 Task: Find connections with filter location Cholet with filter topic #recruitmentwith filter profile language French with filter current company UNO MINDA Group with filter school CMS College of Engineering with filter industry Machinery Manufacturing with filter service category Human Resources with filter keywords title Social Worker
Action: Mouse moved to (692, 90)
Screenshot: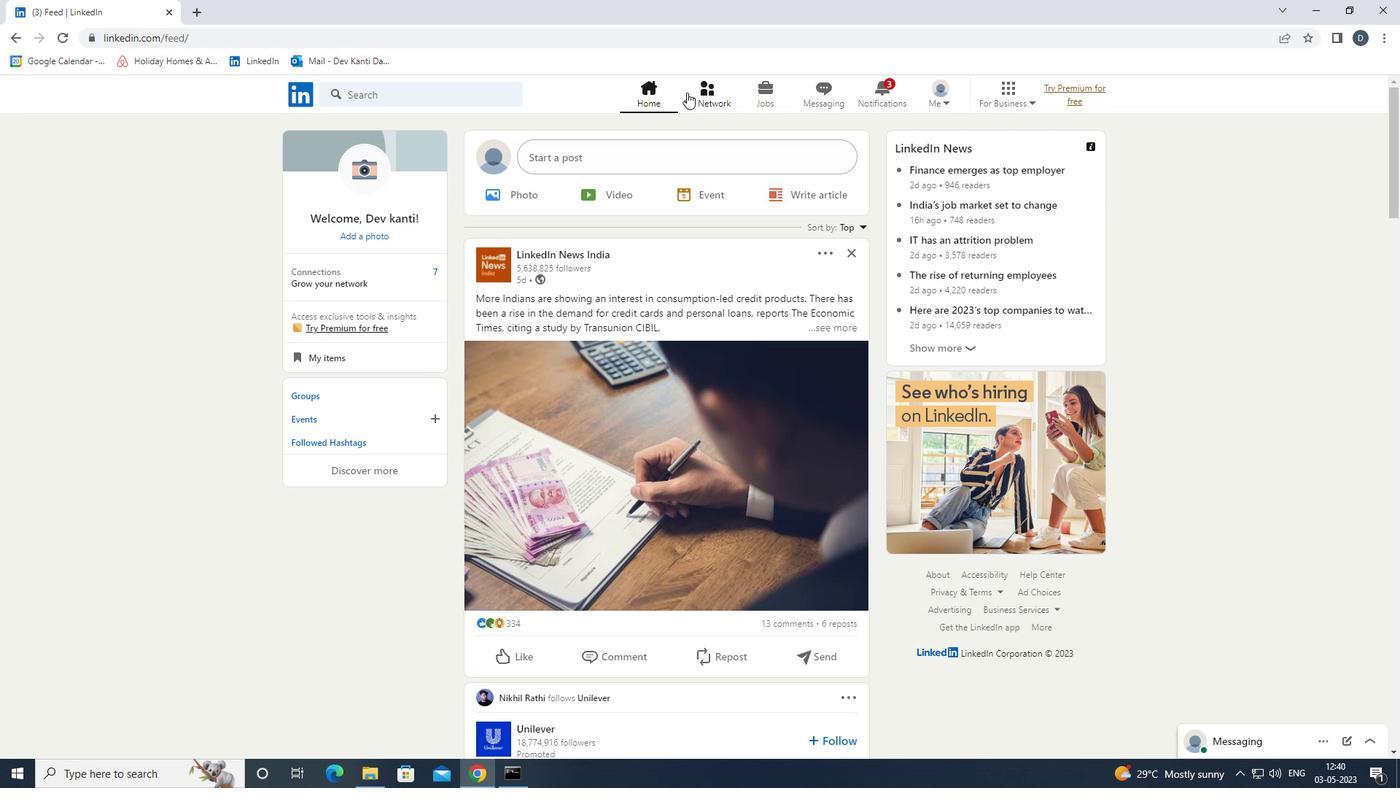 
Action: Mouse pressed left at (692, 90)
Screenshot: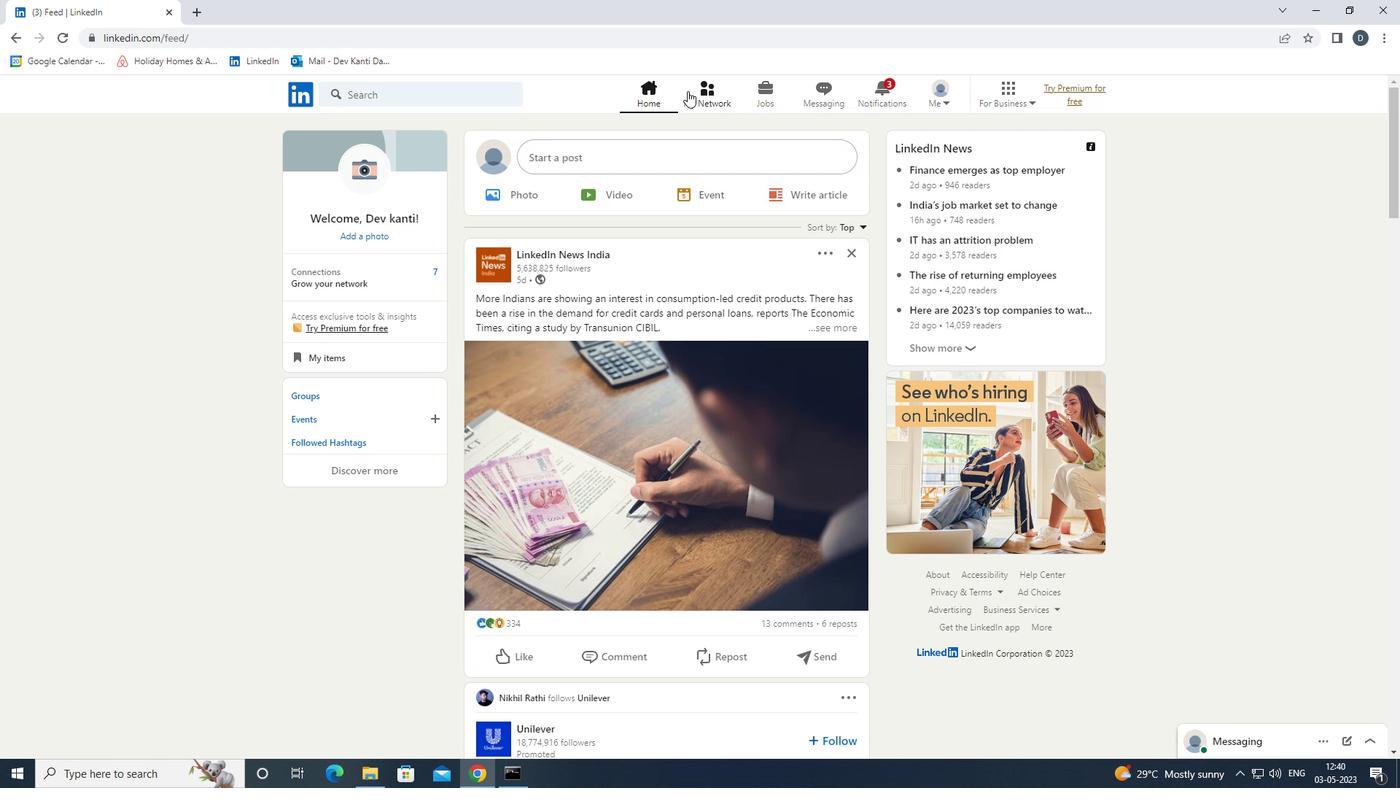 
Action: Mouse moved to (487, 171)
Screenshot: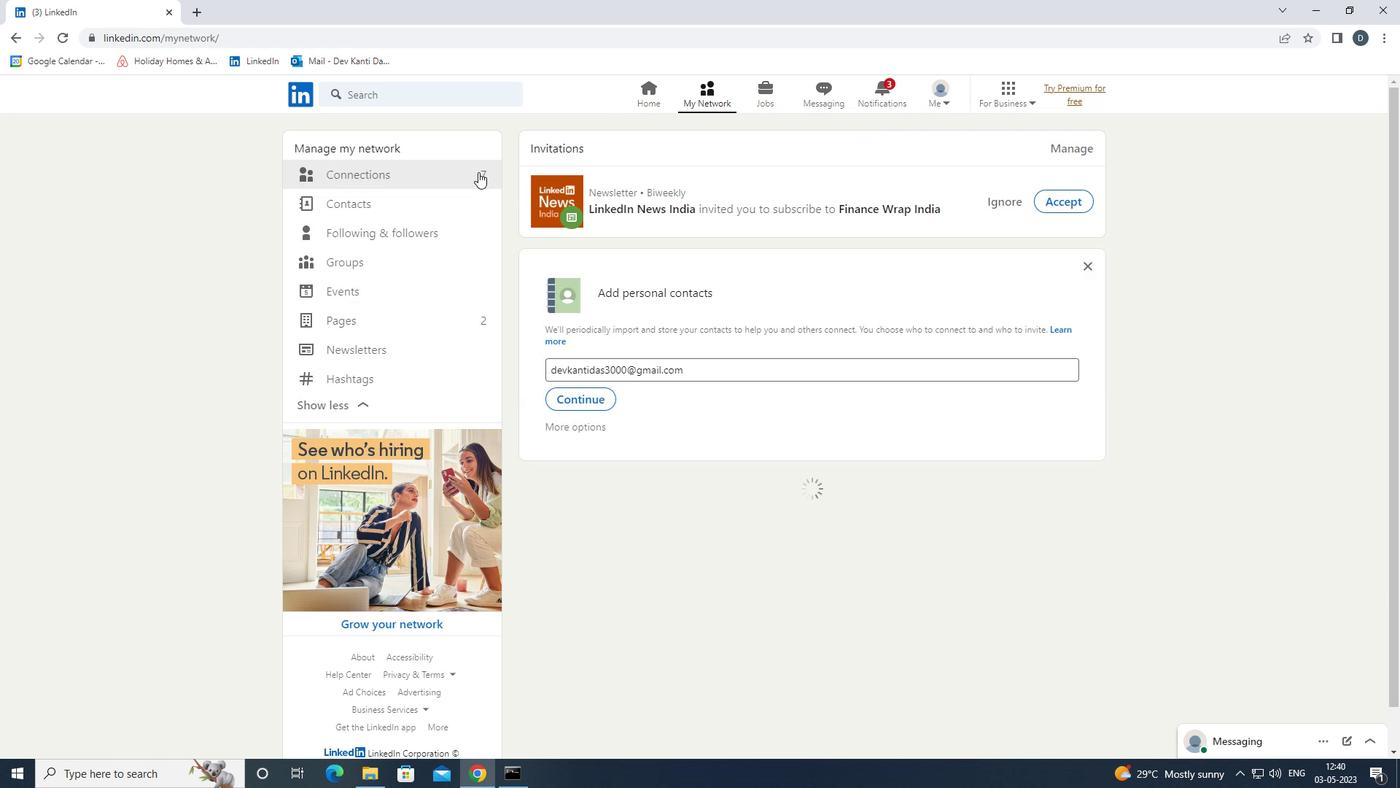 
Action: Mouse pressed left at (487, 171)
Screenshot: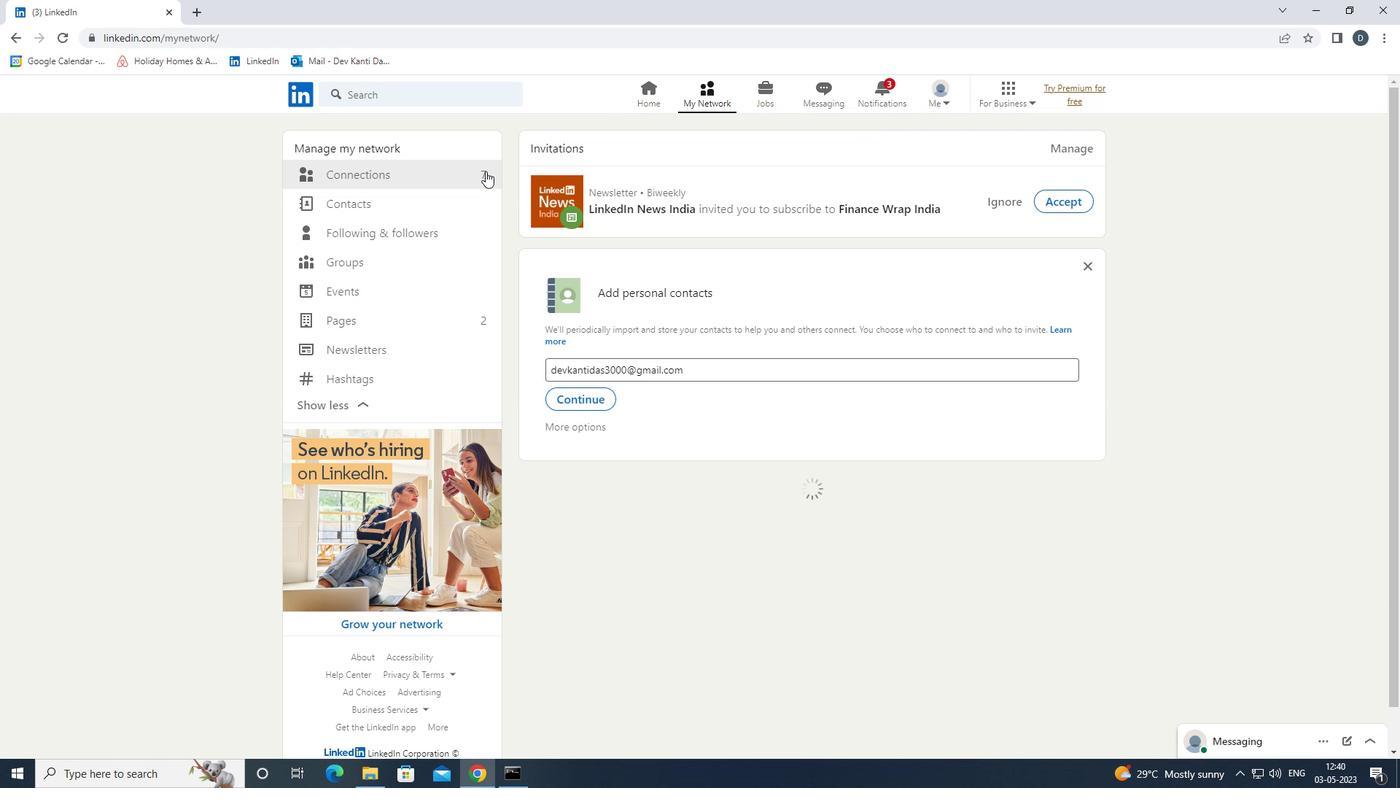 
Action: Mouse moved to (483, 172)
Screenshot: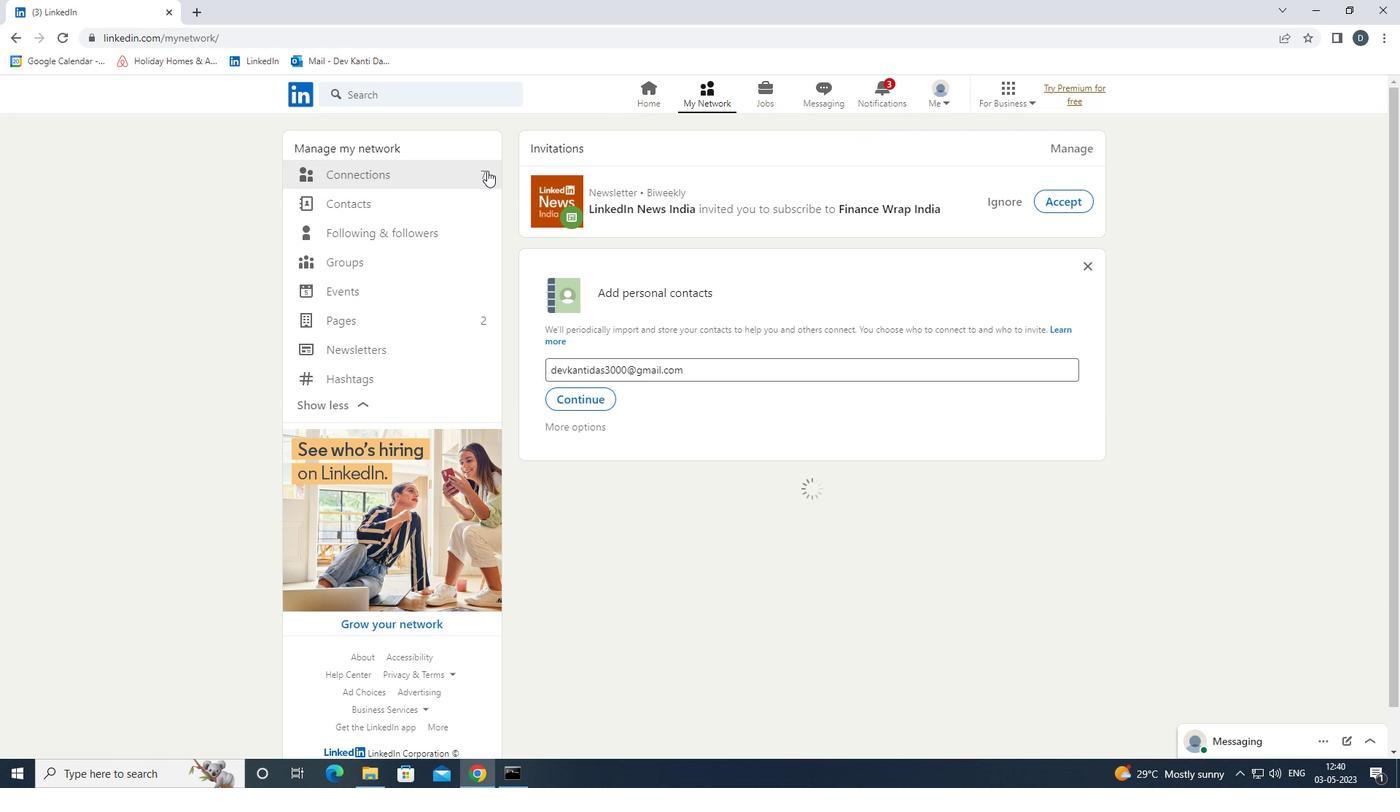 
Action: Mouse pressed left at (483, 172)
Screenshot: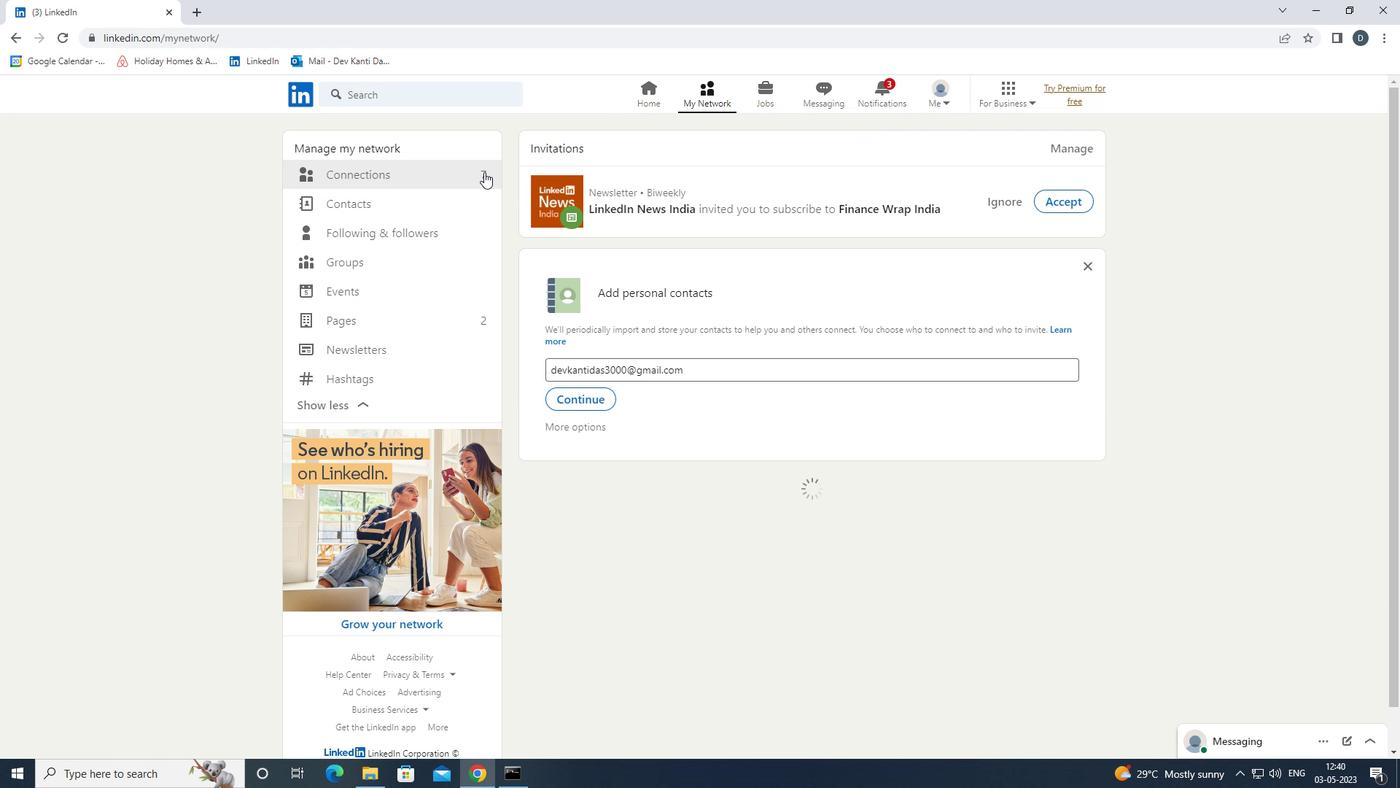 
Action: Mouse moved to (828, 181)
Screenshot: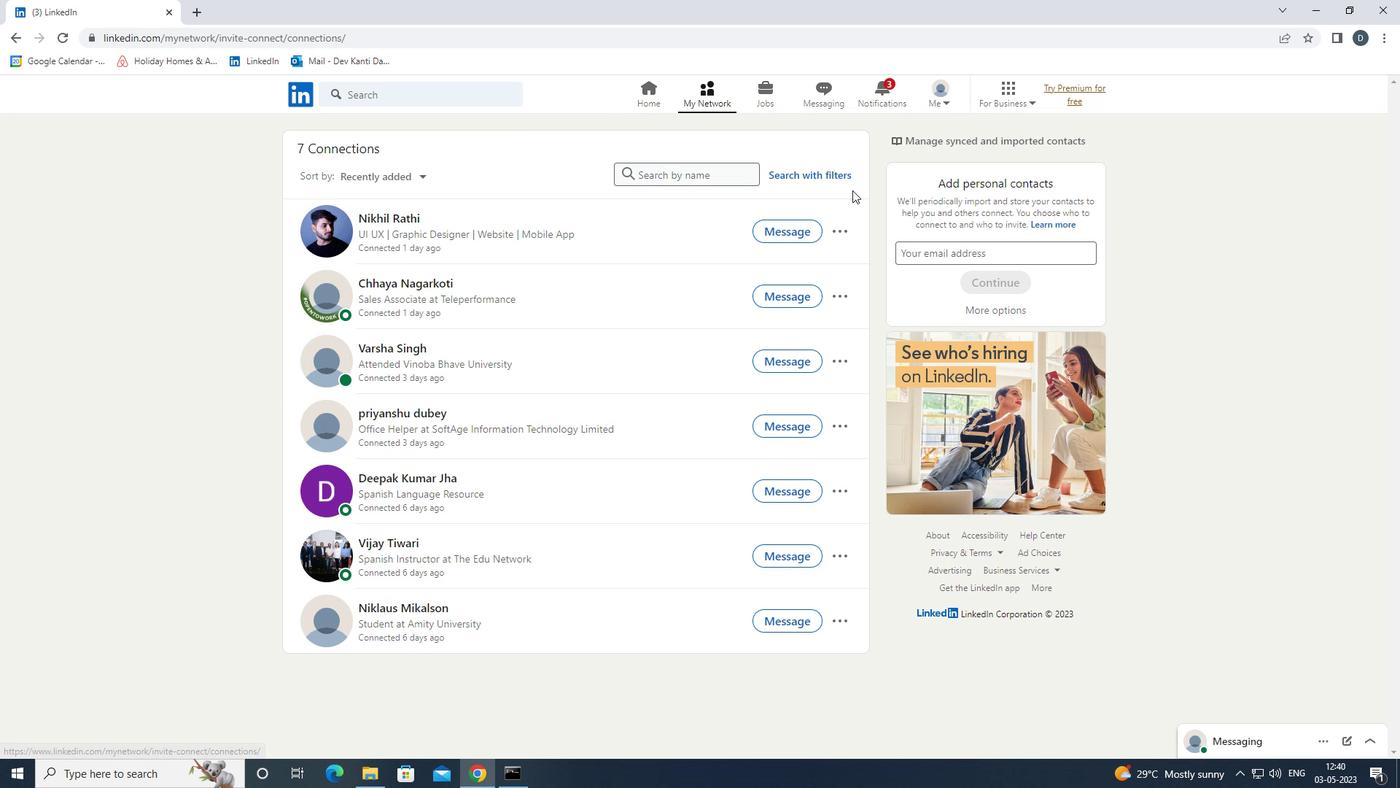 
Action: Mouse pressed left at (828, 181)
Screenshot: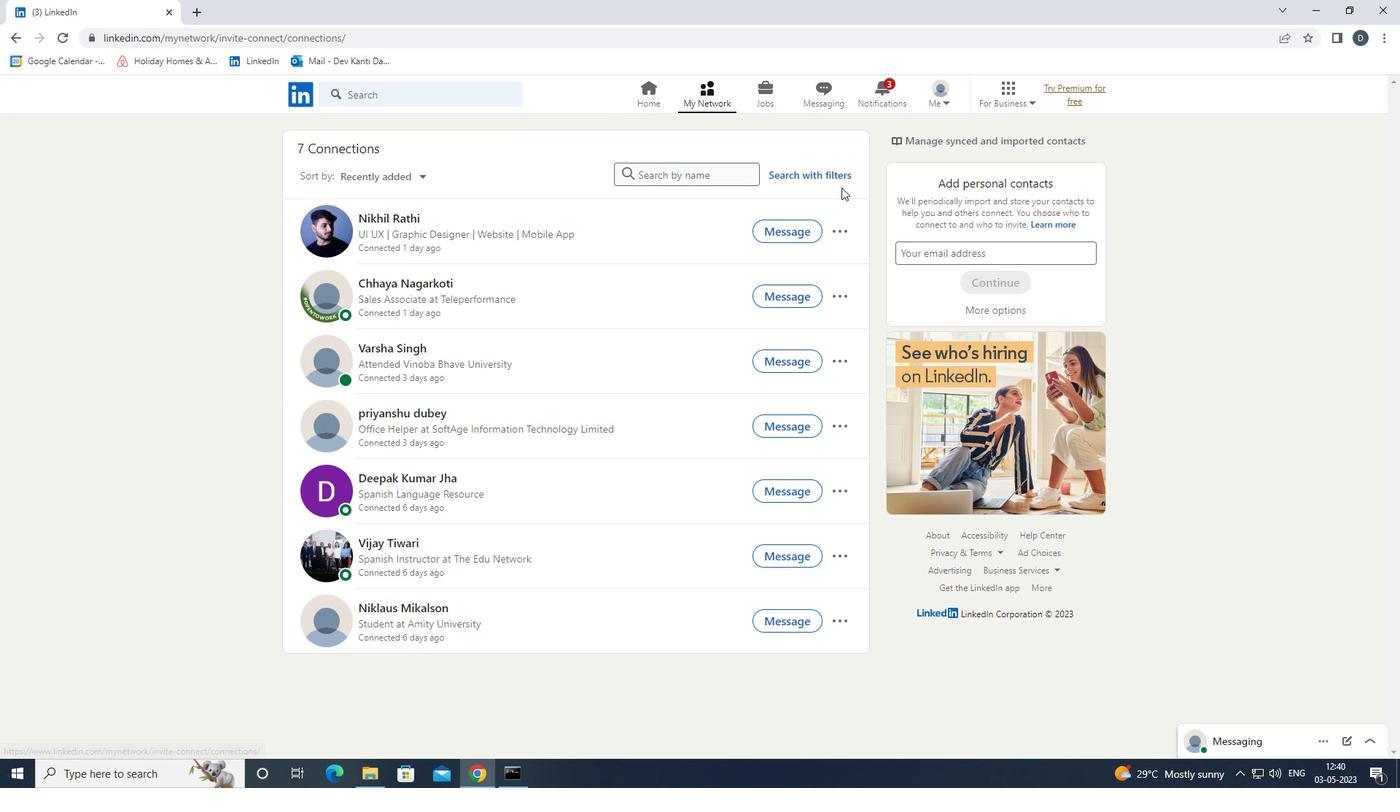 
Action: Mouse moved to (753, 138)
Screenshot: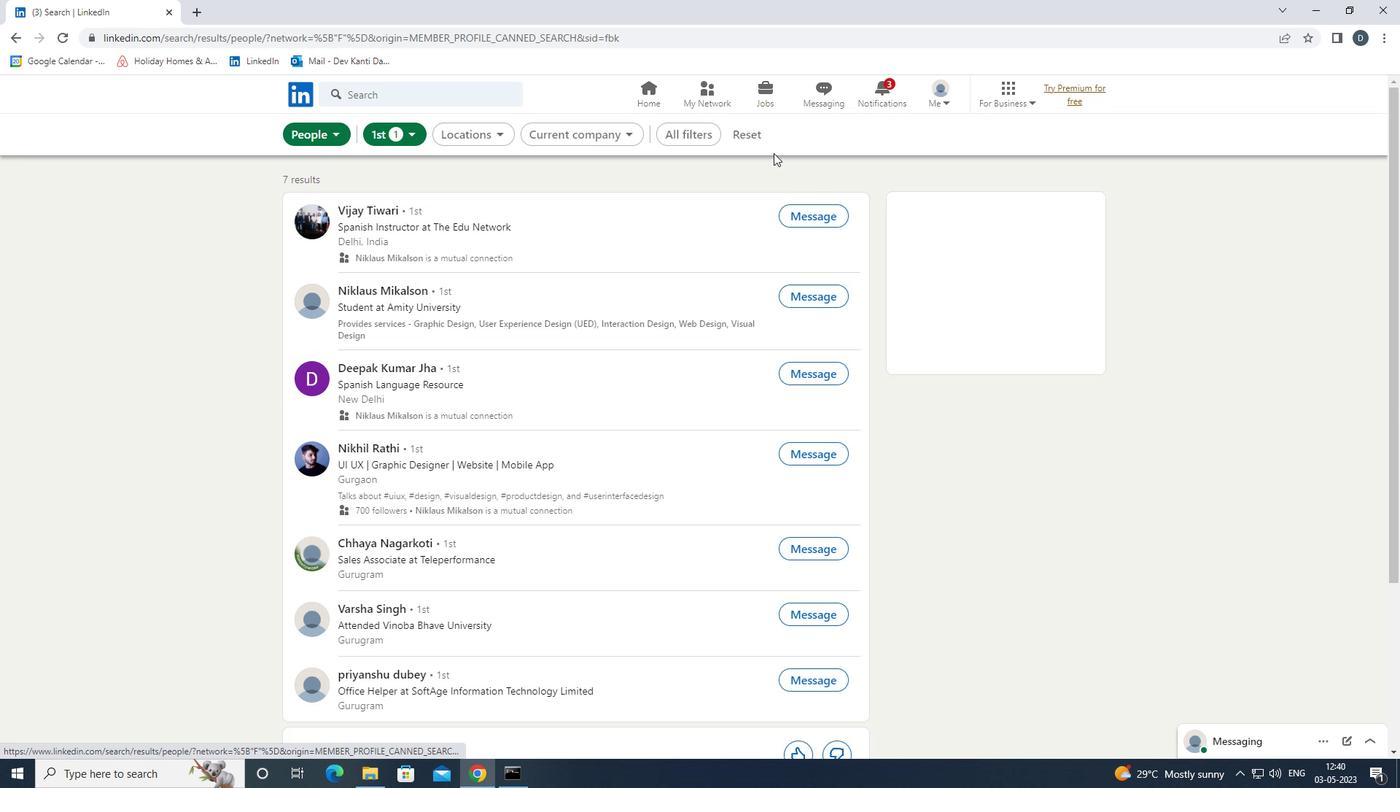
Action: Mouse pressed left at (753, 138)
Screenshot: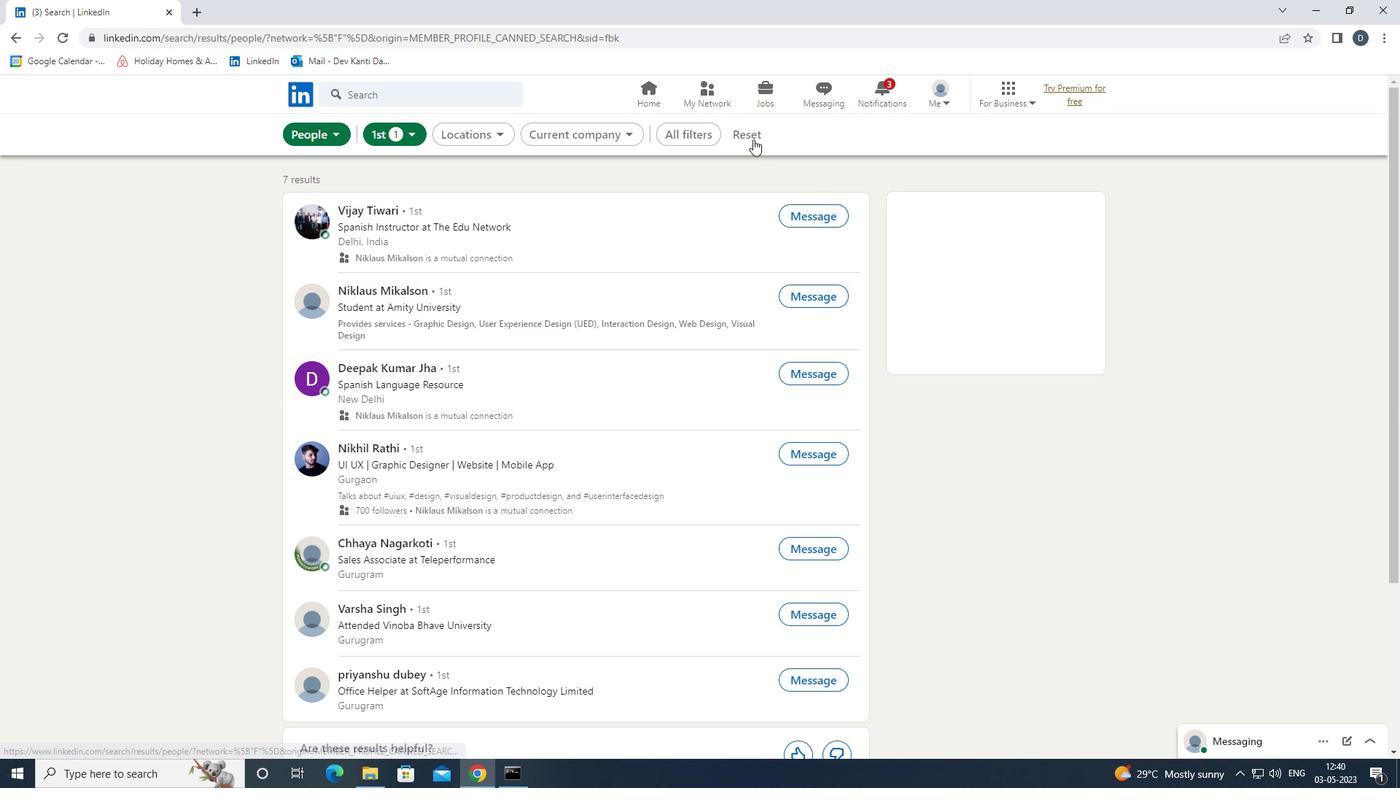 
Action: Mouse moved to (713, 137)
Screenshot: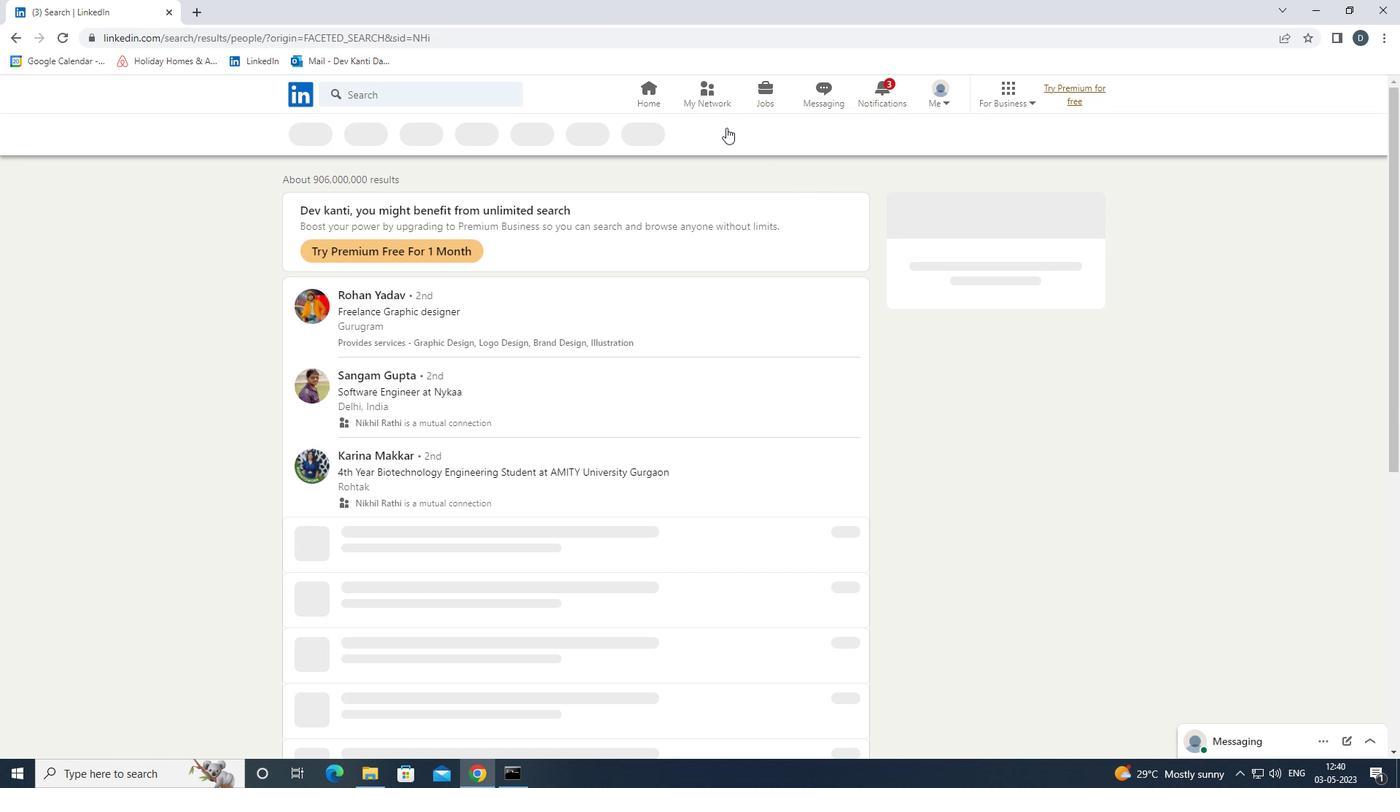 
Action: Mouse pressed left at (713, 137)
Screenshot: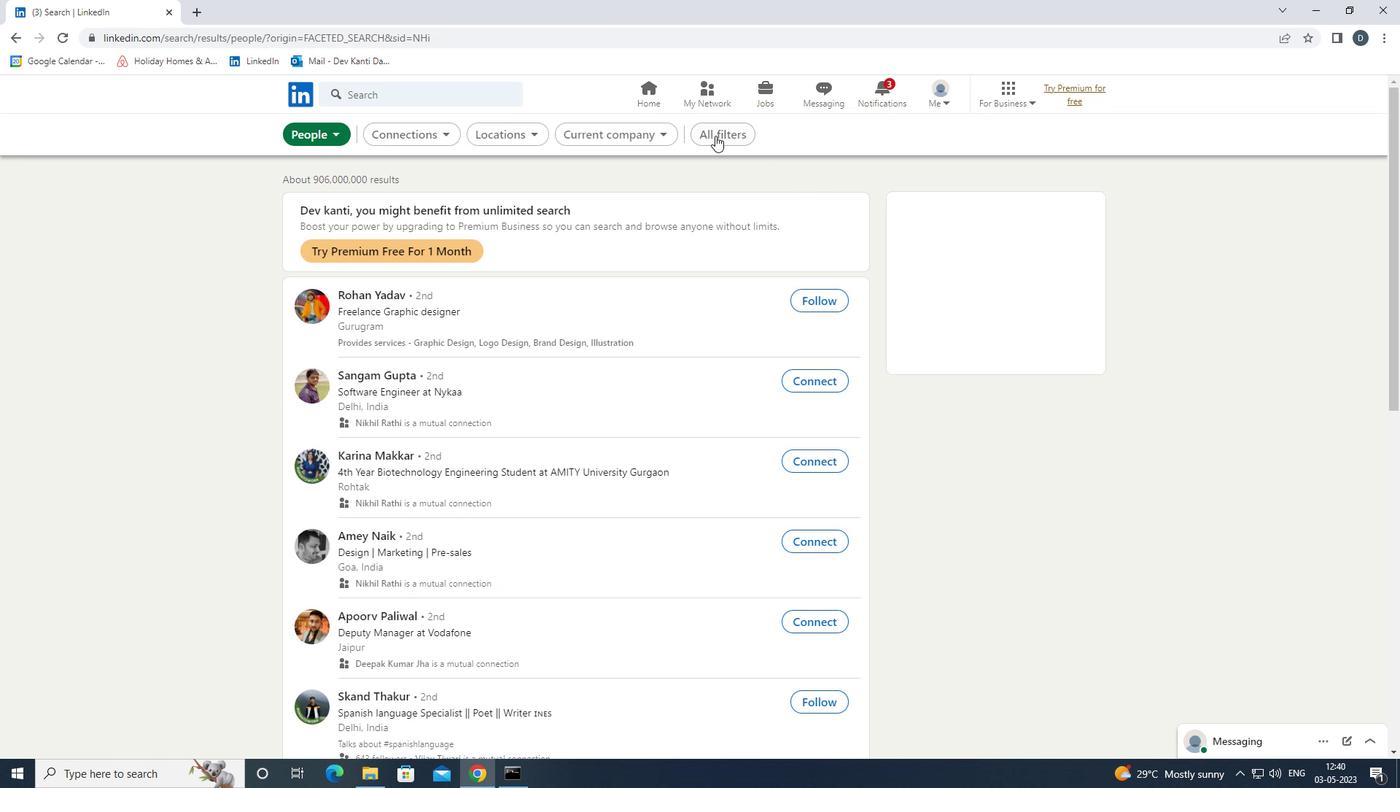 
Action: Mouse moved to (1191, 397)
Screenshot: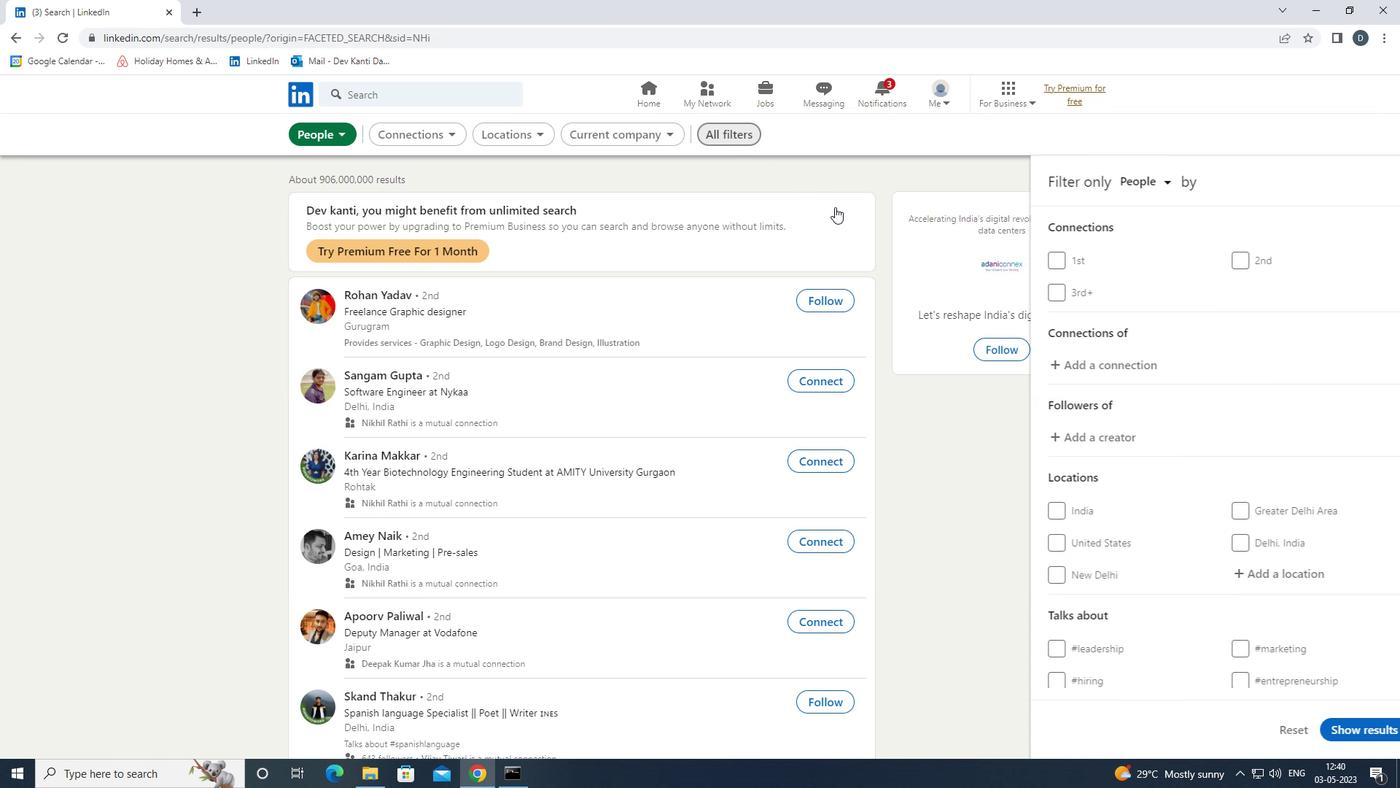 
Action: Mouse scrolled (1191, 396) with delta (0, 0)
Screenshot: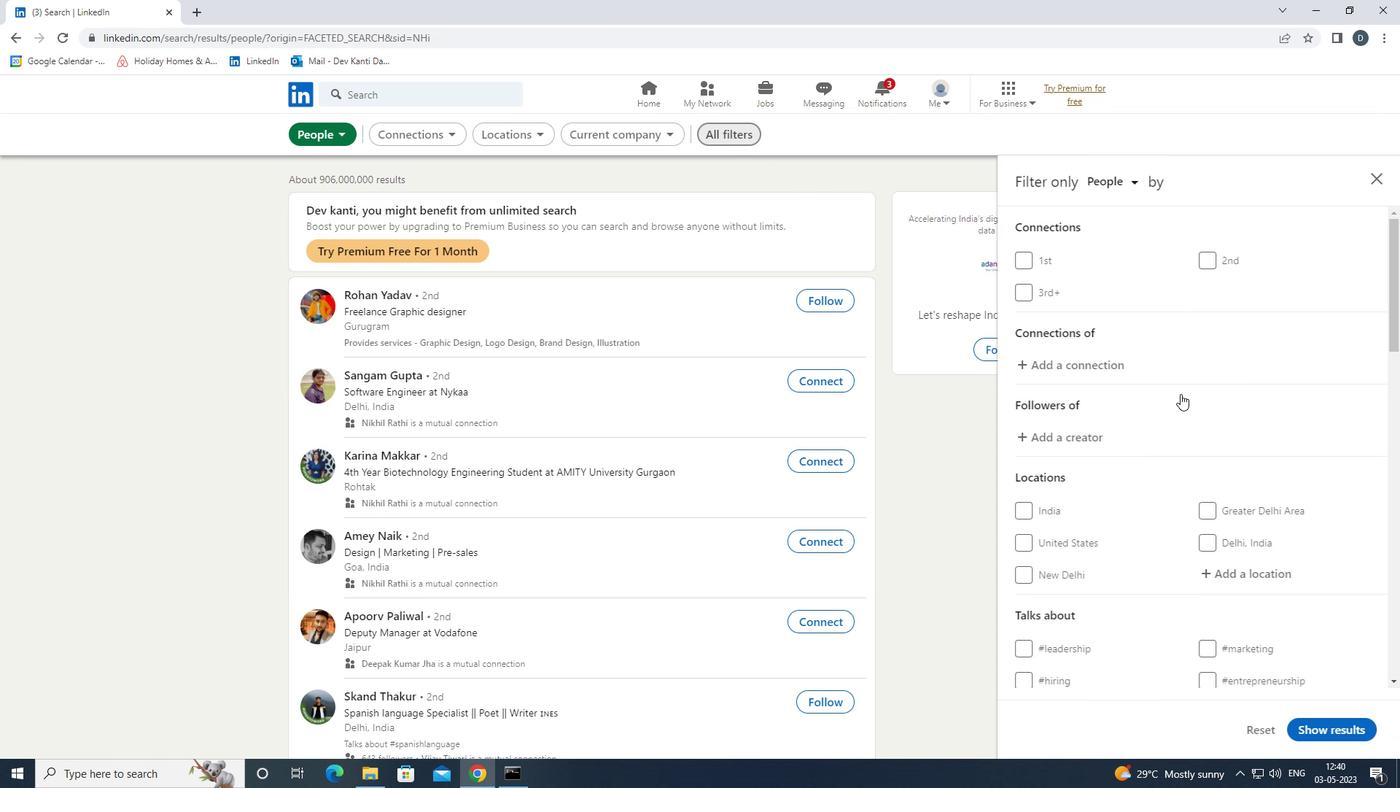 
Action: Mouse scrolled (1191, 396) with delta (0, 0)
Screenshot: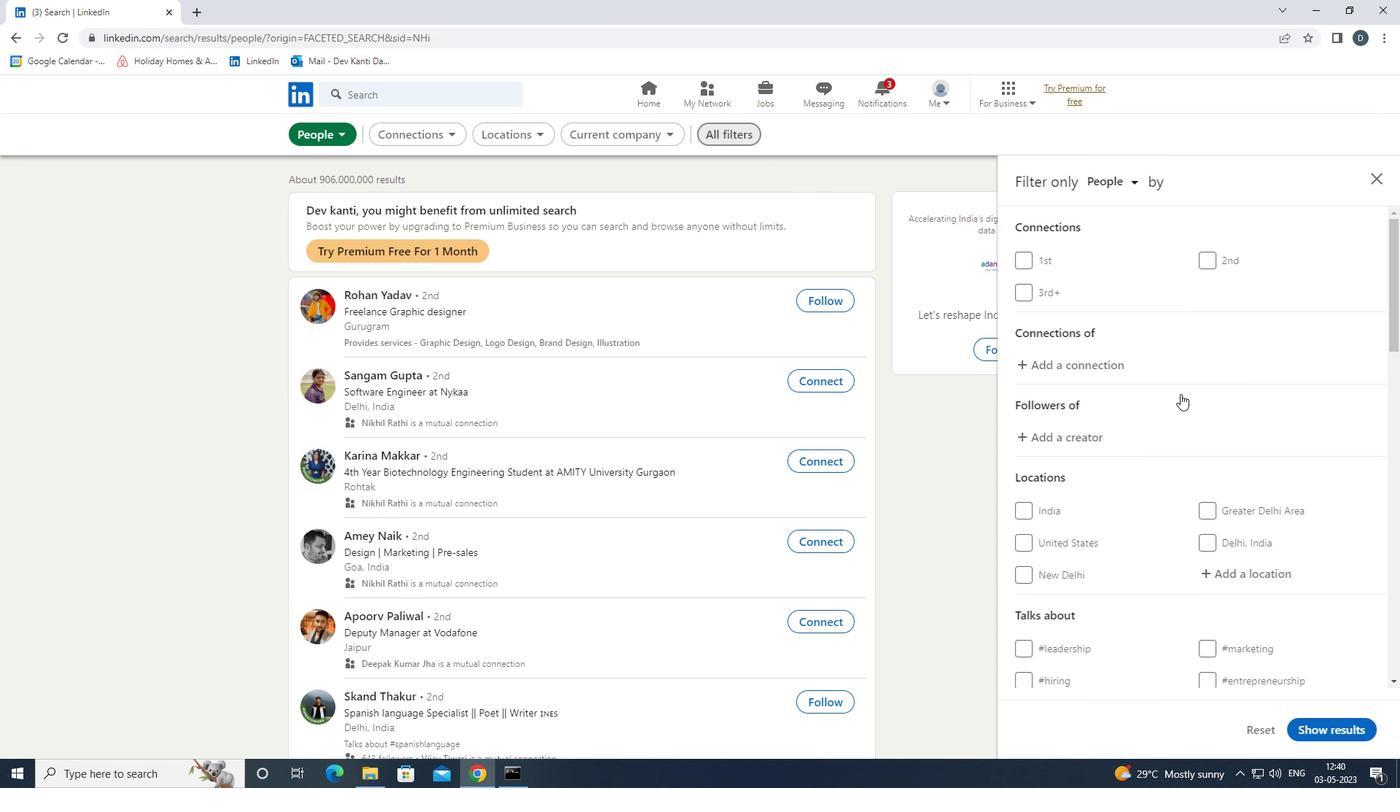 
Action: Mouse moved to (1249, 430)
Screenshot: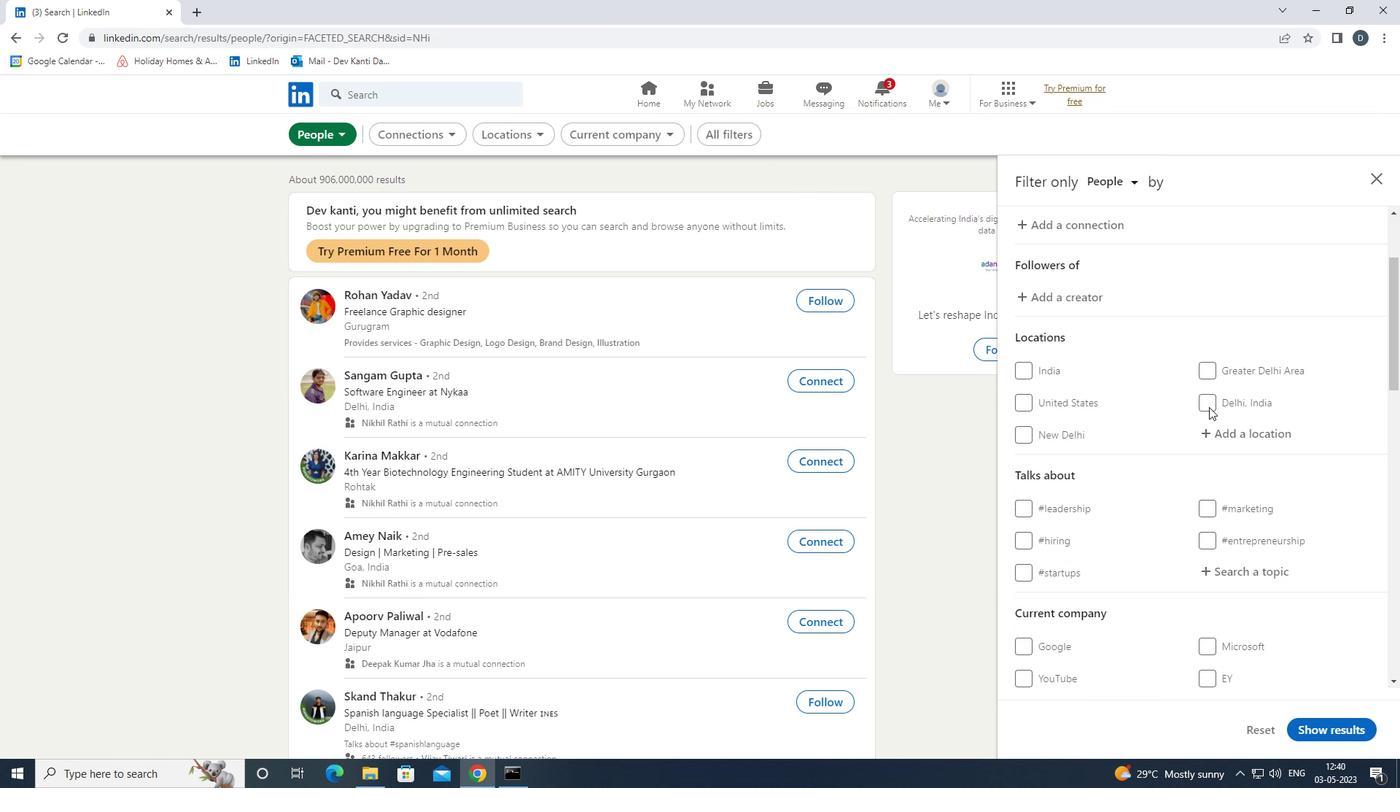 
Action: Mouse pressed left at (1249, 430)
Screenshot: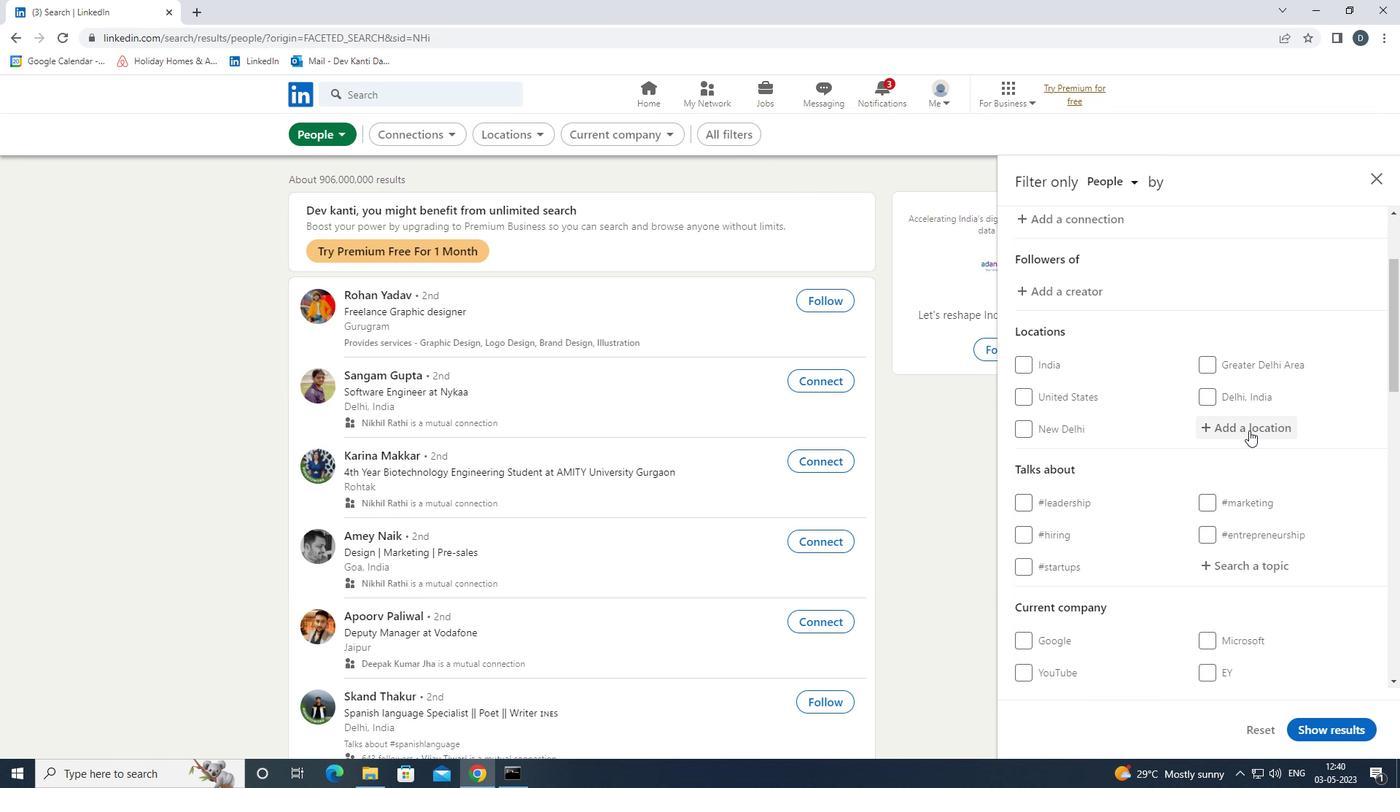 
Action: Mouse moved to (1248, 433)
Screenshot: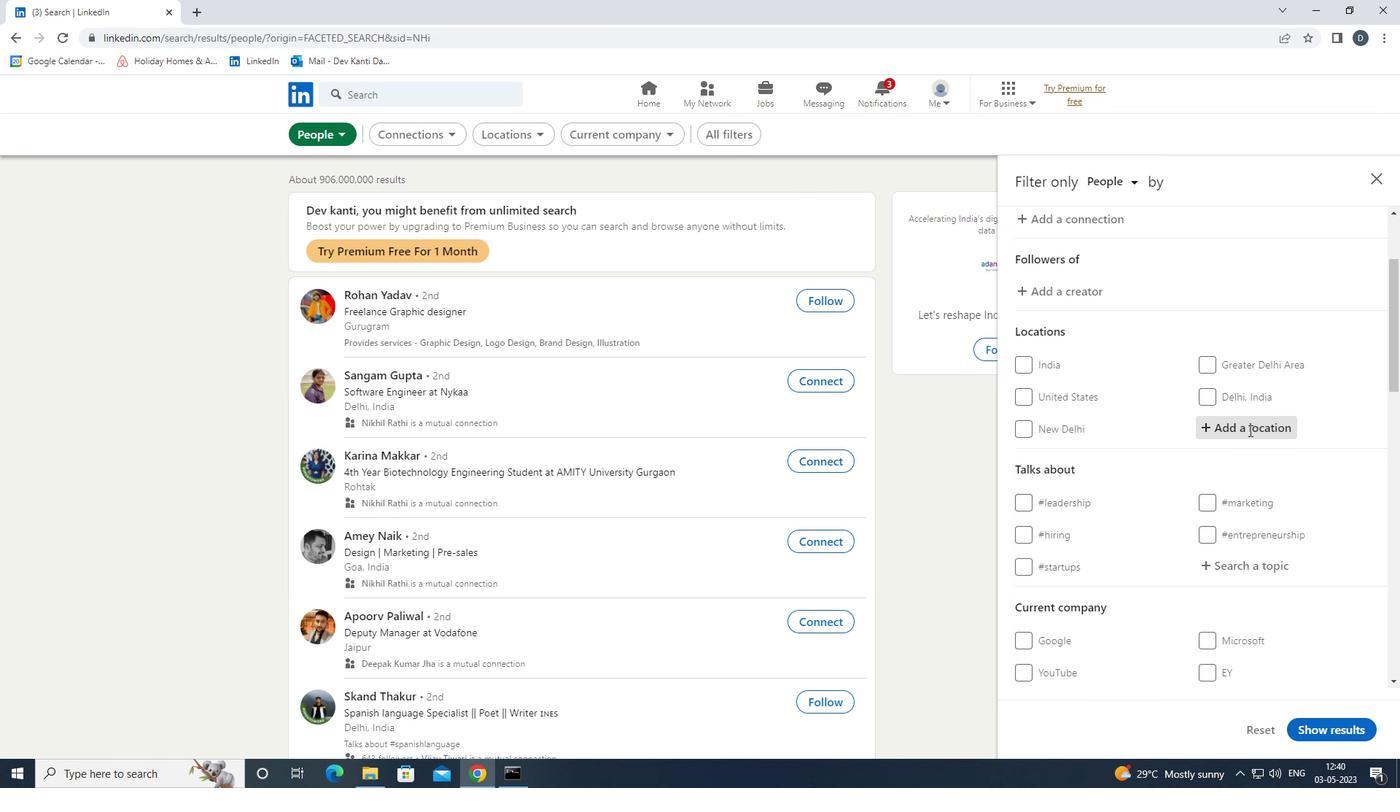 
Action: Key pressed <Key.shift>CJOLET<Key.backspace><Key.backspace><Key.backspace><Key.backspace><Key.backspace>HOLET<Key.down><Key.enter>
Screenshot: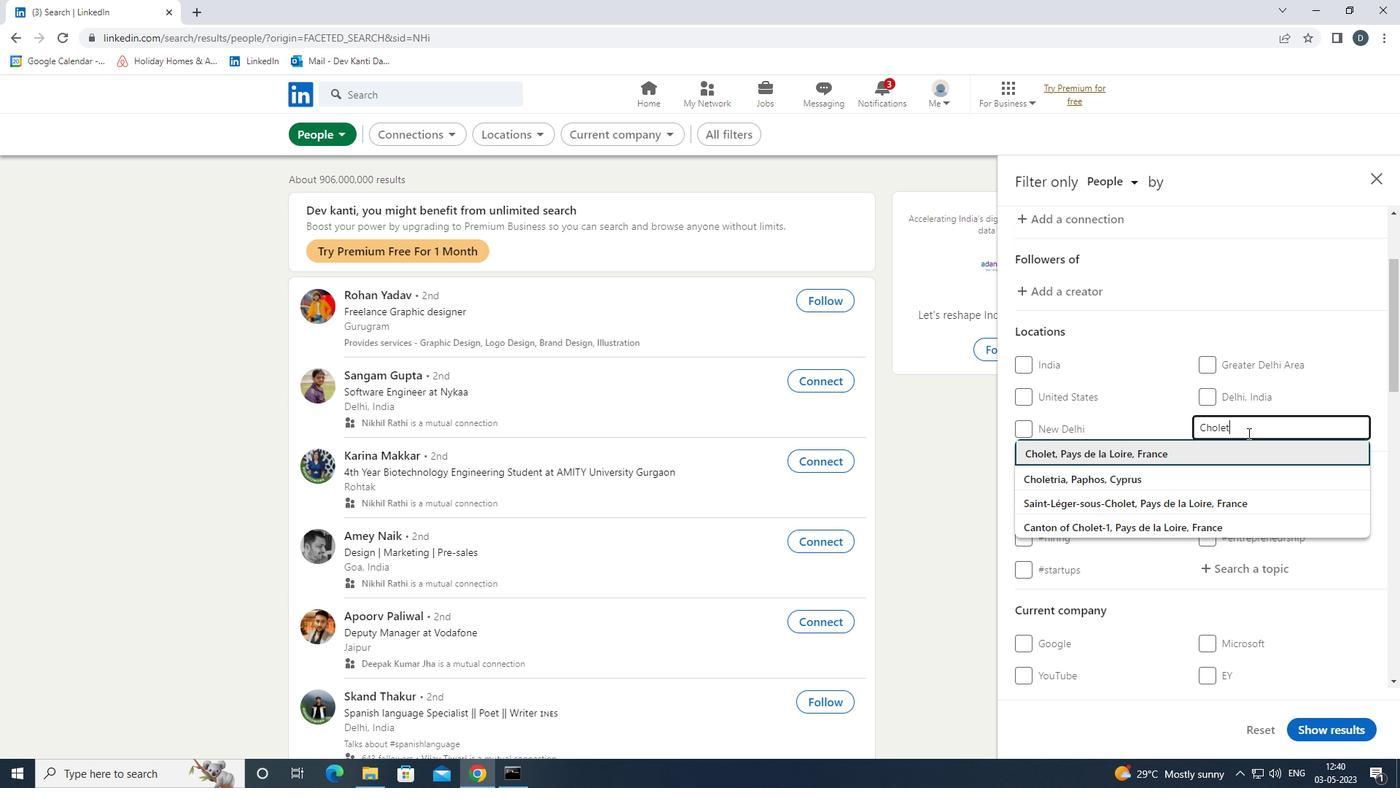 
Action: Mouse scrolled (1248, 432) with delta (0, 0)
Screenshot: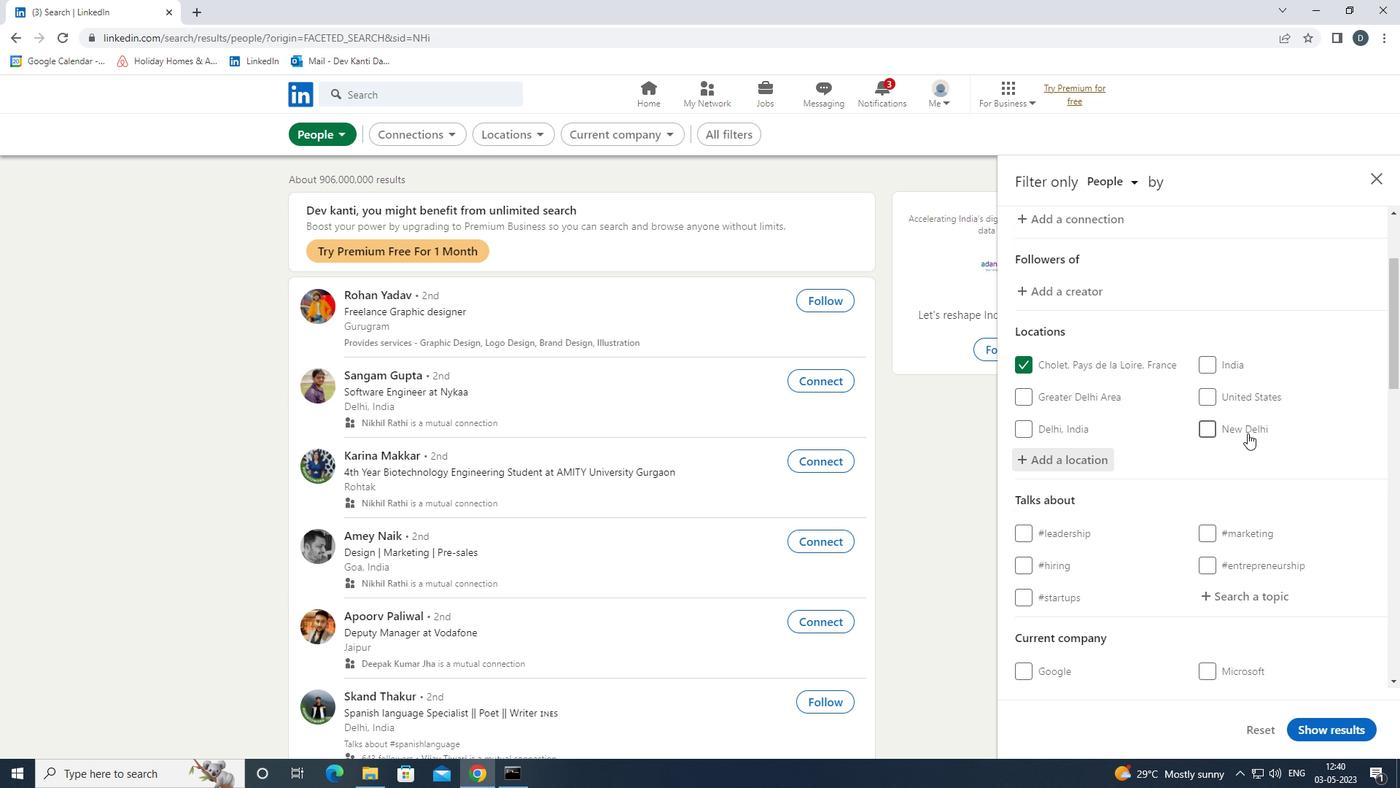 
Action: Mouse scrolled (1248, 432) with delta (0, 0)
Screenshot: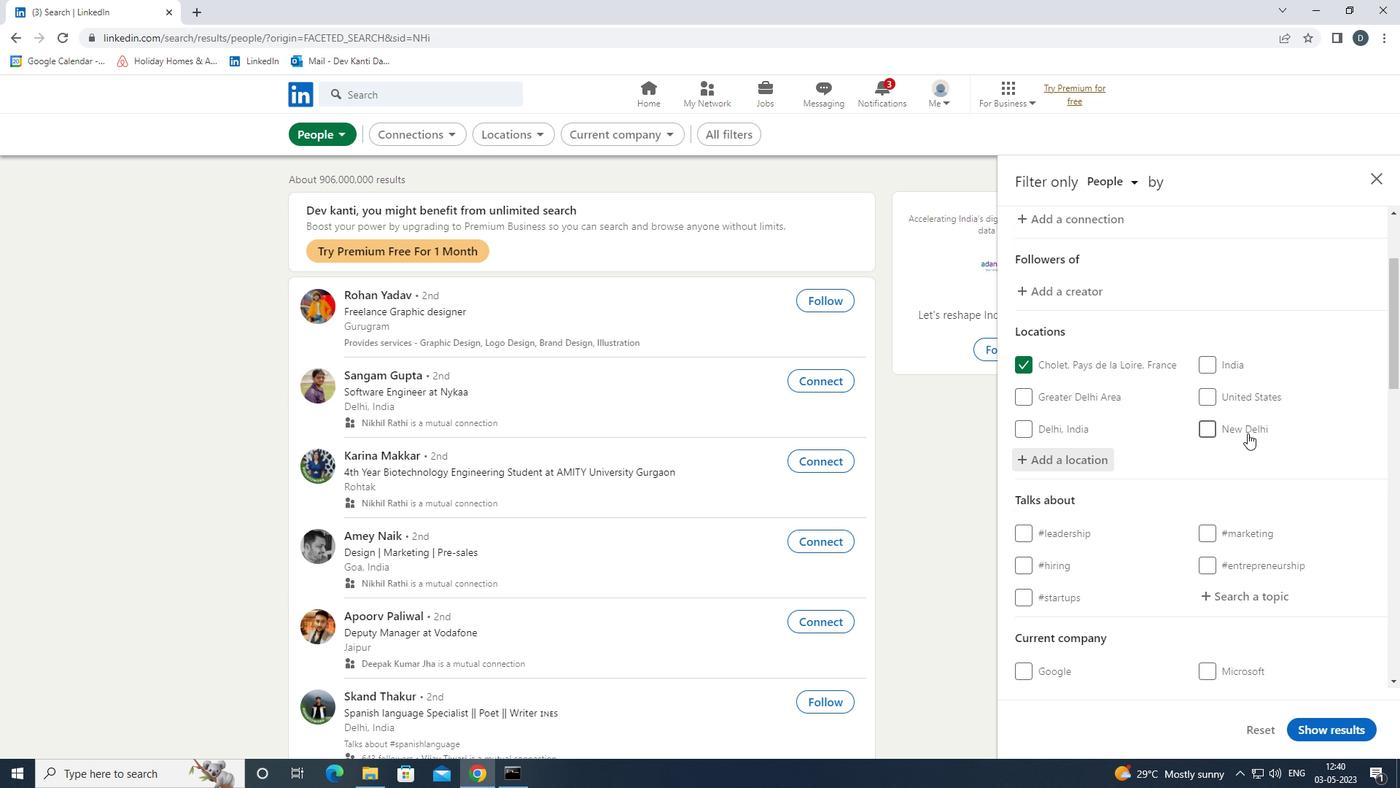 
Action: Mouse scrolled (1248, 432) with delta (0, 0)
Screenshot: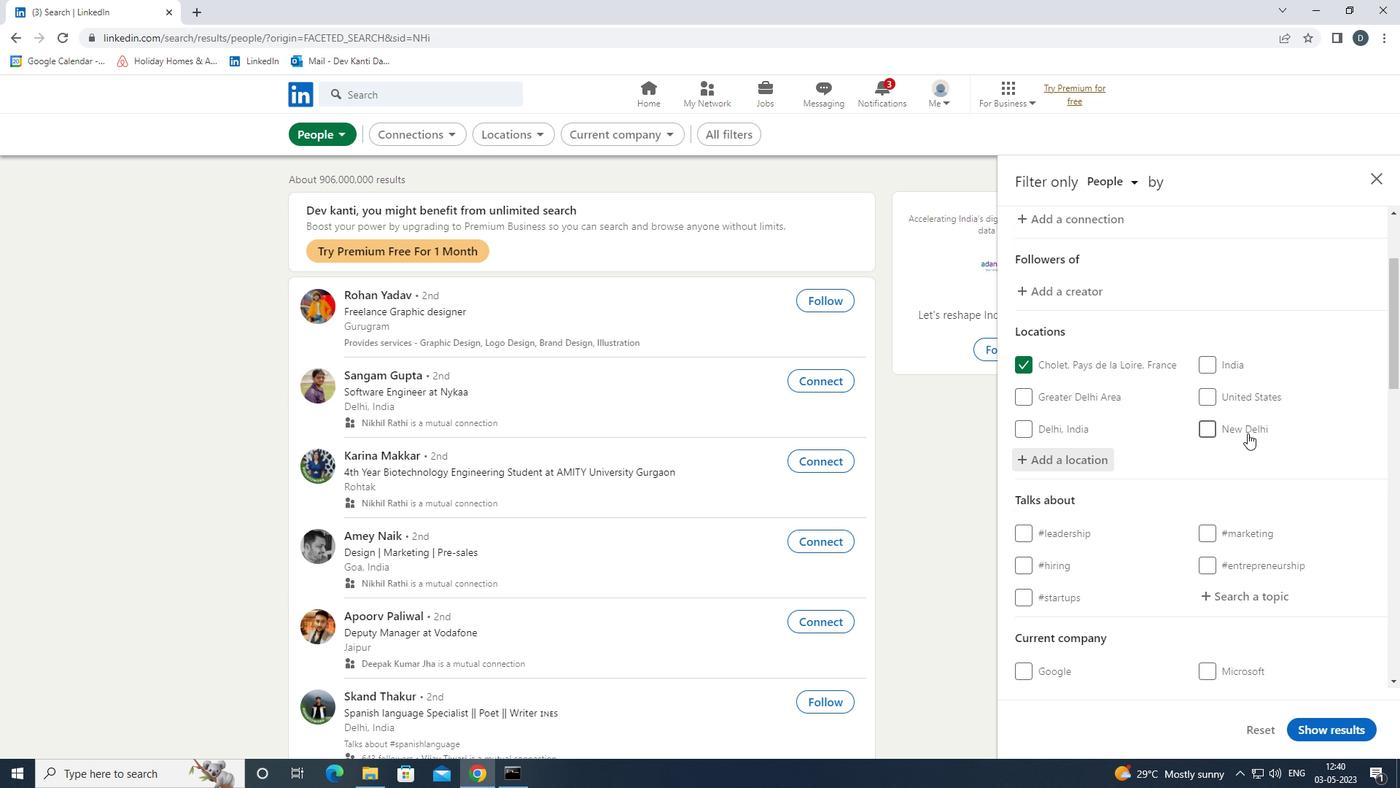 
Action: Mouse moved to (1233, 379)
Screenshot: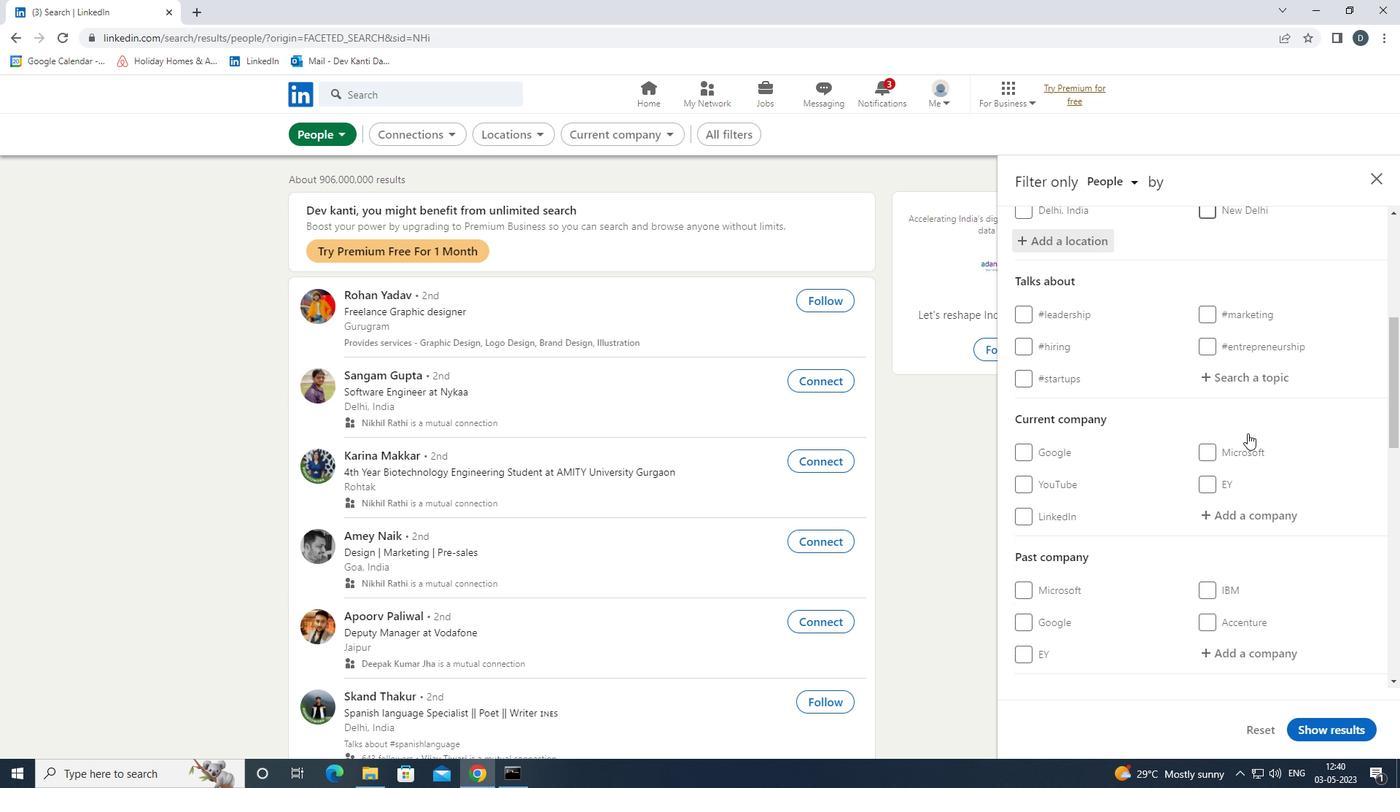 
Action: Mouse pressed left at (1233, 379)
Screenshot: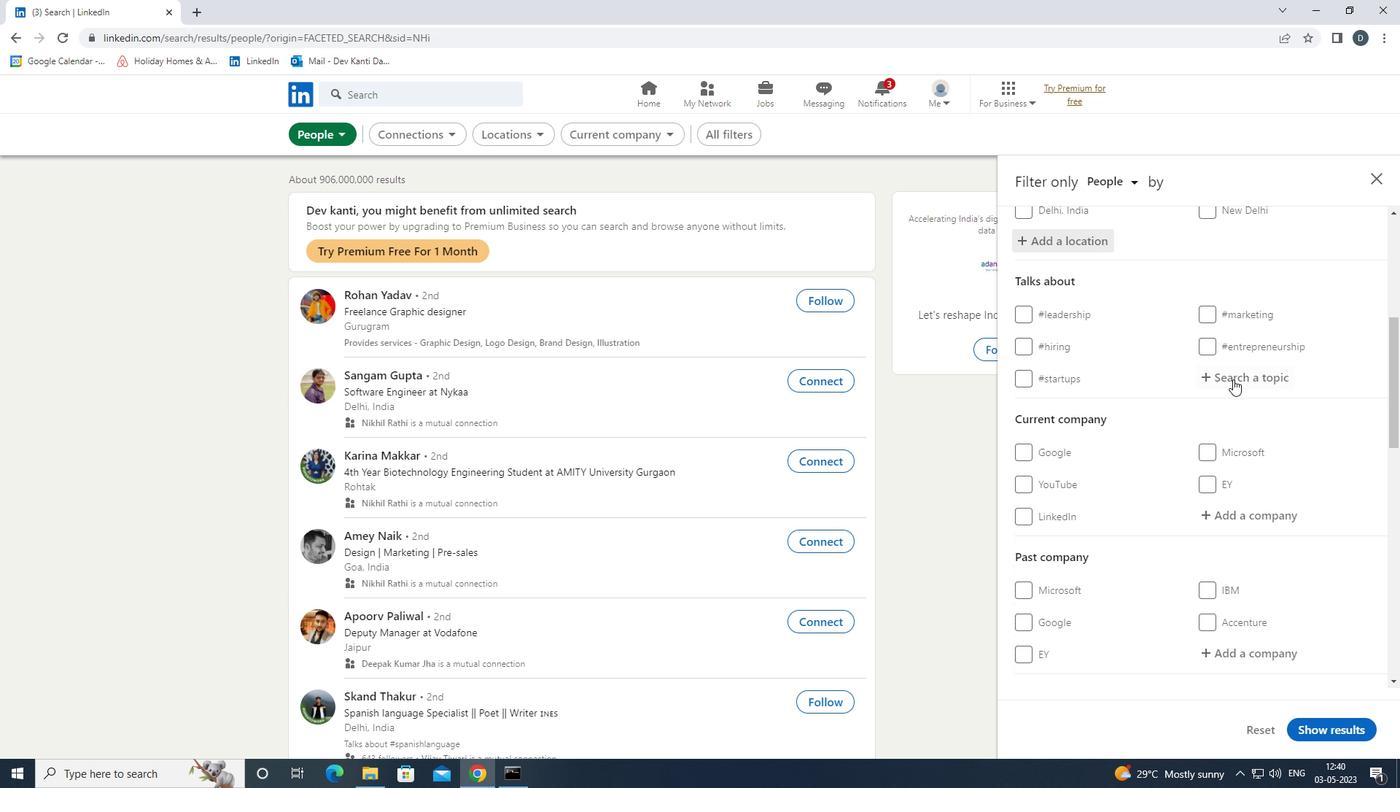 
Action: Key pressed <Key.shift>RECRUITMENT<Key.down><Key.enter>
Screenshot: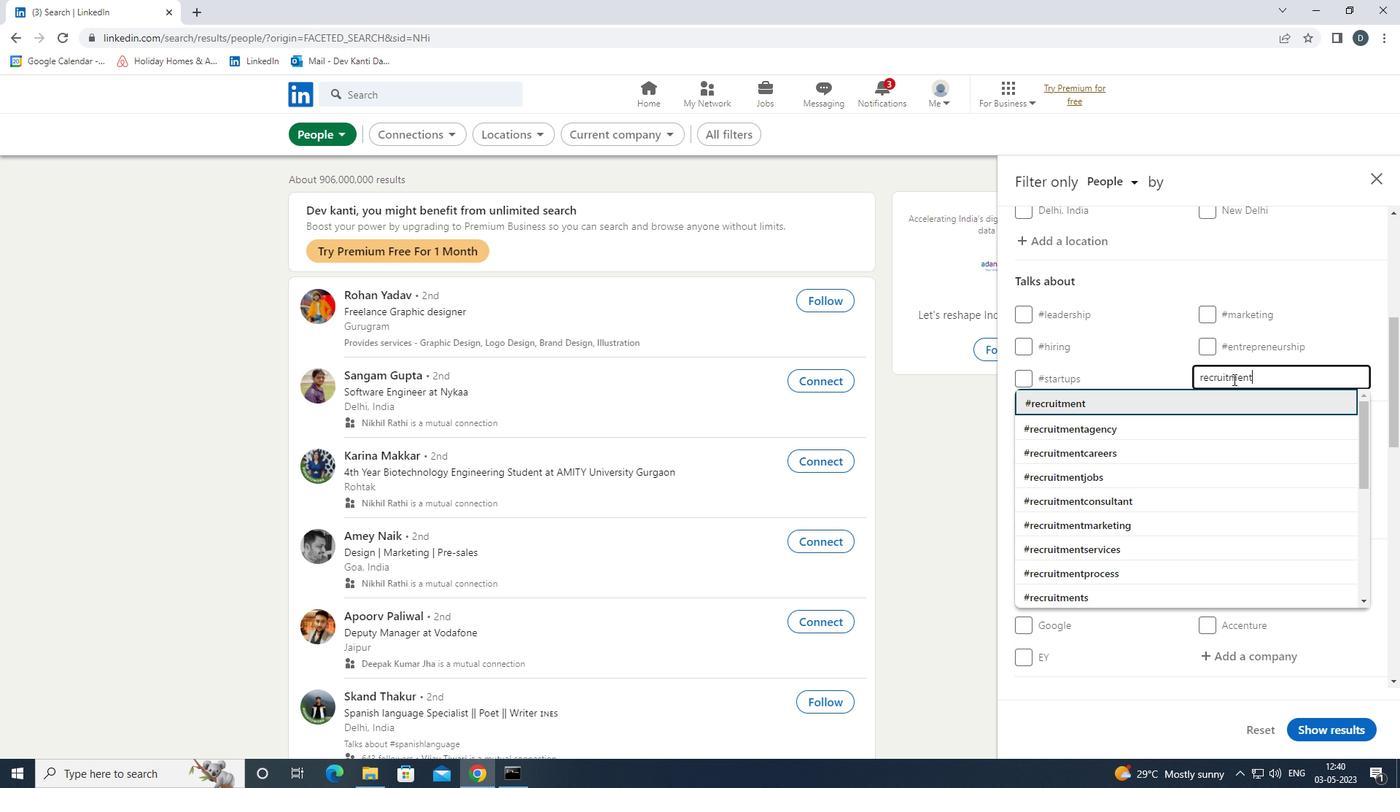 
Action: Mouse moved to (1220, 378)
Screenshot: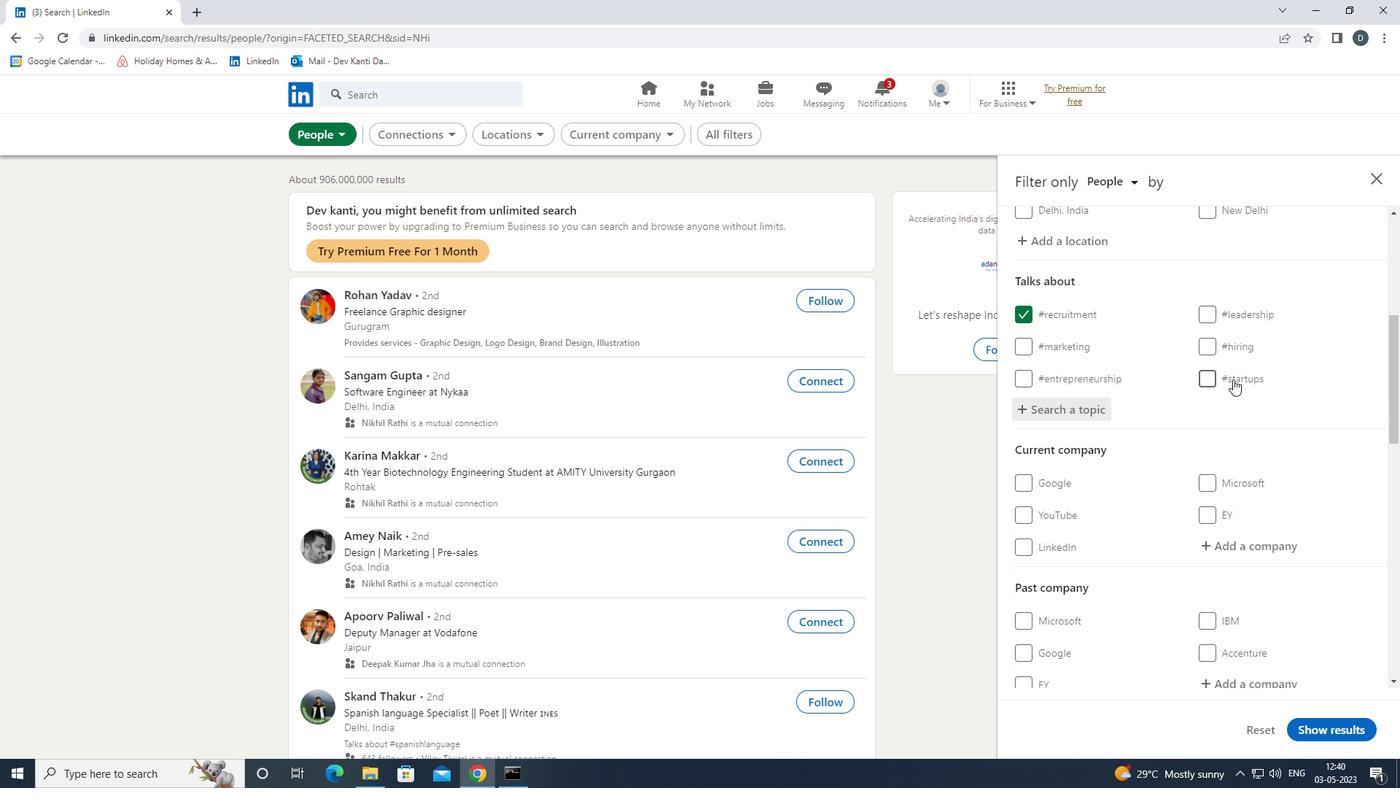 
Action: Mouse scrolled (1220, 377) with delta (0, 0)
Screenshot: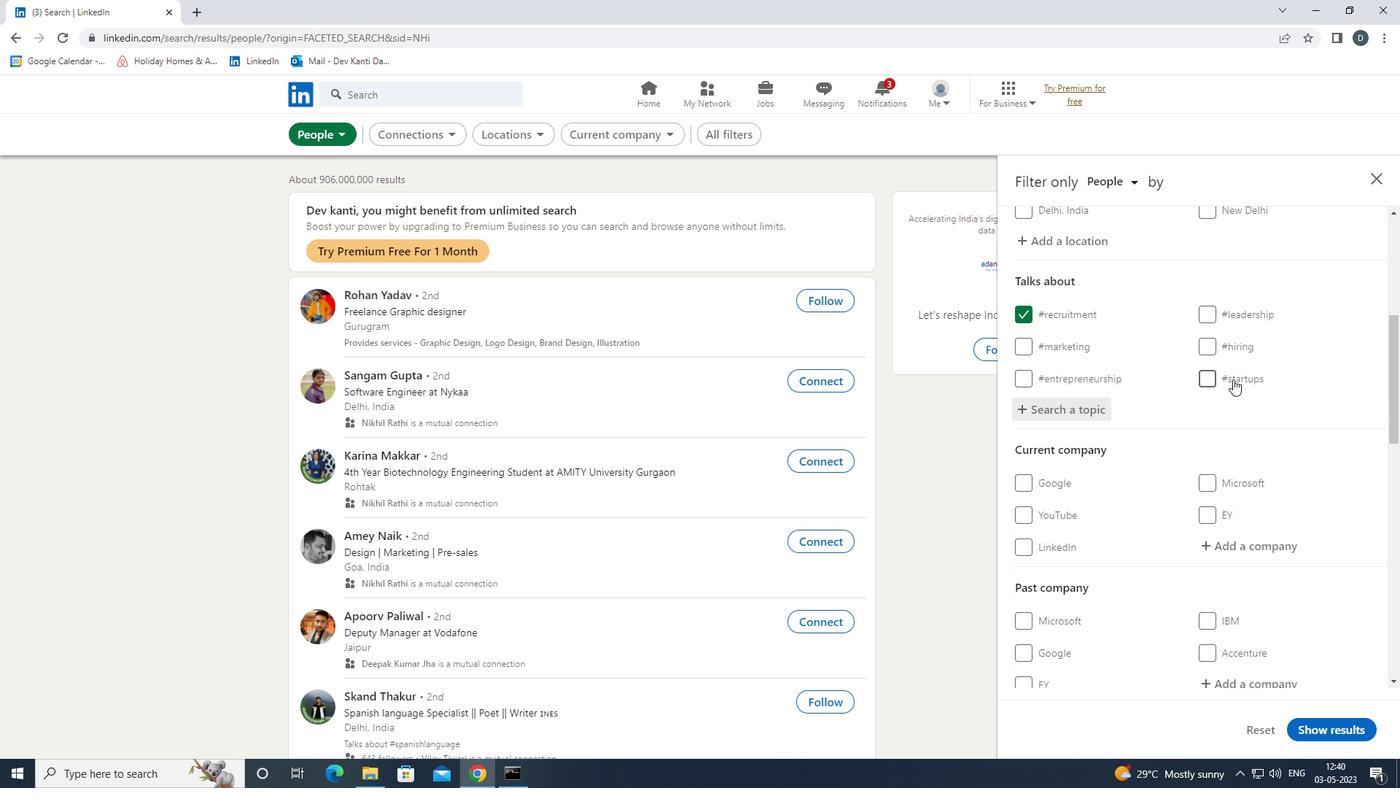 
Action: Mouse scrolled (1220, 377) with delta (0, 0)
Screenshot: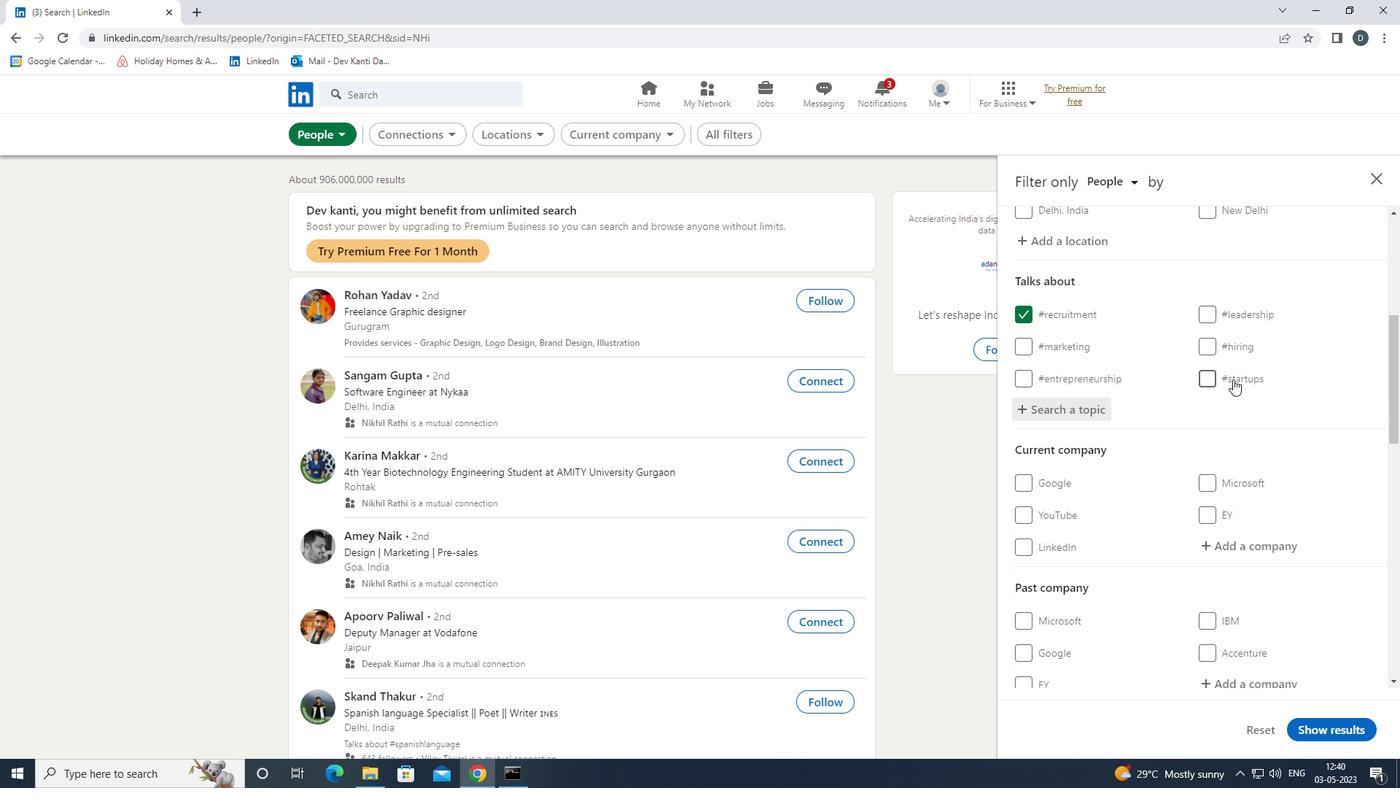 
Action: Mouse scrolled (1220, 377) with delta (0, 0)
Screenshot: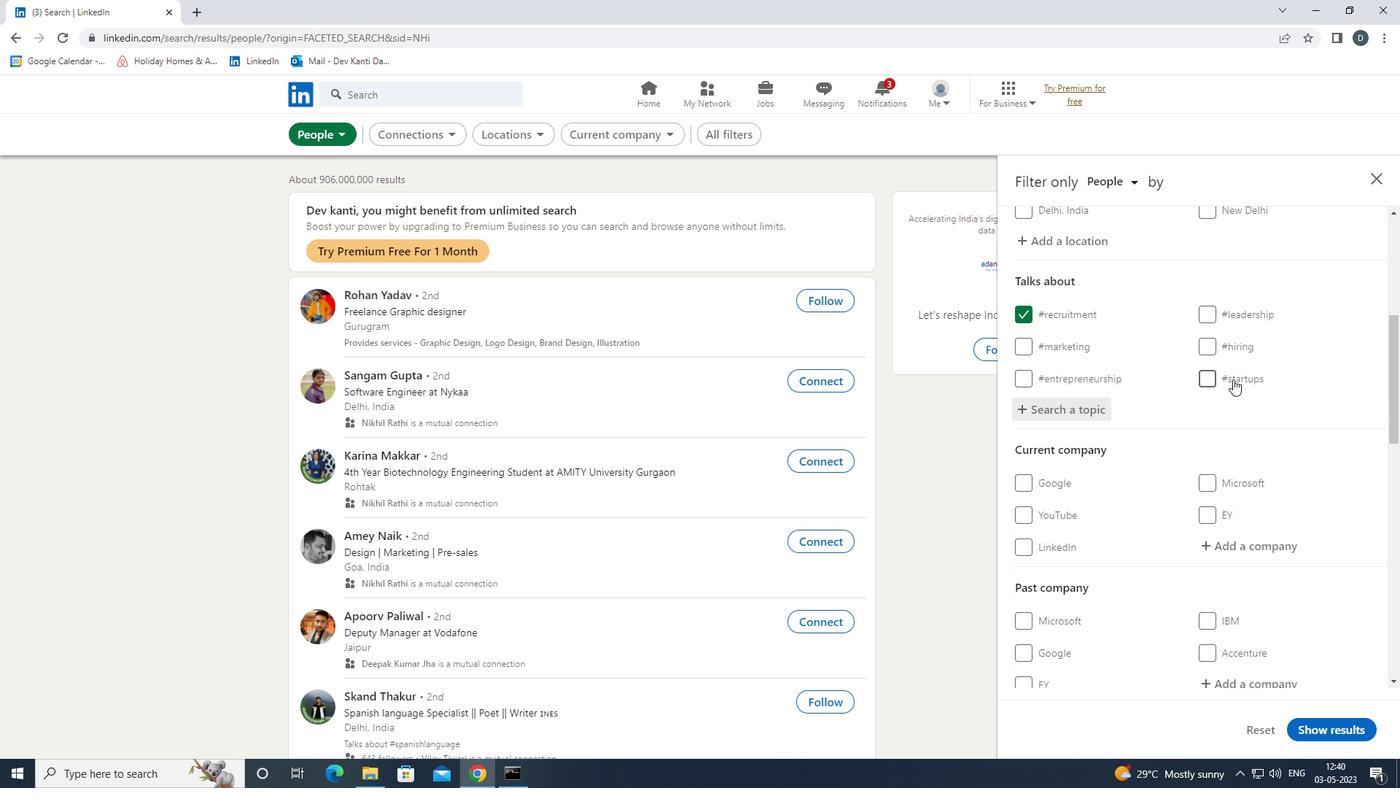 
Action: Mouse scrolled (1220, 377) with delta (0, 0)
Screenshot: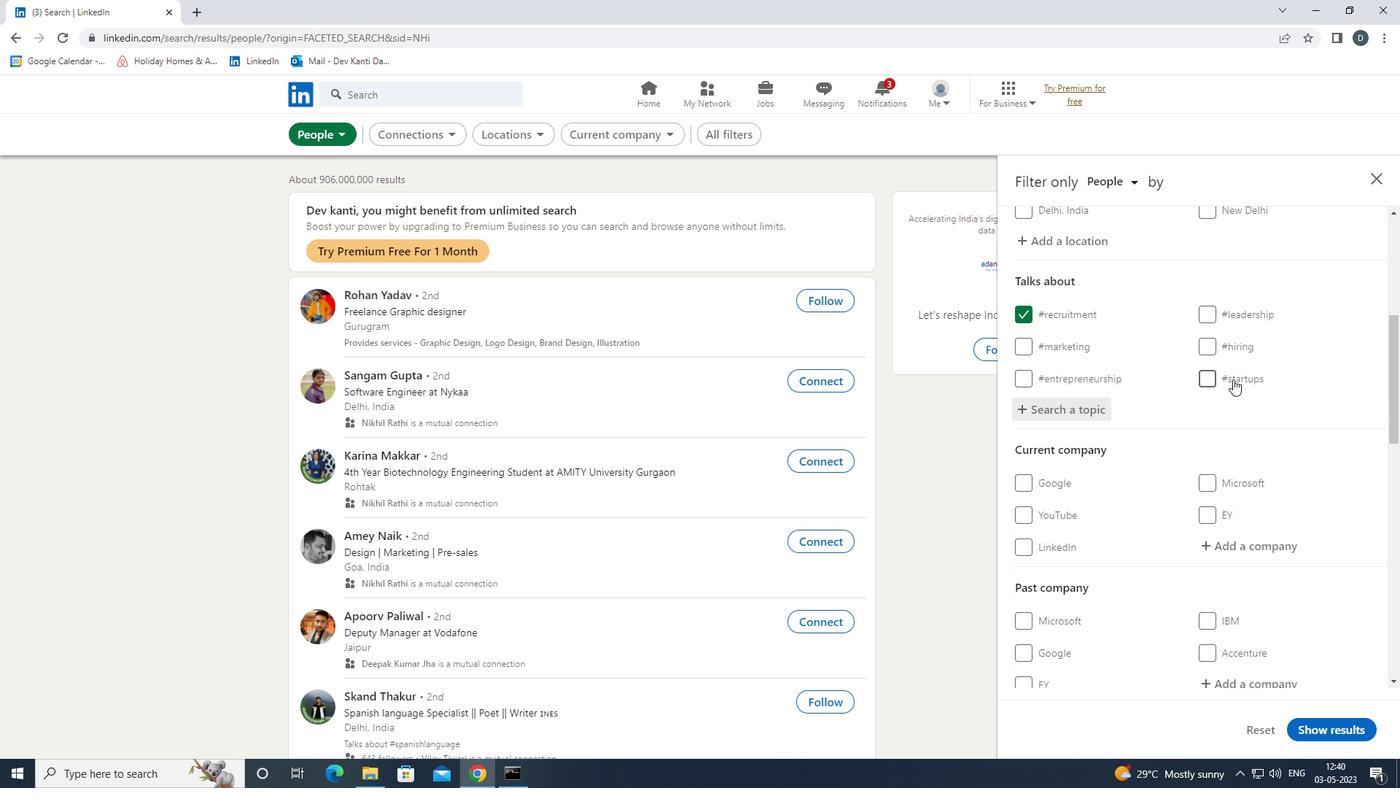 
Action: Mouse moved to (1219, 378)
Screenshot: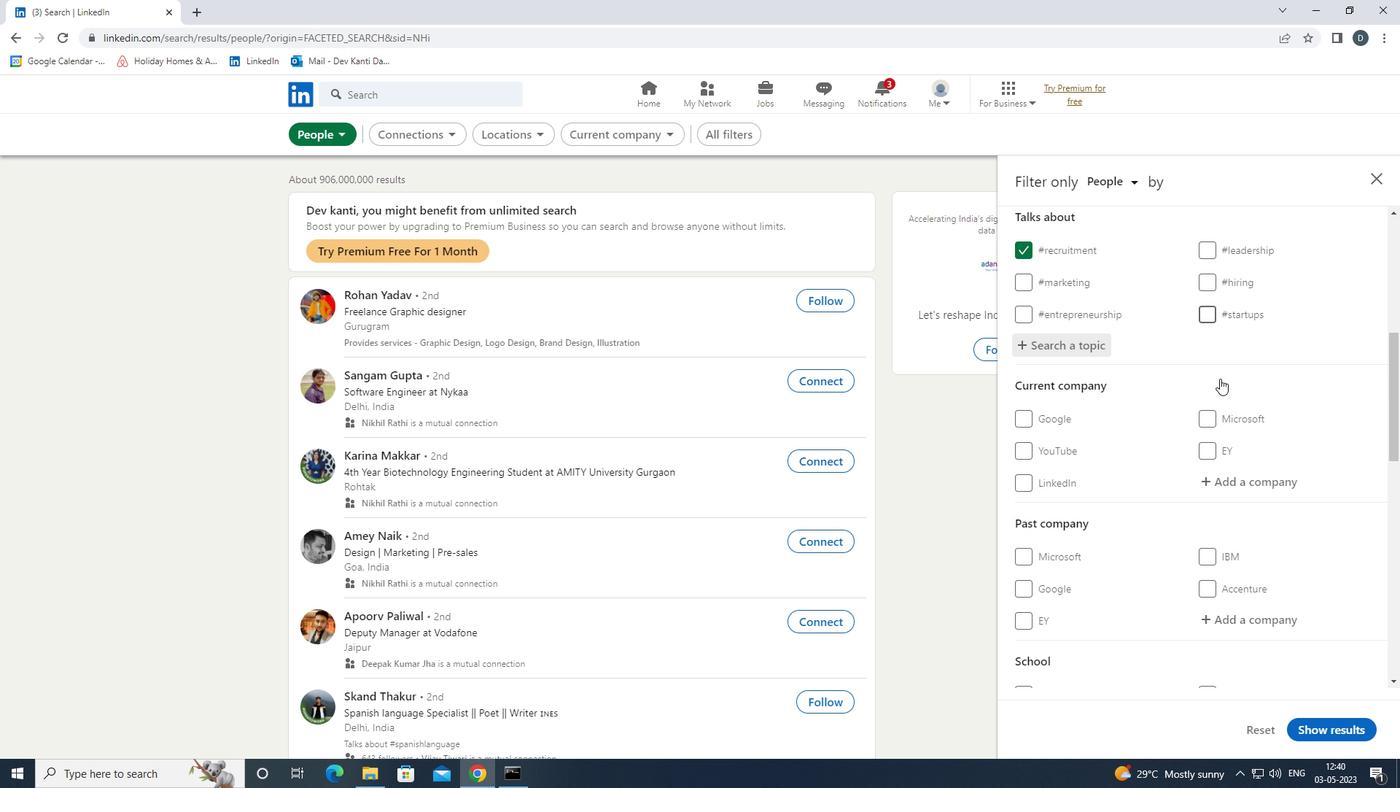 
Action: Mouse scrolled (1219, 377) with delta (0, 0)
Screenshot: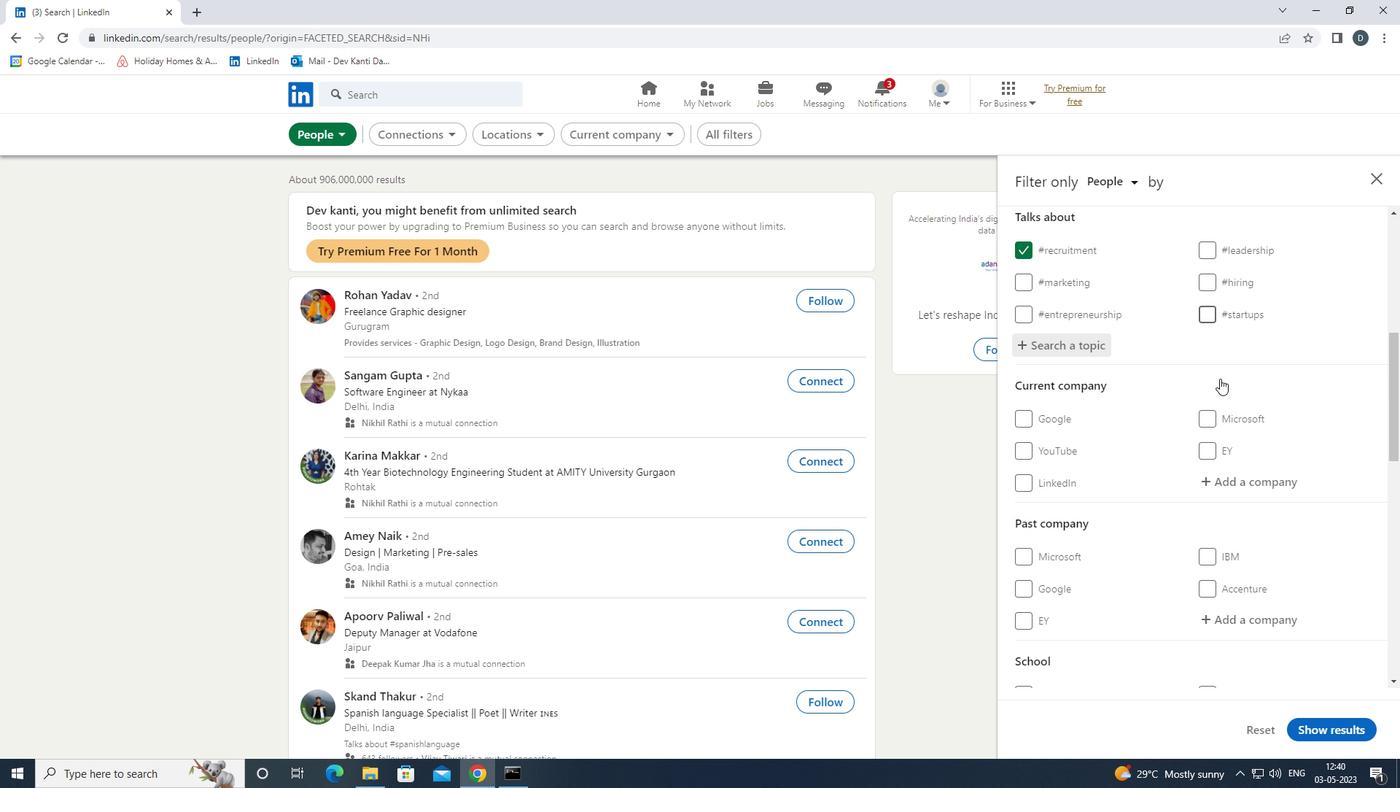 
Action: Mouse moved to (1219, 381)
Screenshot: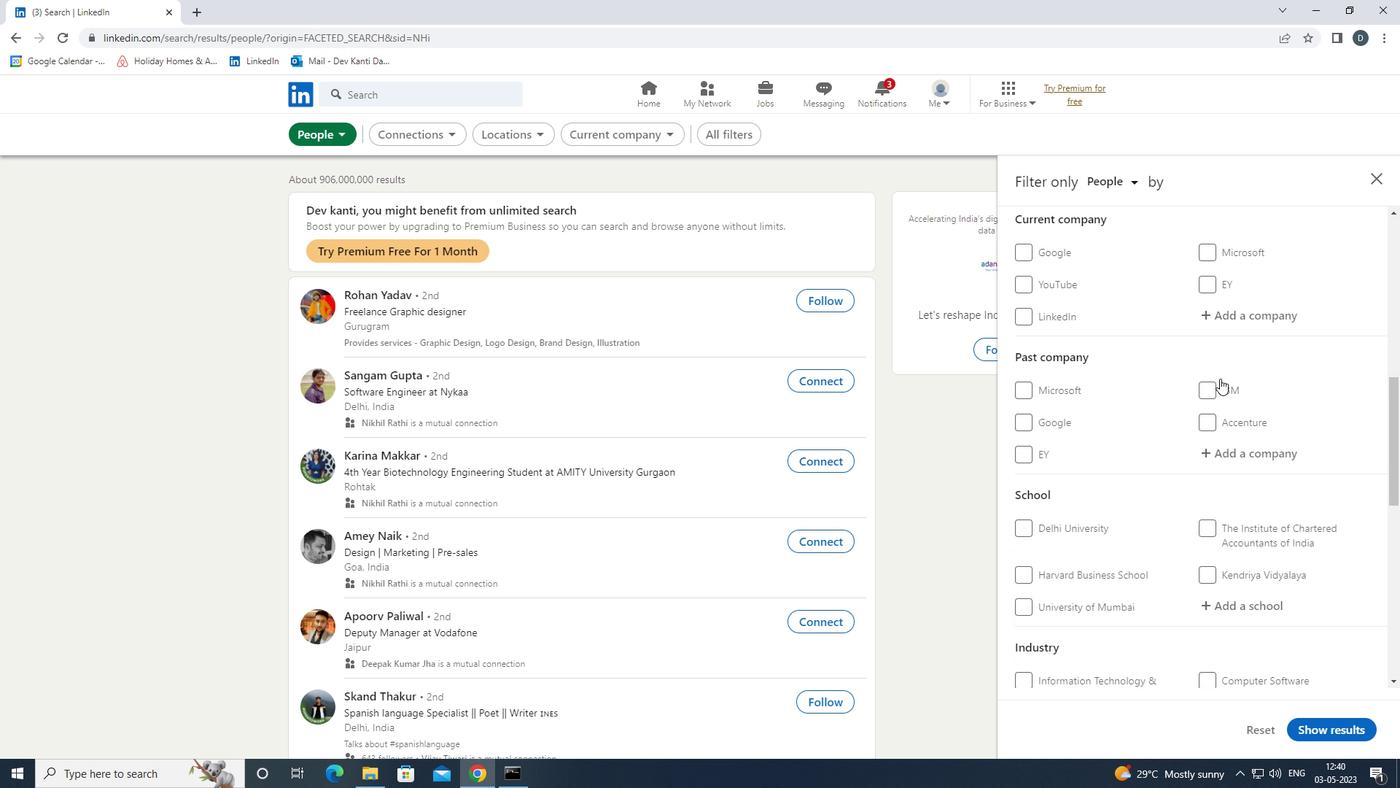 
Action: Mouse scrolled (1219, 380) with delta (0, 0)
Screenshot: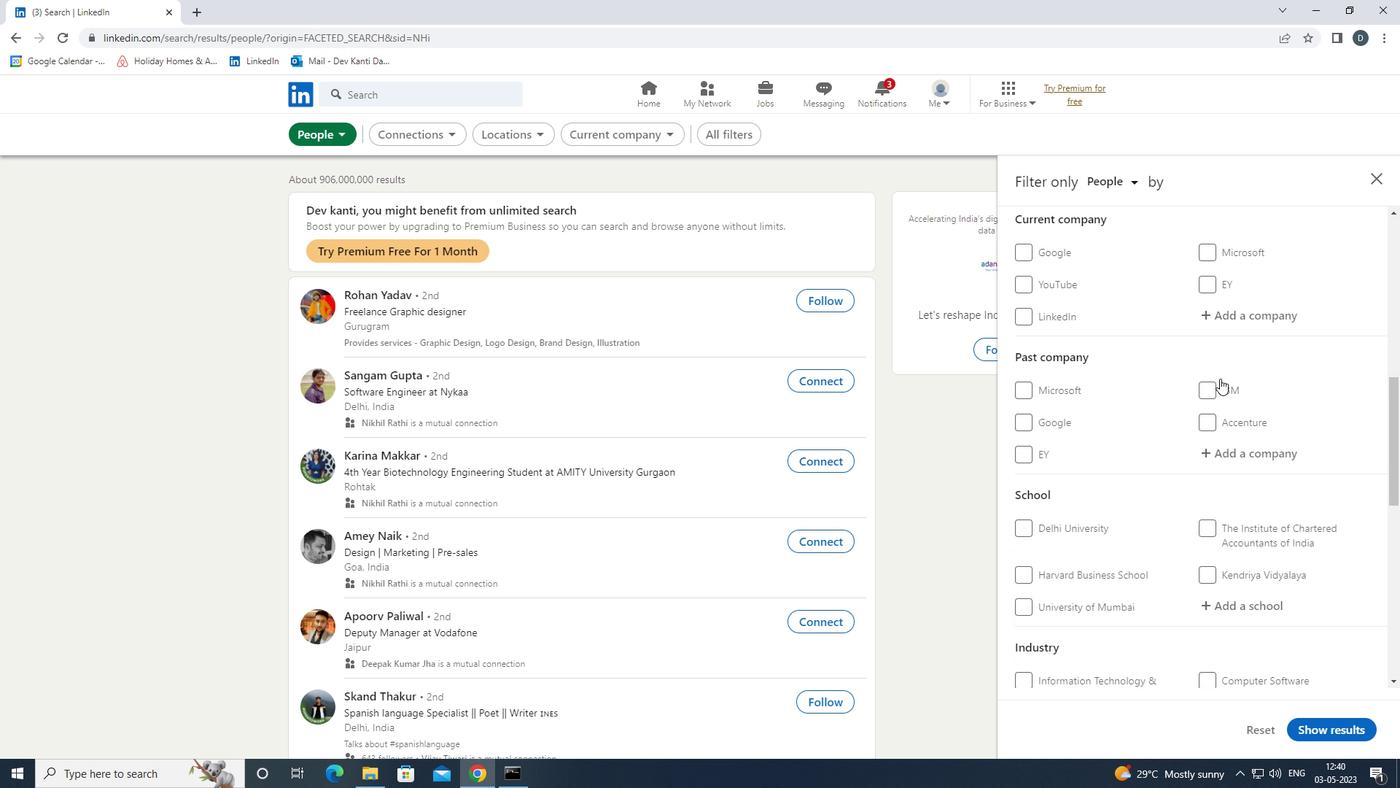 
Action: Mouse moved to (1220, 382)
Screenshot: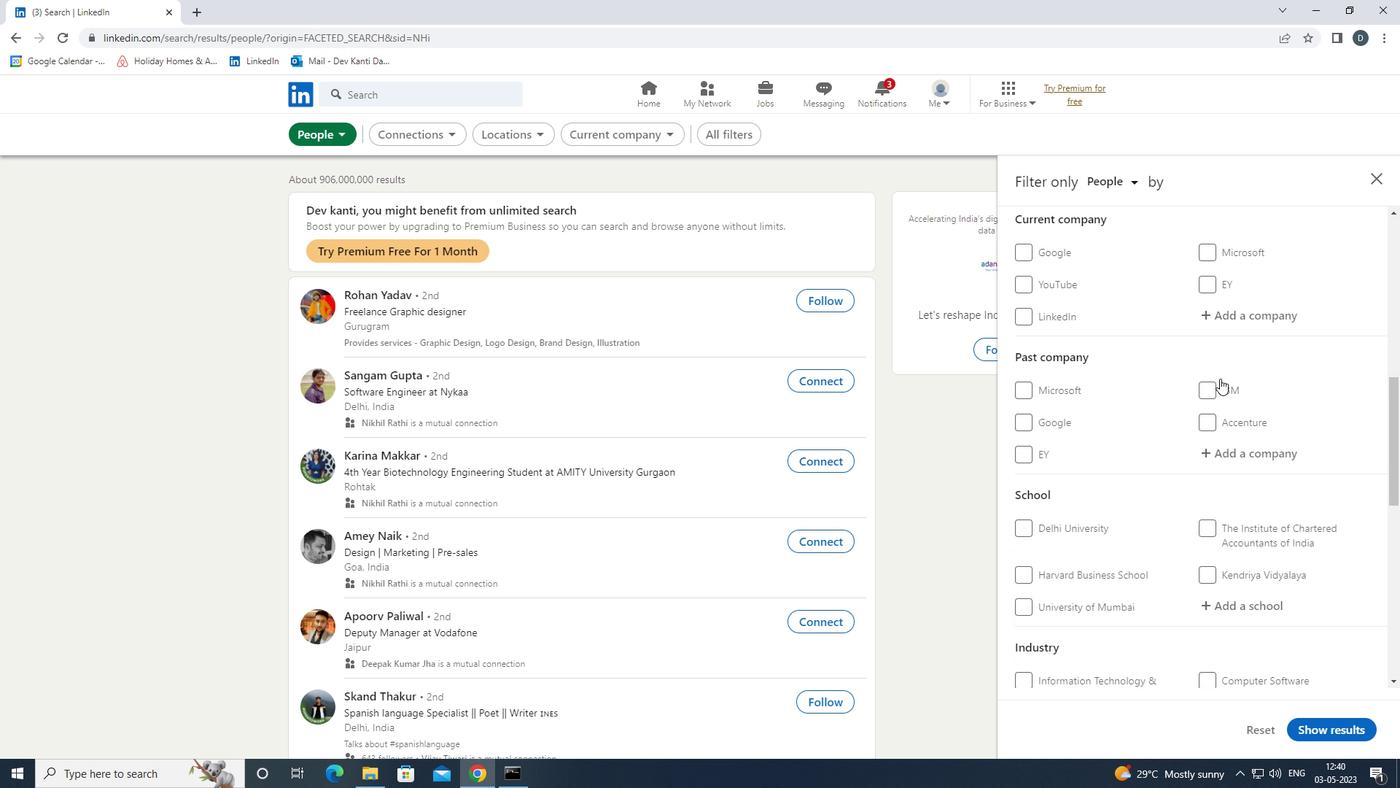 
Action: Mouse scrolled (1220, 381) with delta (0, 0)
Screenshot: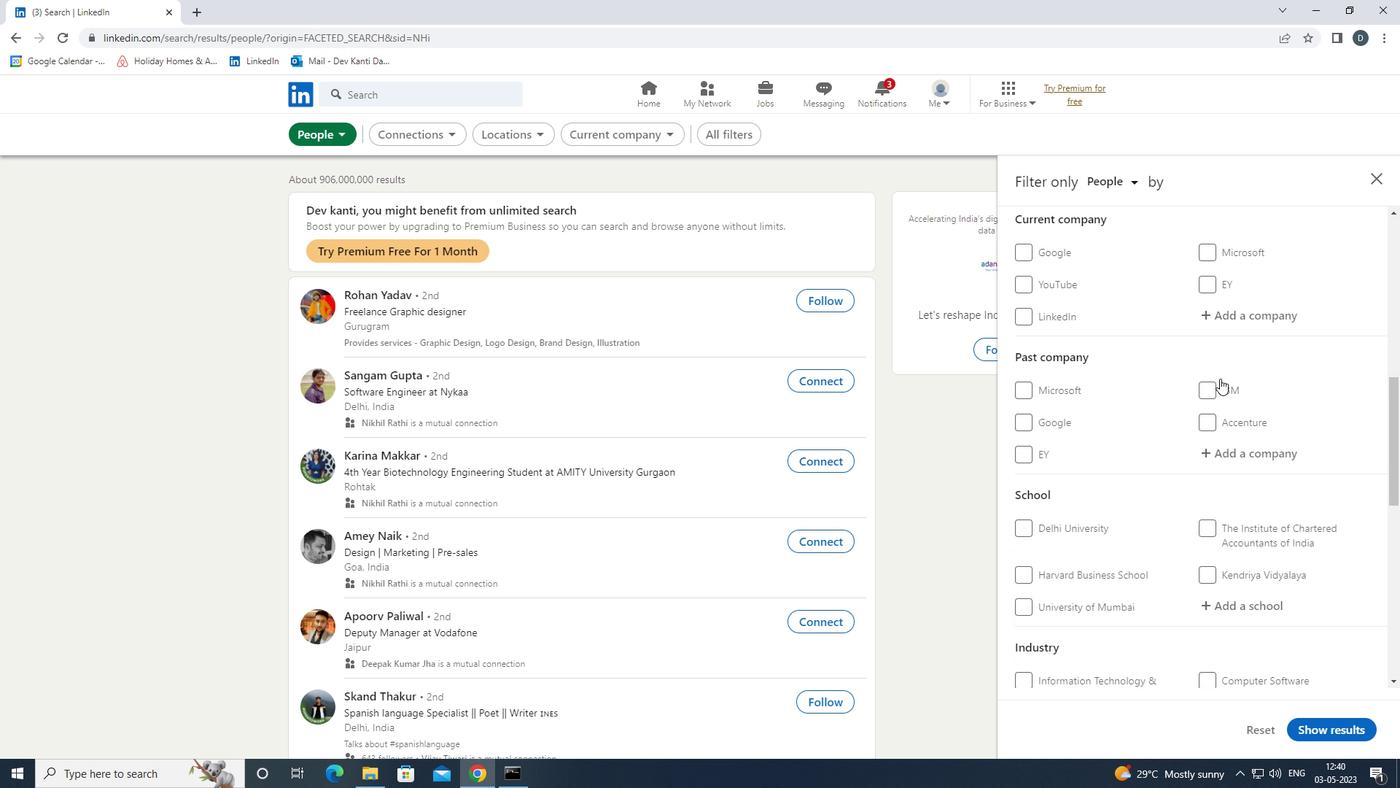 
Action: Mouse scrolled (1220, 381) with delta (0, 0)
Screenshot: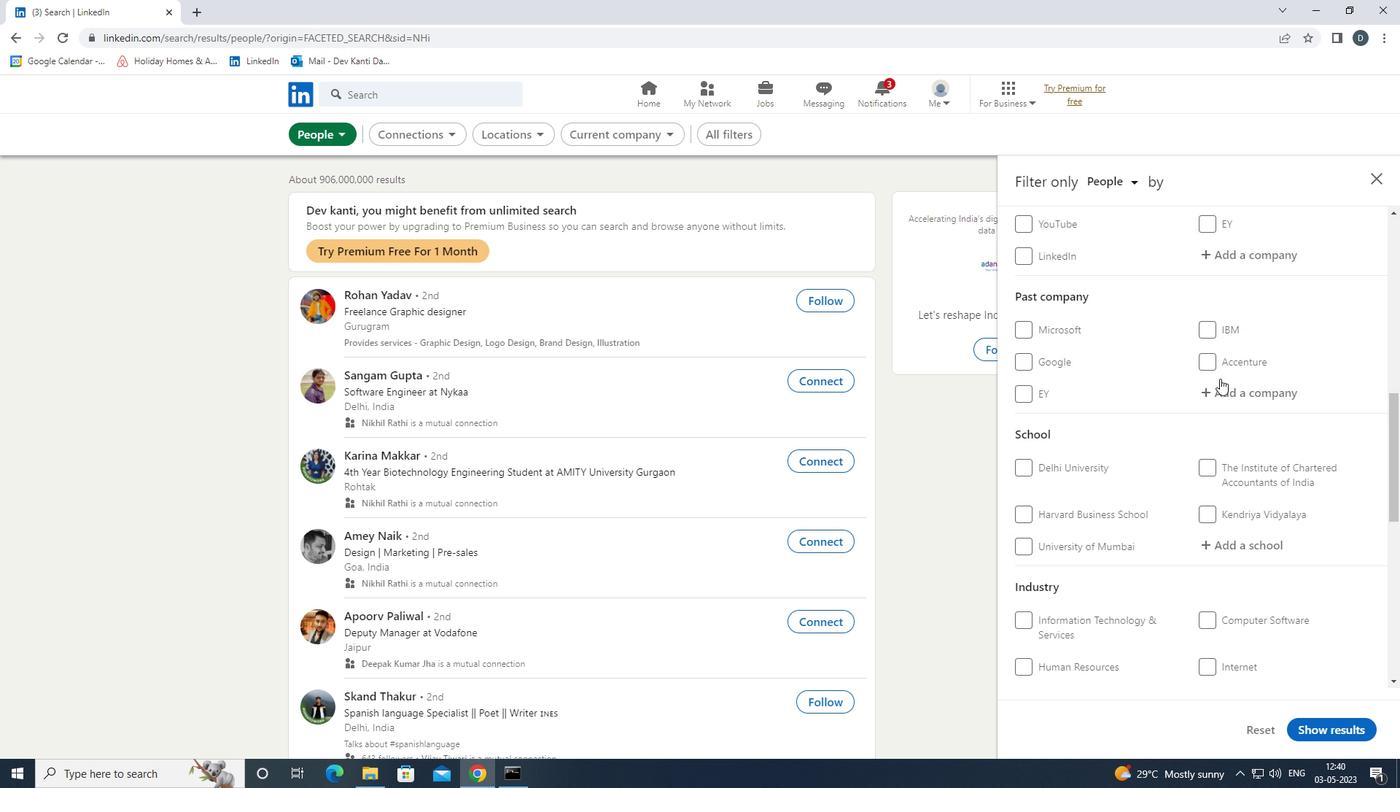 
Action: Mouse moved to (1210, 469)
Screenshot: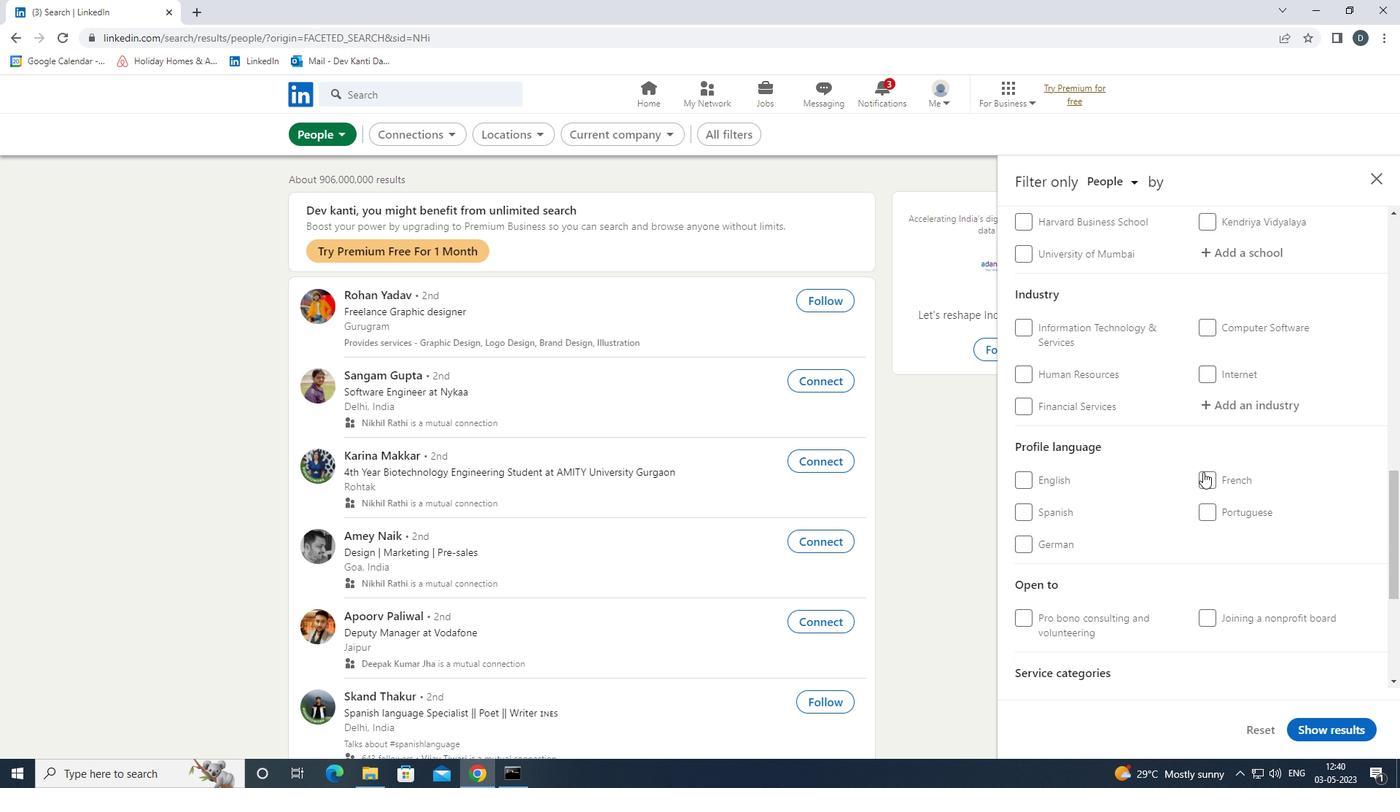 
Action: Mouse pressed left at (1210, 469)
Screenshot: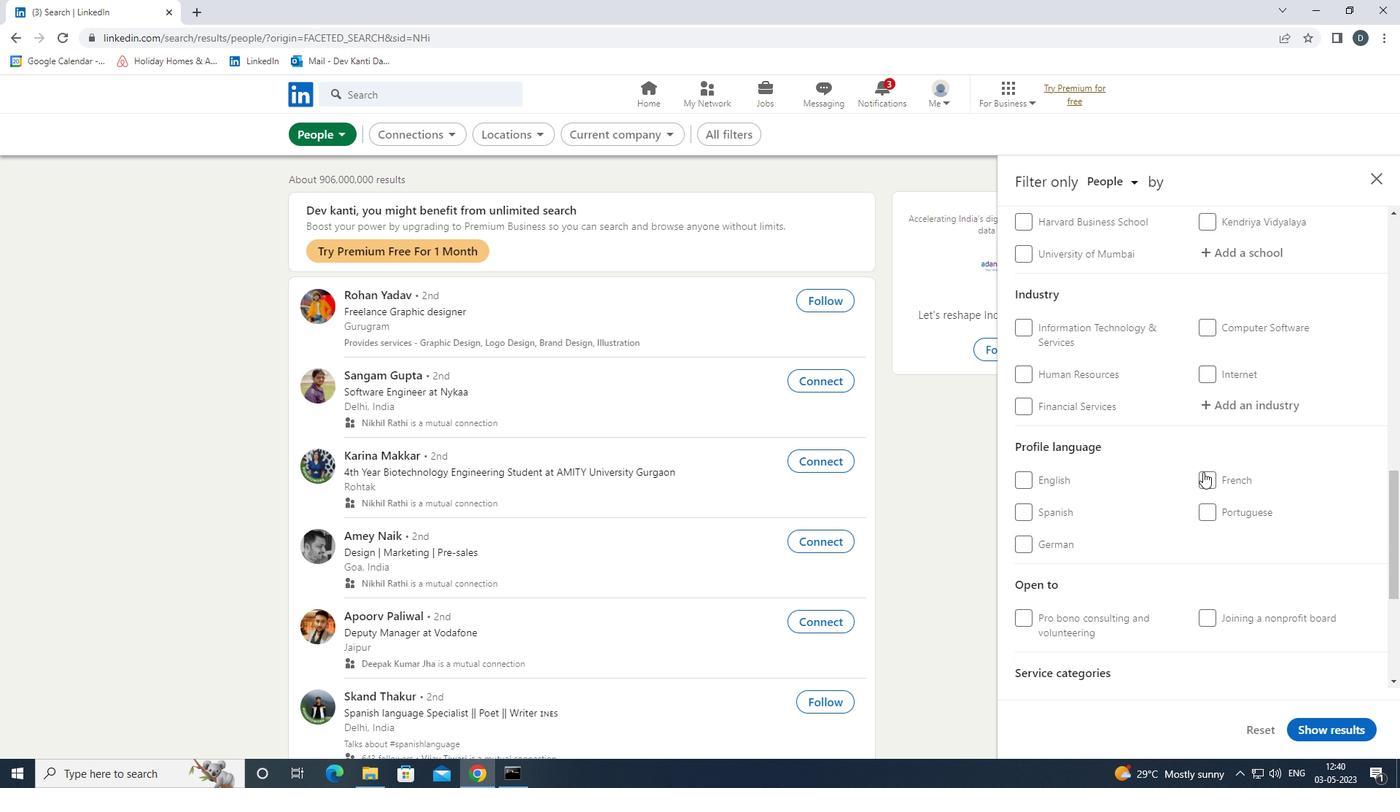 
Action: Mouse moved to (1215, 477)
Screenshot: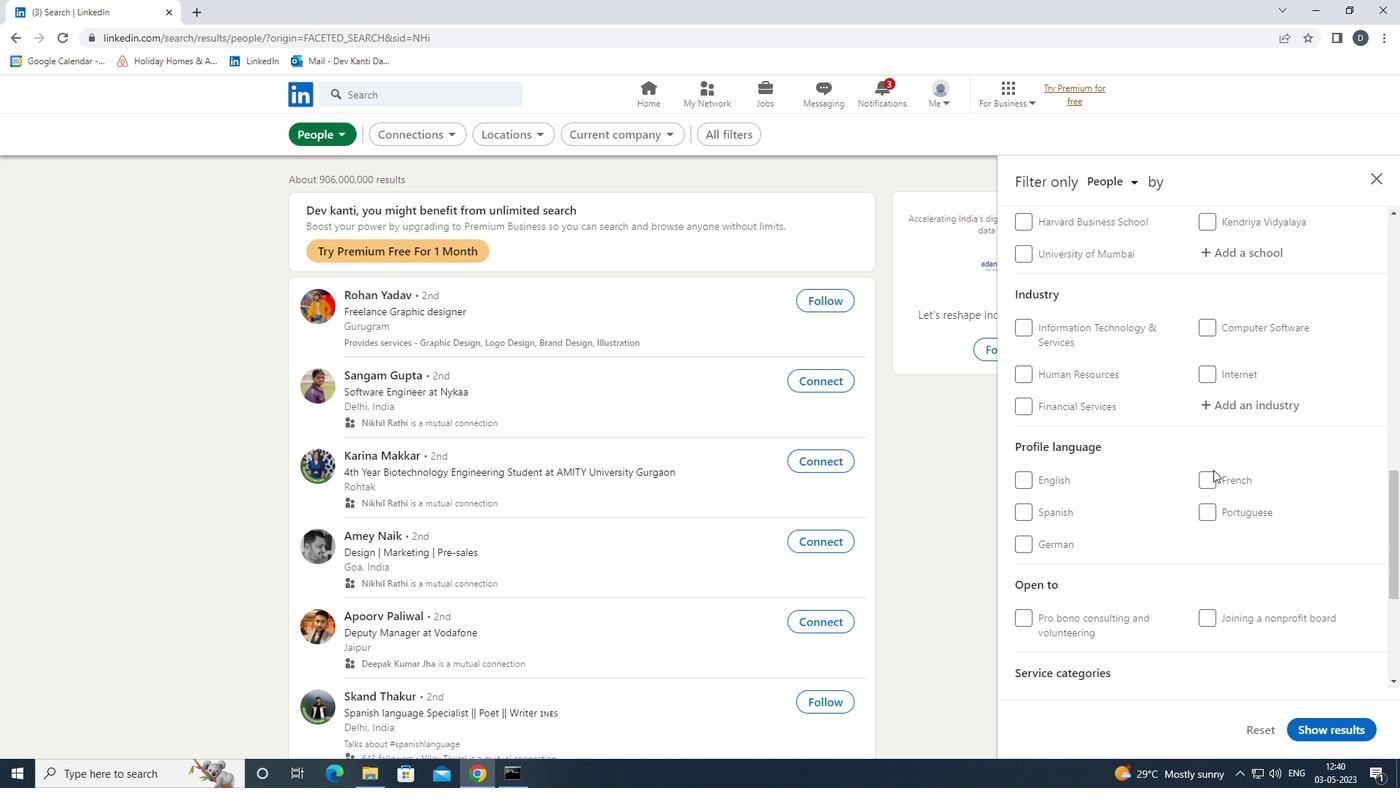 
Action: Mouse pressed left at (1215, 477)
Screenshot: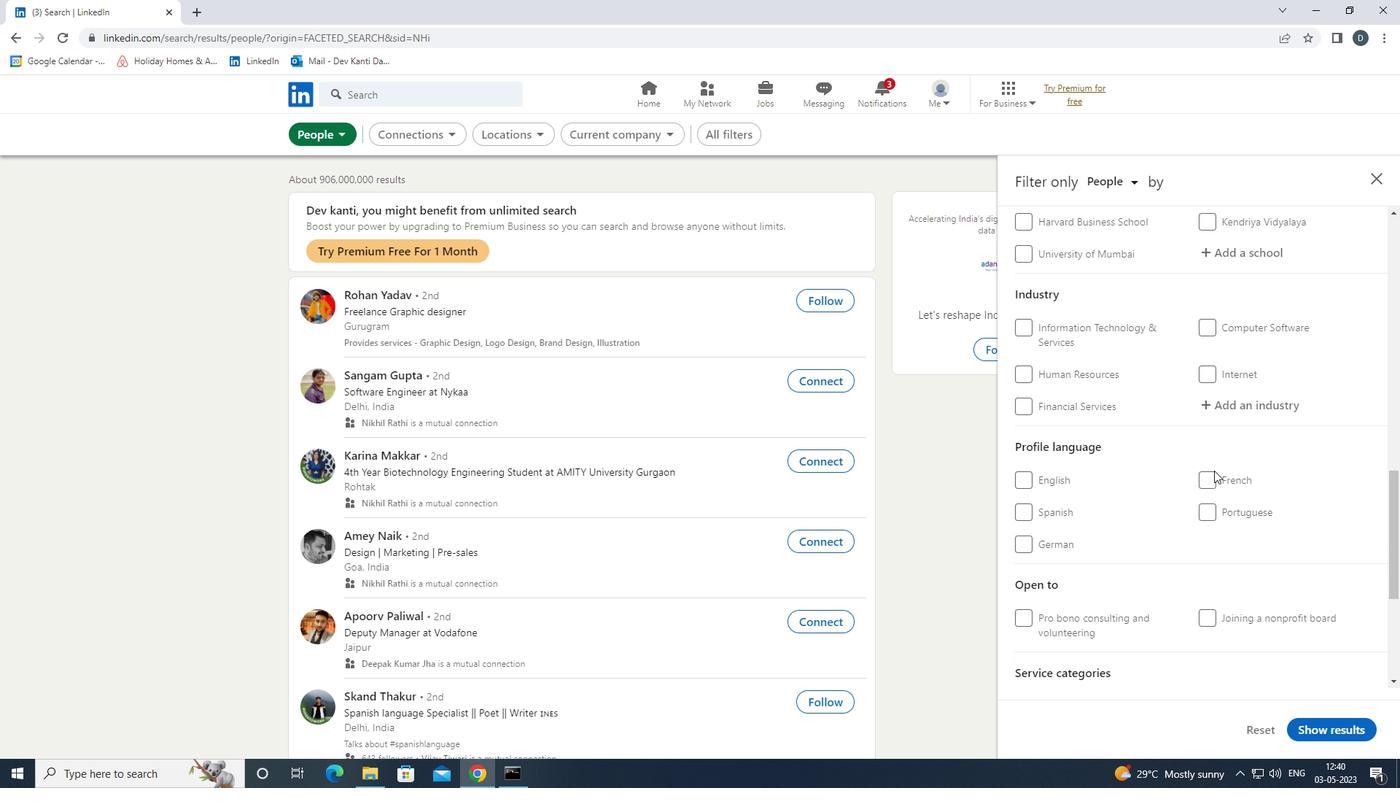 
Action: Mouse scrolled (1215, 477) with delta (0, 0)
Screenshot: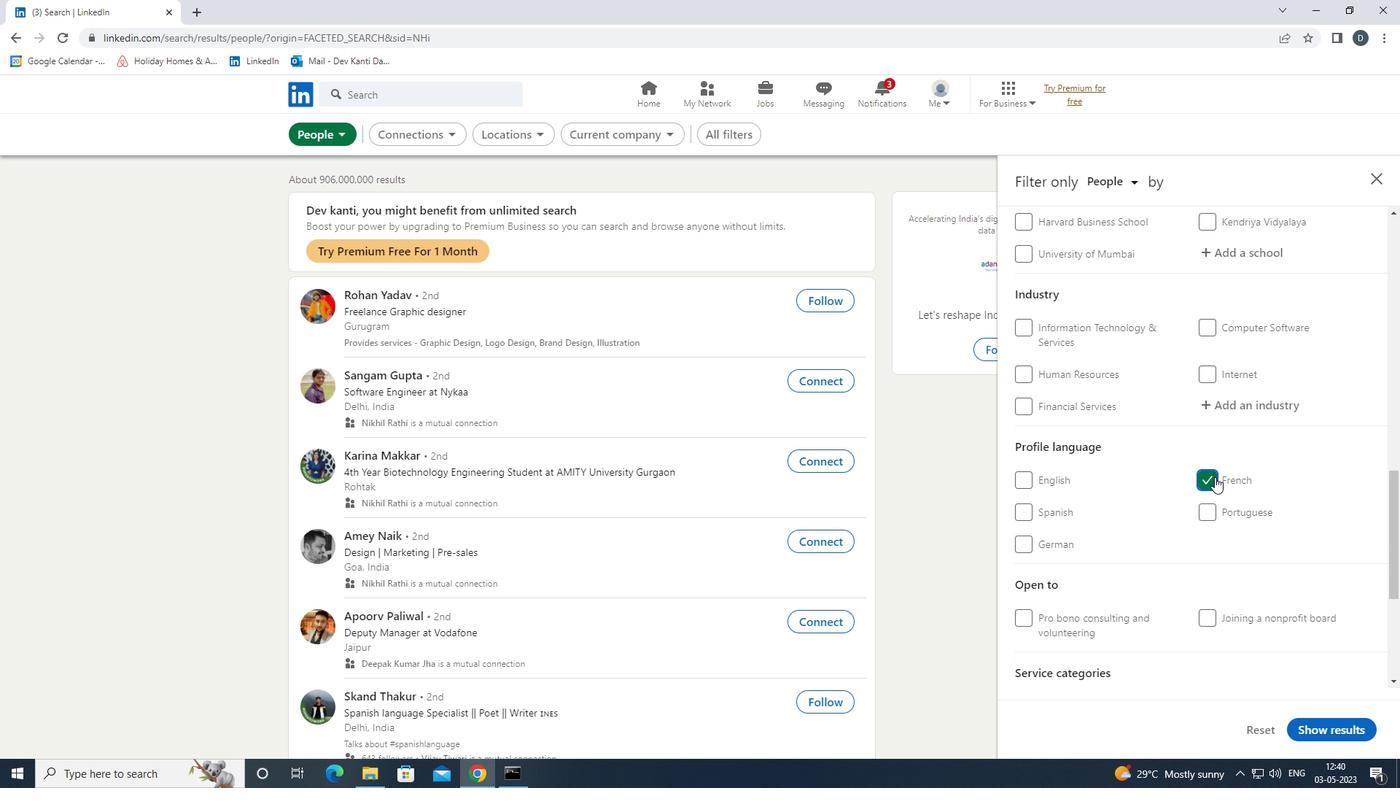 
Action: Mouse scrolled (1215, 477) with delta (0, 0)
Screenshot: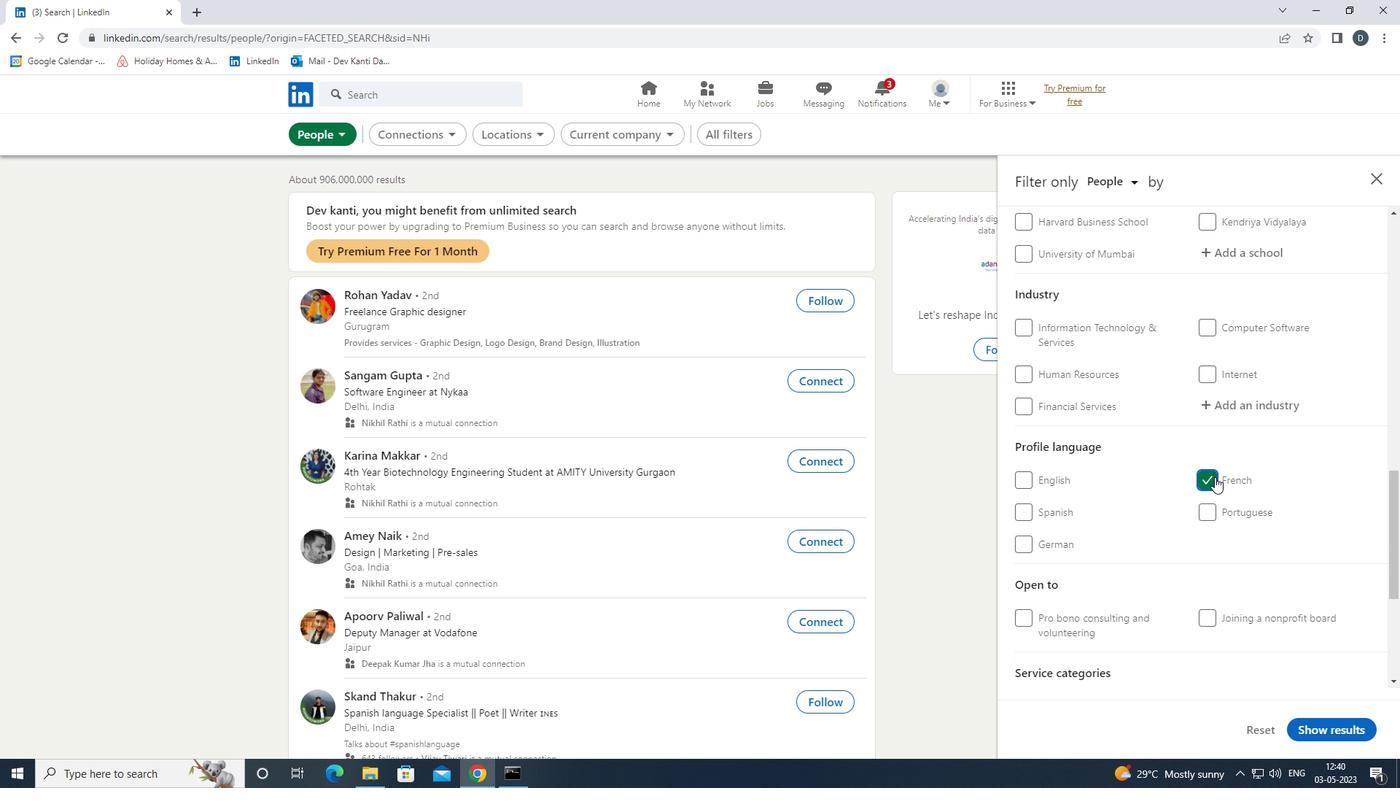 
Action: Mouse scrolled (1215, 477) with delta (0, 0)
Screenshot: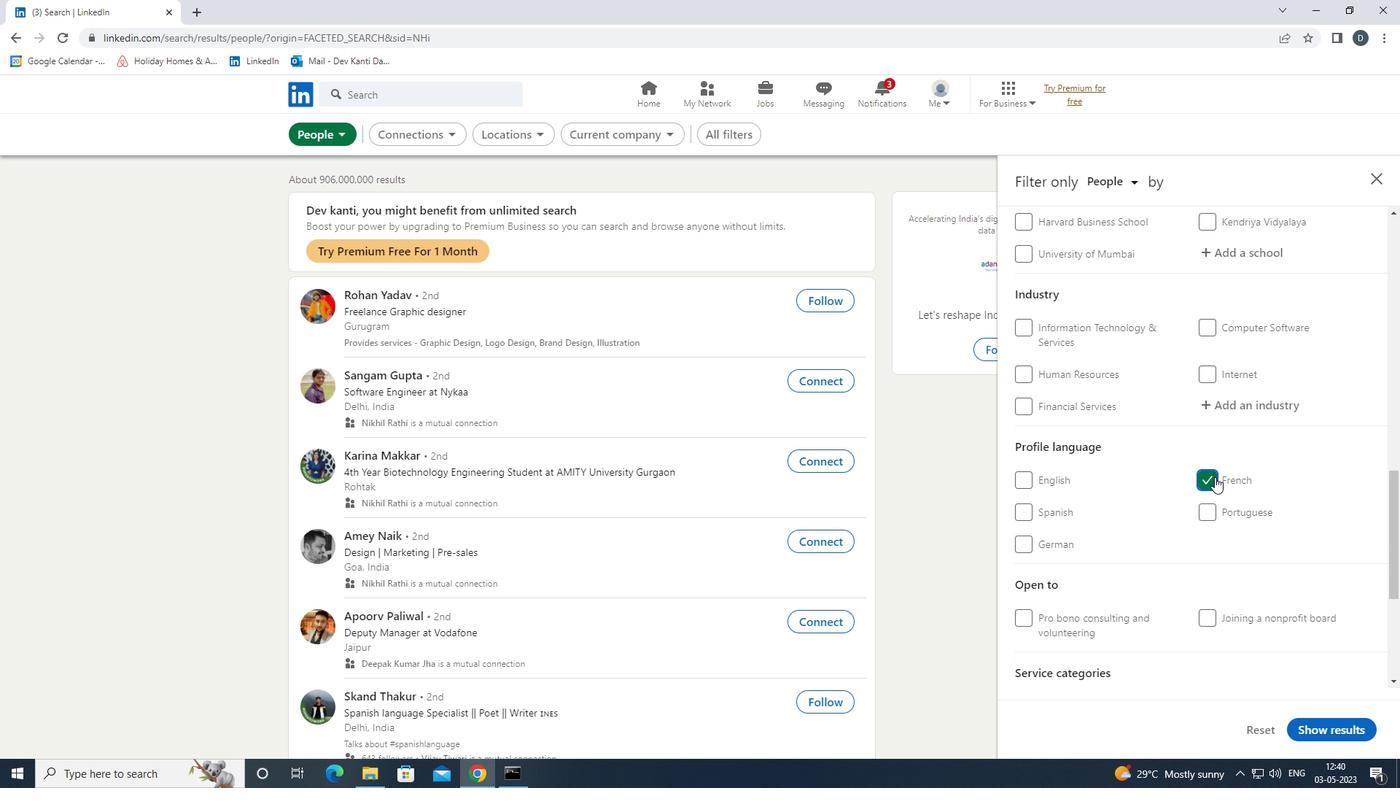 
Action: Mouse scrolled (1215, 477) with delta (0, 0)
Screenshot: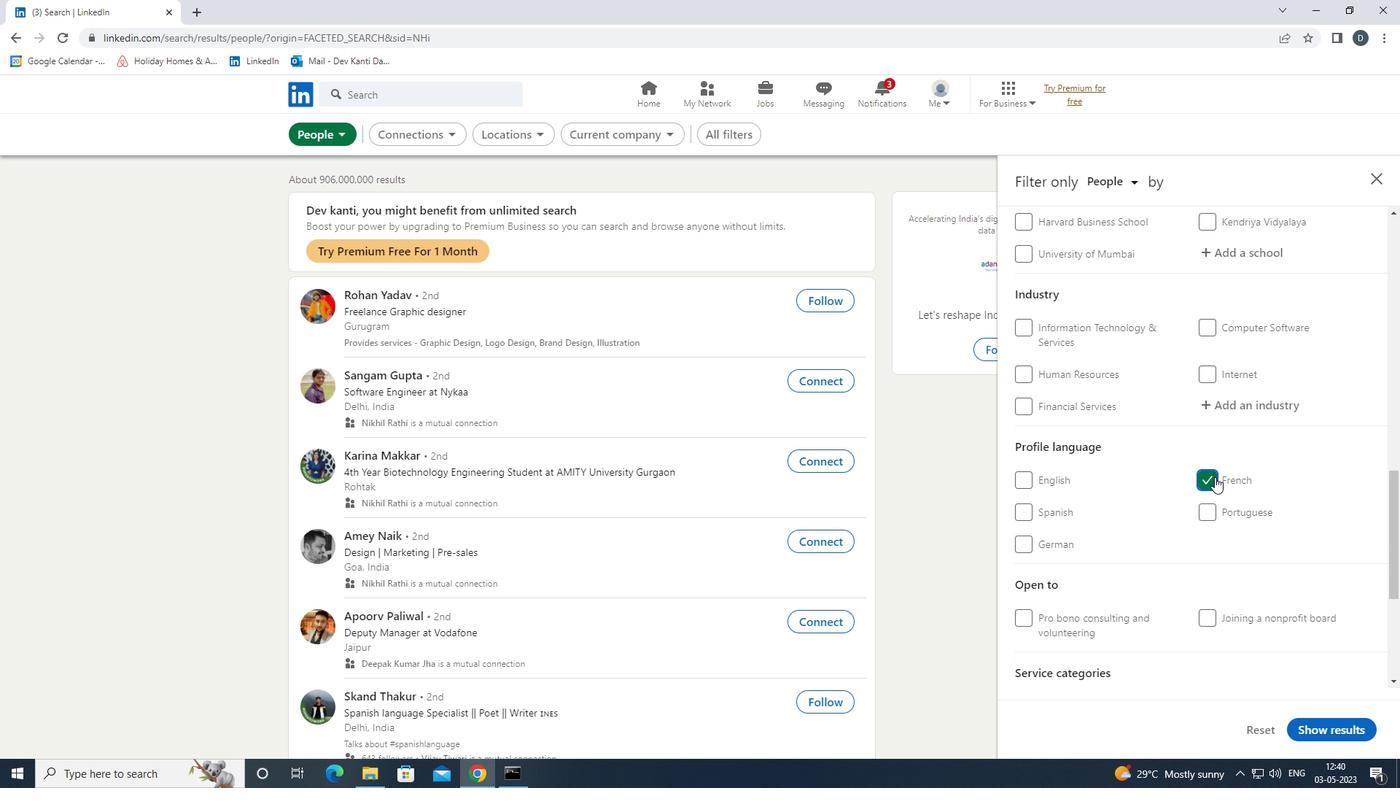
Action: Mouse scrolled (1215, 477) with delta (0, 0)
Screenshot: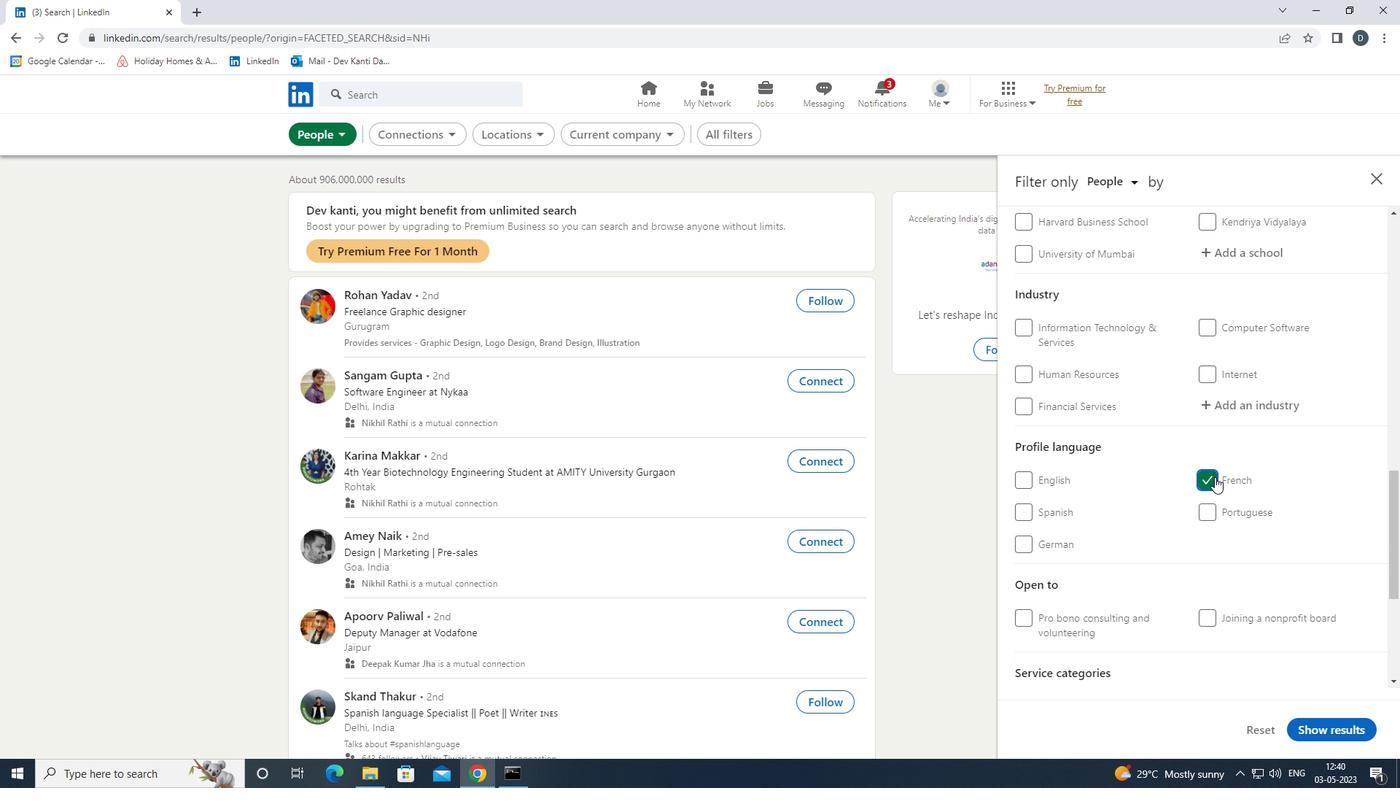 
Action: Mouse scrolled (1215, 477) with delta (0, 0)
Screenshot: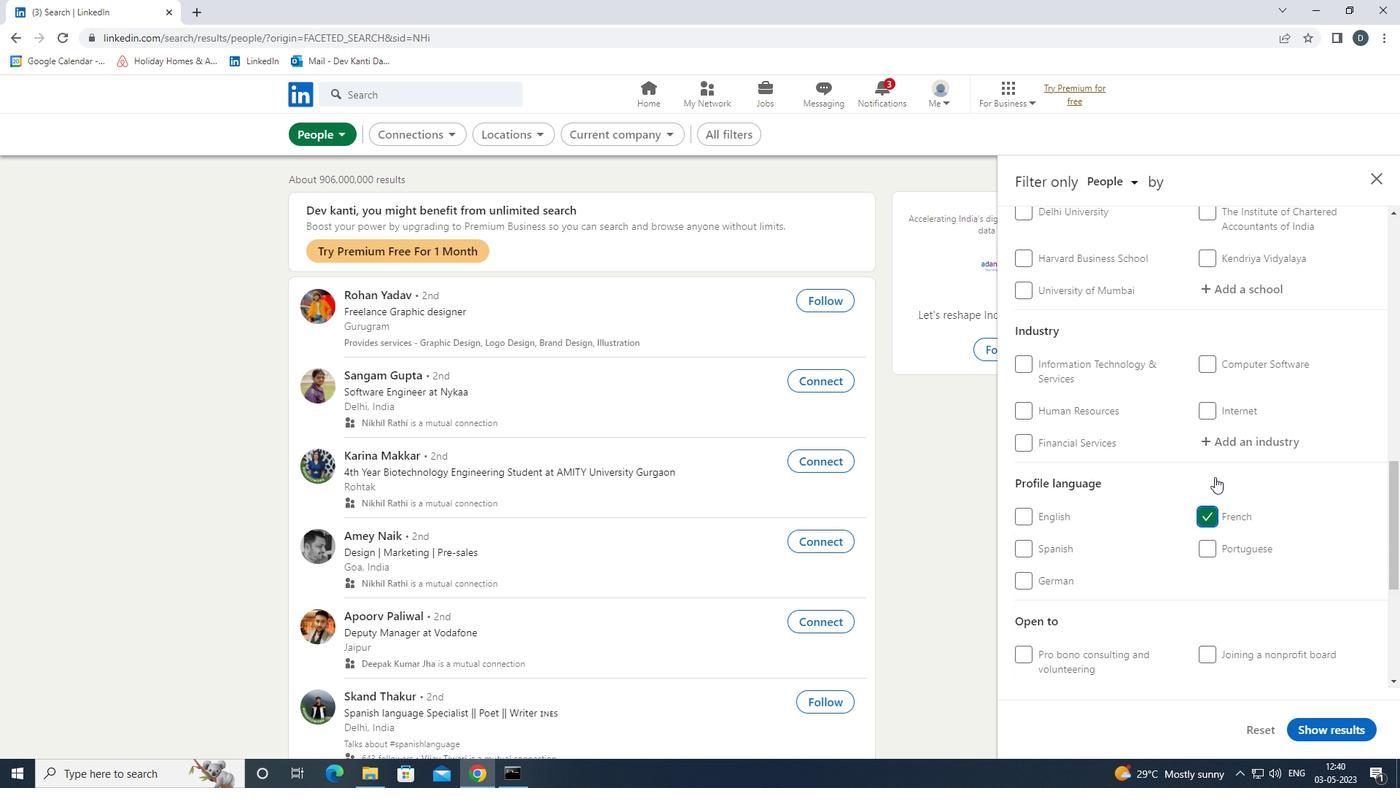 
Action: Mouse moved to (1225, 391)
Screenshot: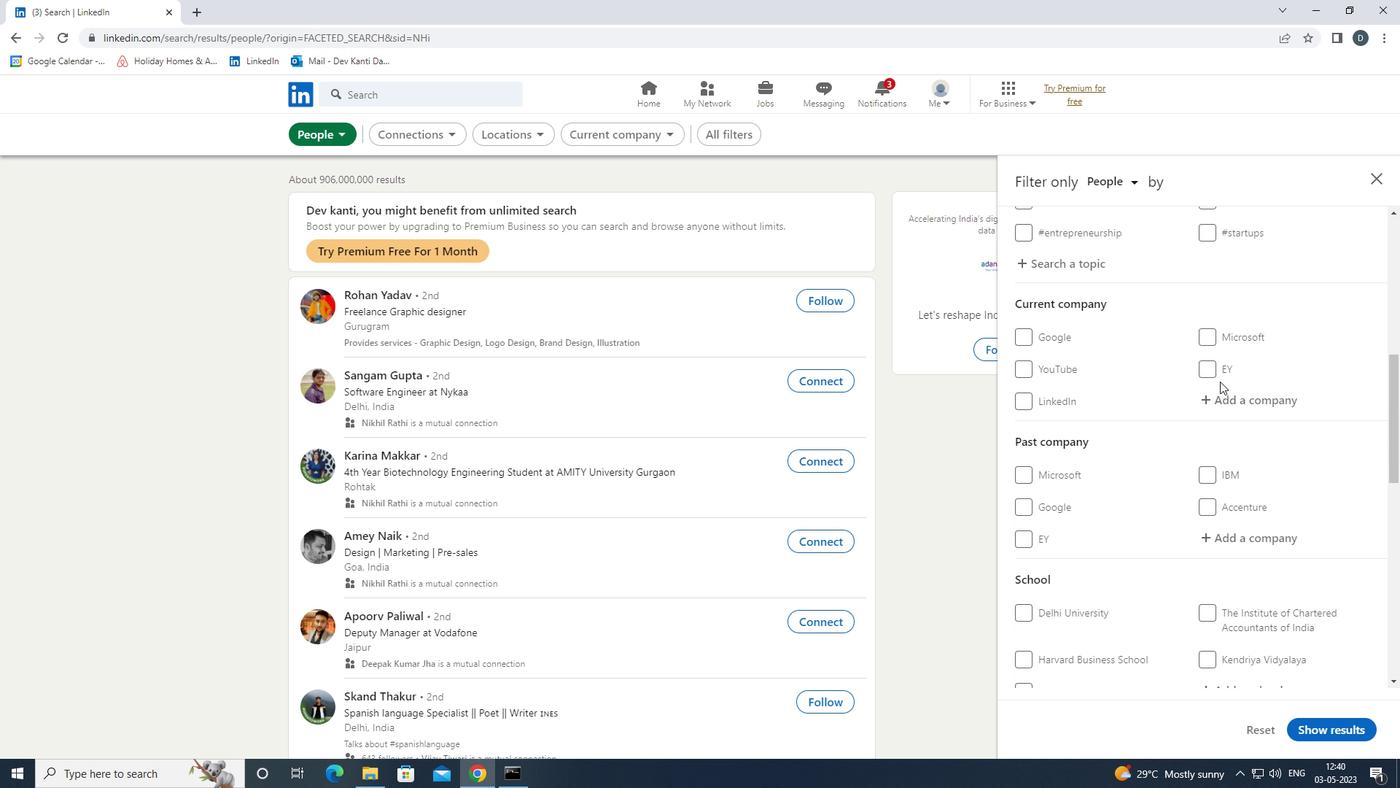 
Action: Mouse pressed left at (1225, 391)
Screenshot: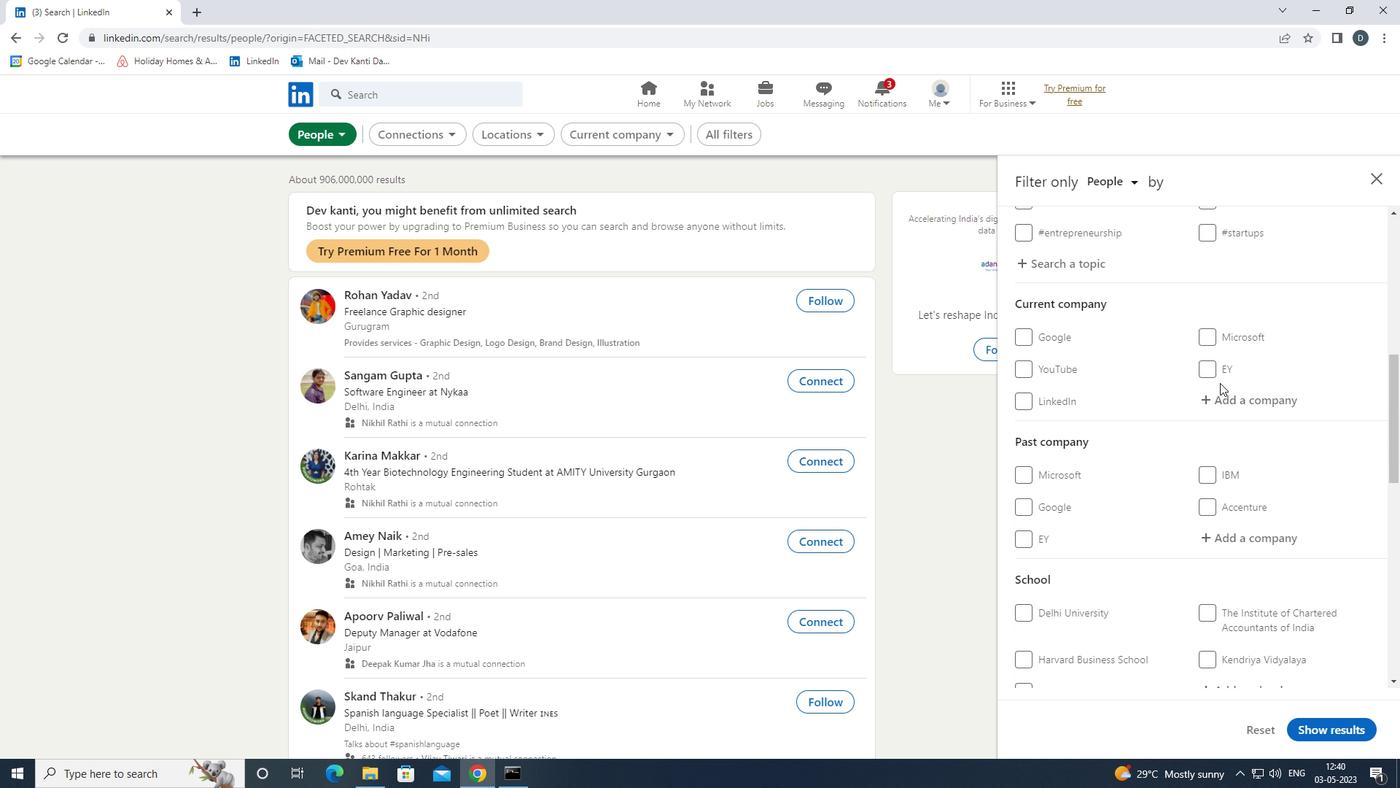 
Action: Key pressed <Key.shift>UNO<Key.space>MINDA<Key.space><Key.shift>GROUP<Key.backspace><Key.backspace><Key.backspace><Key.backspace>ROUP<Key.enter>
Screenshot: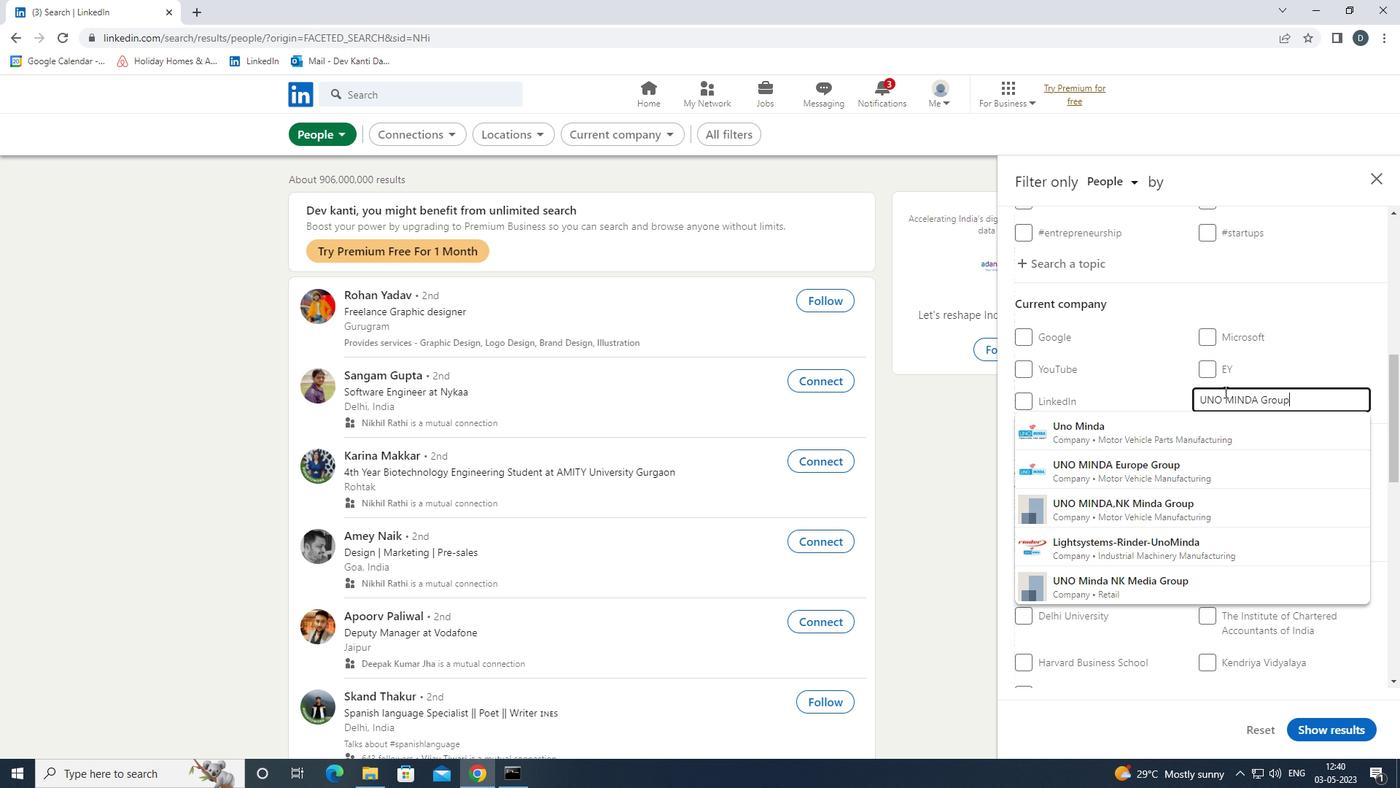 
Action: Mouse moved to (1304, 399)
Screenshot: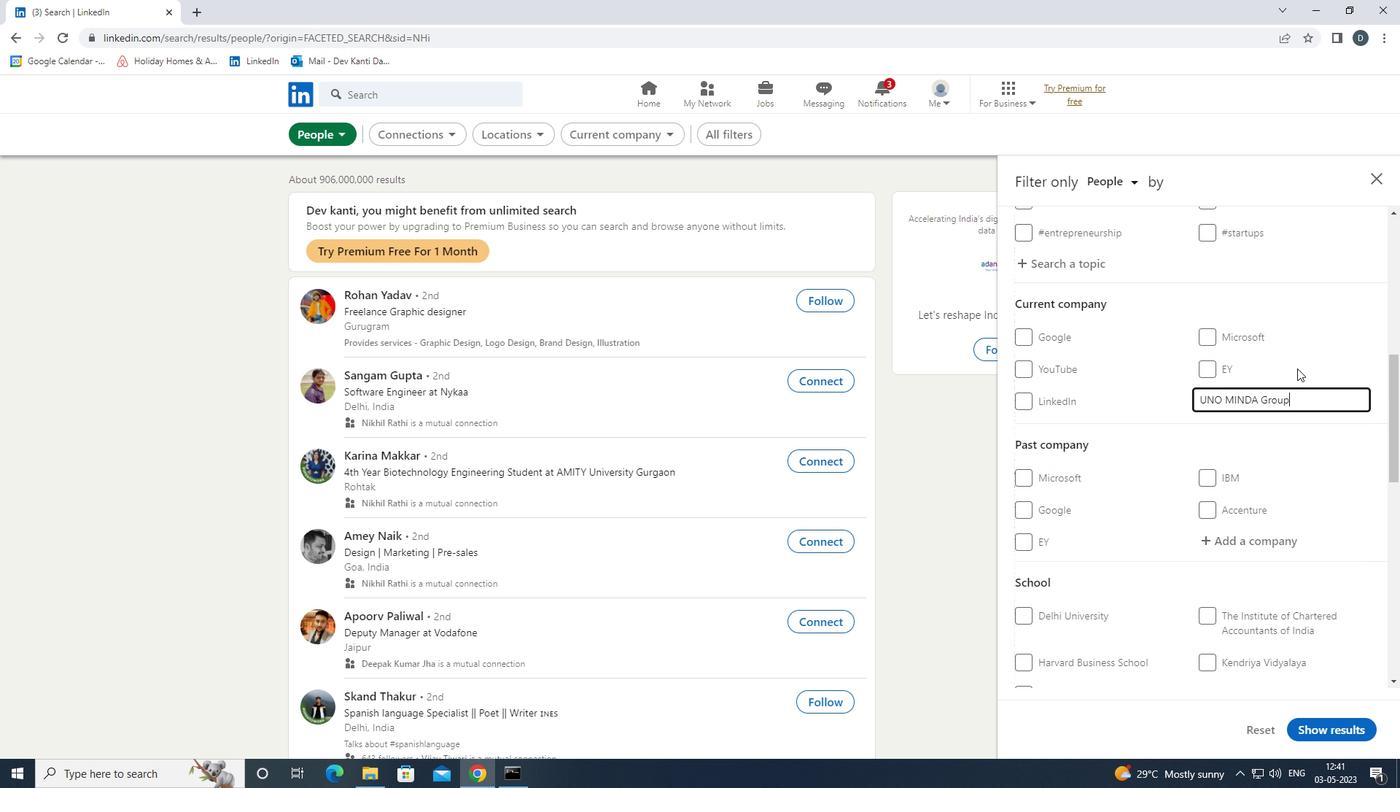 
Action: Mouse pressed left at (1304, 399)
Screenshot: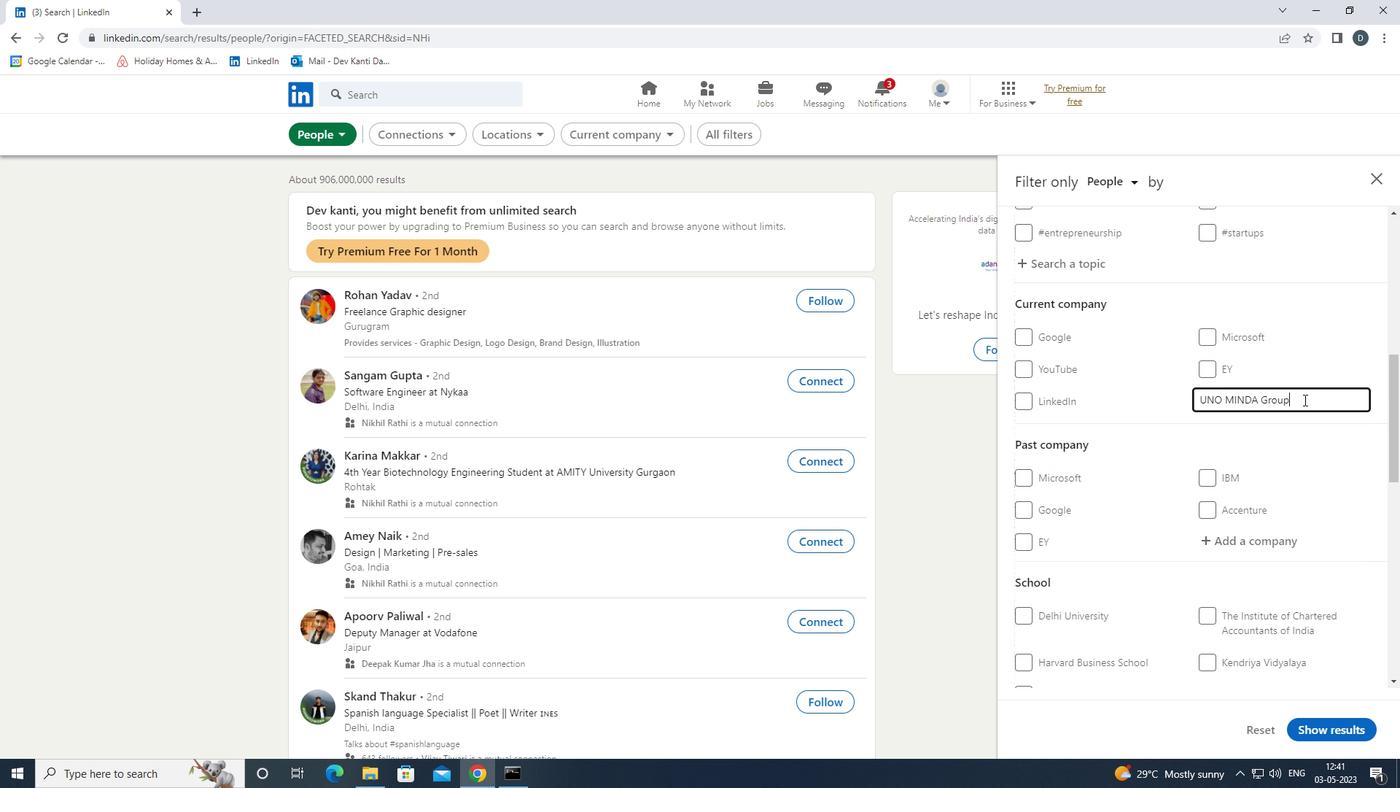 
Action: Mouse moved to (1304, 402)
Screenshot: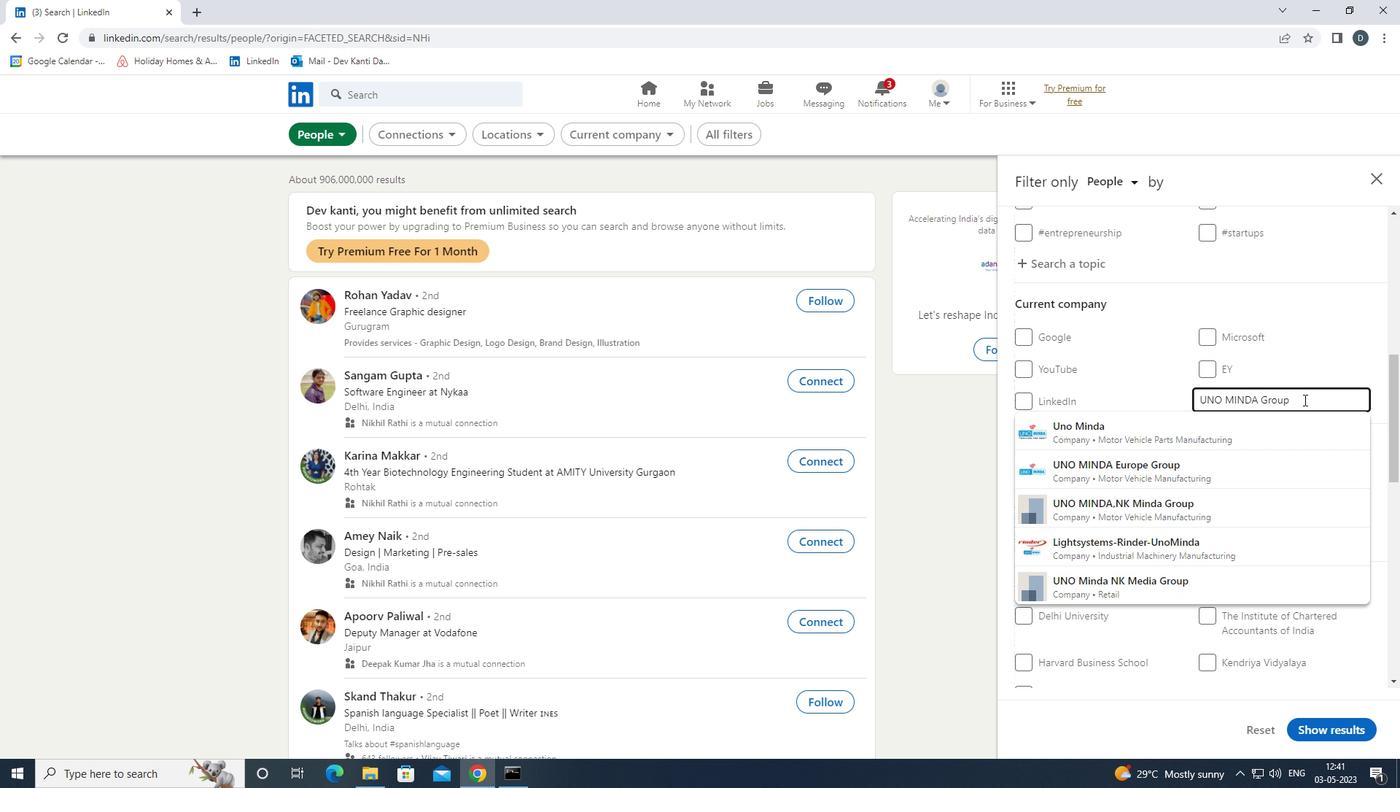 
Action: Key pressed <Key.down><Key.enter>
Screenshot: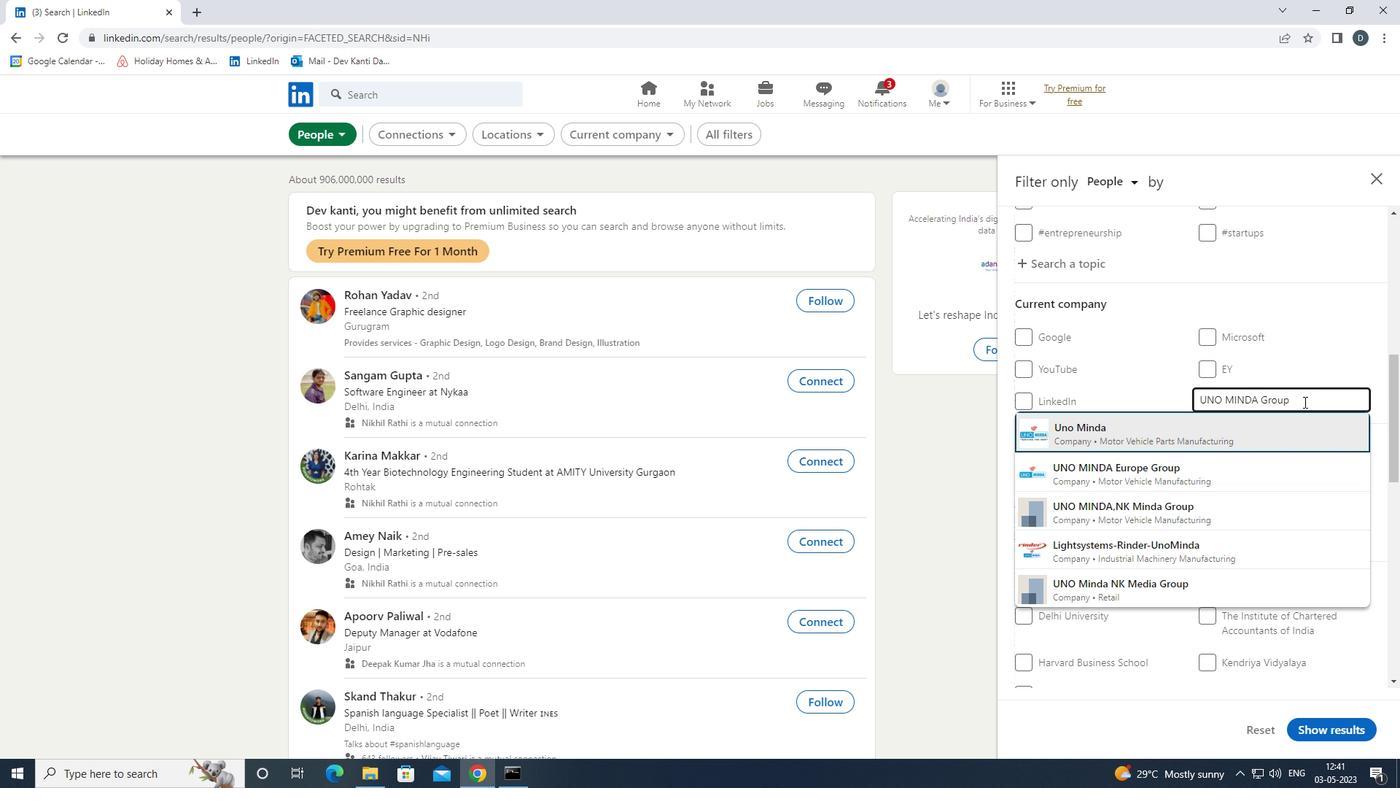 
Action: Mouse moved to (1299, 423)
Screenshot: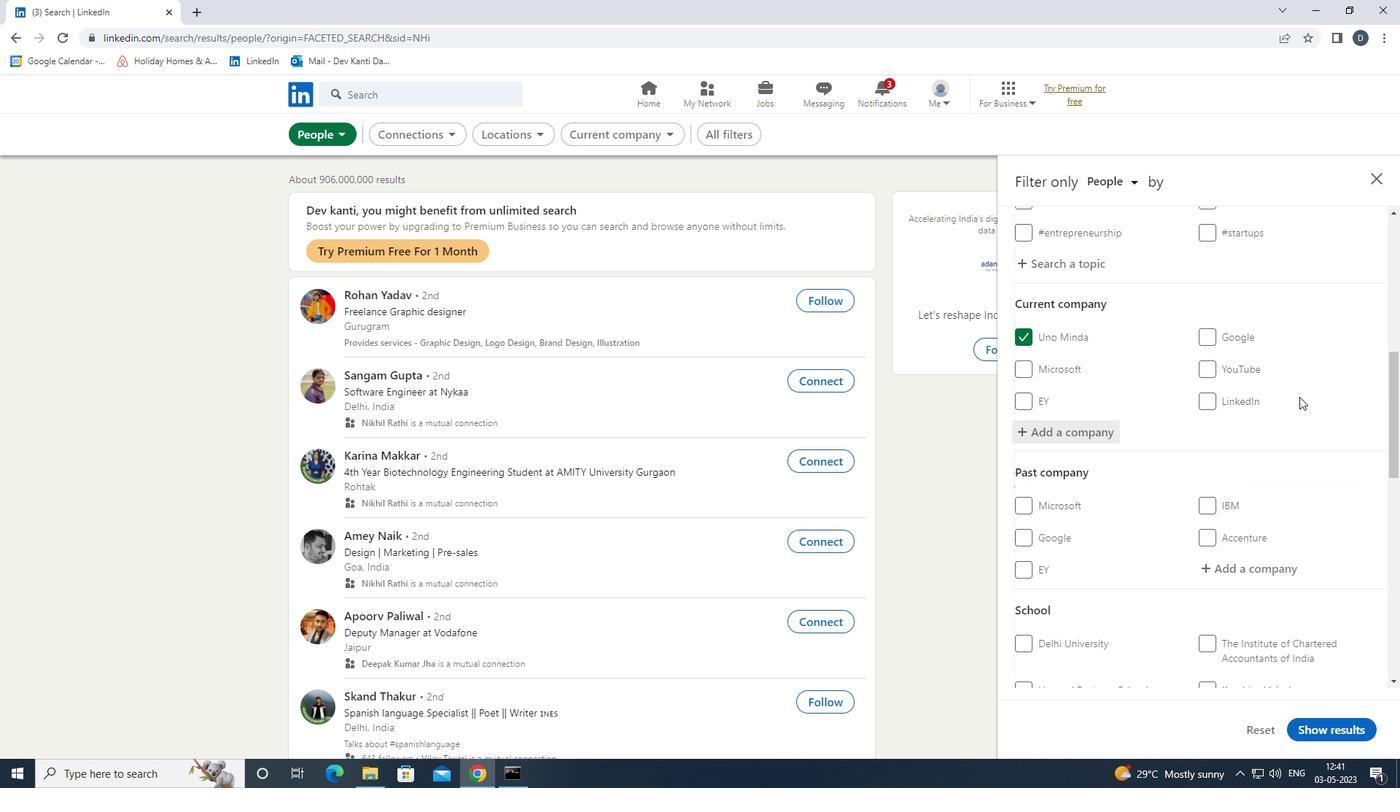 
Action: Mouse scrolled (1299, 423) with delta (0, 0)
Screenshot: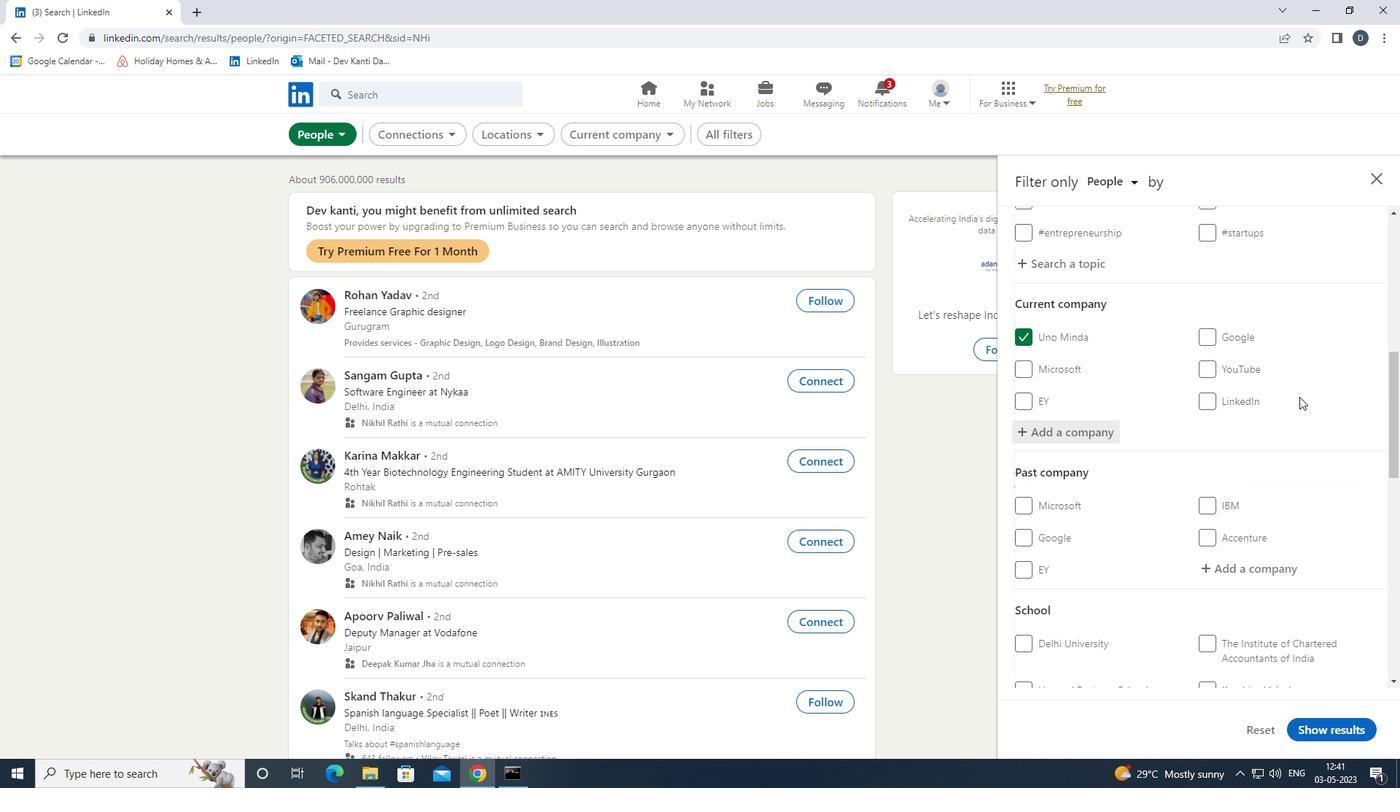 
Action: Mouse moved to (1299, 432)
Screenshot: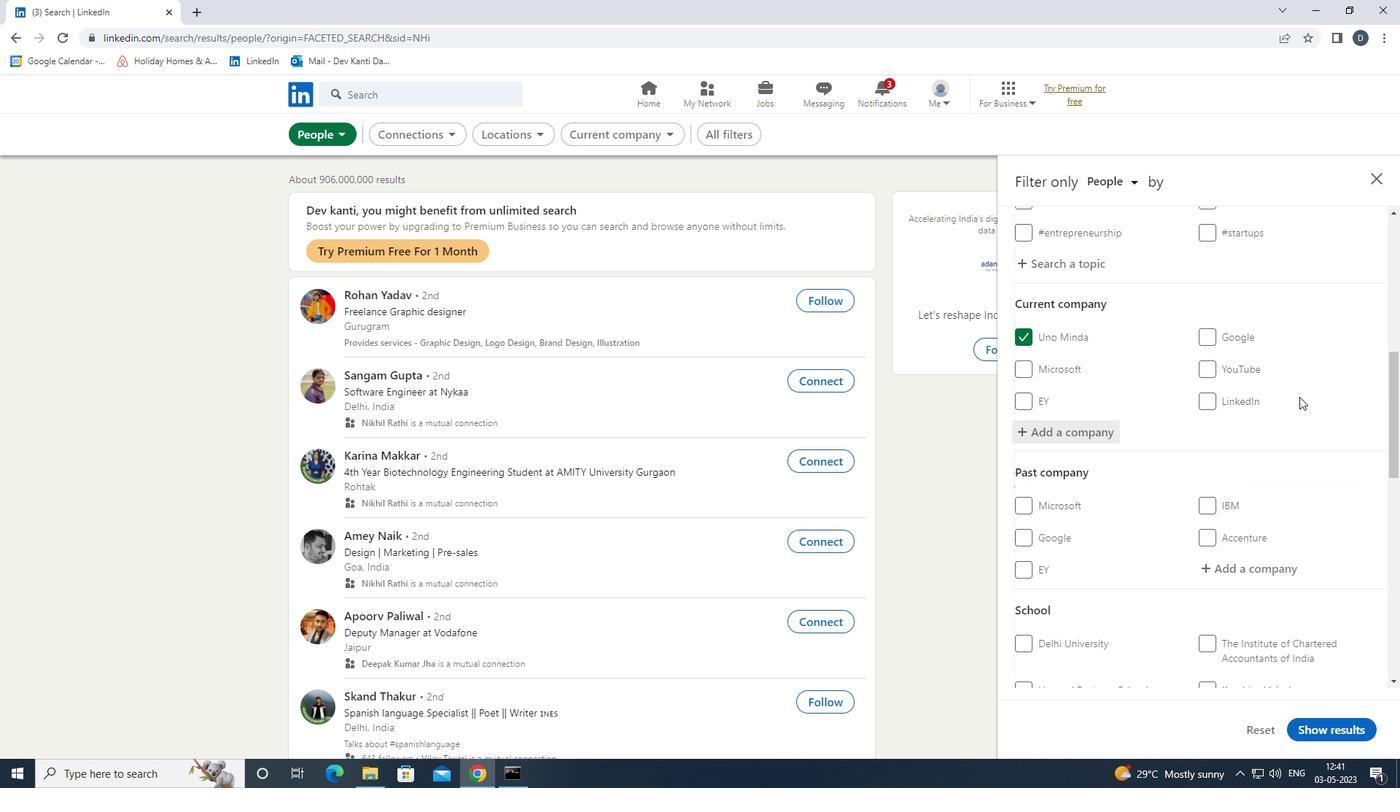 
Action: Mouse scrolled (1299, 431) with delta (0, 0)
Screenshot: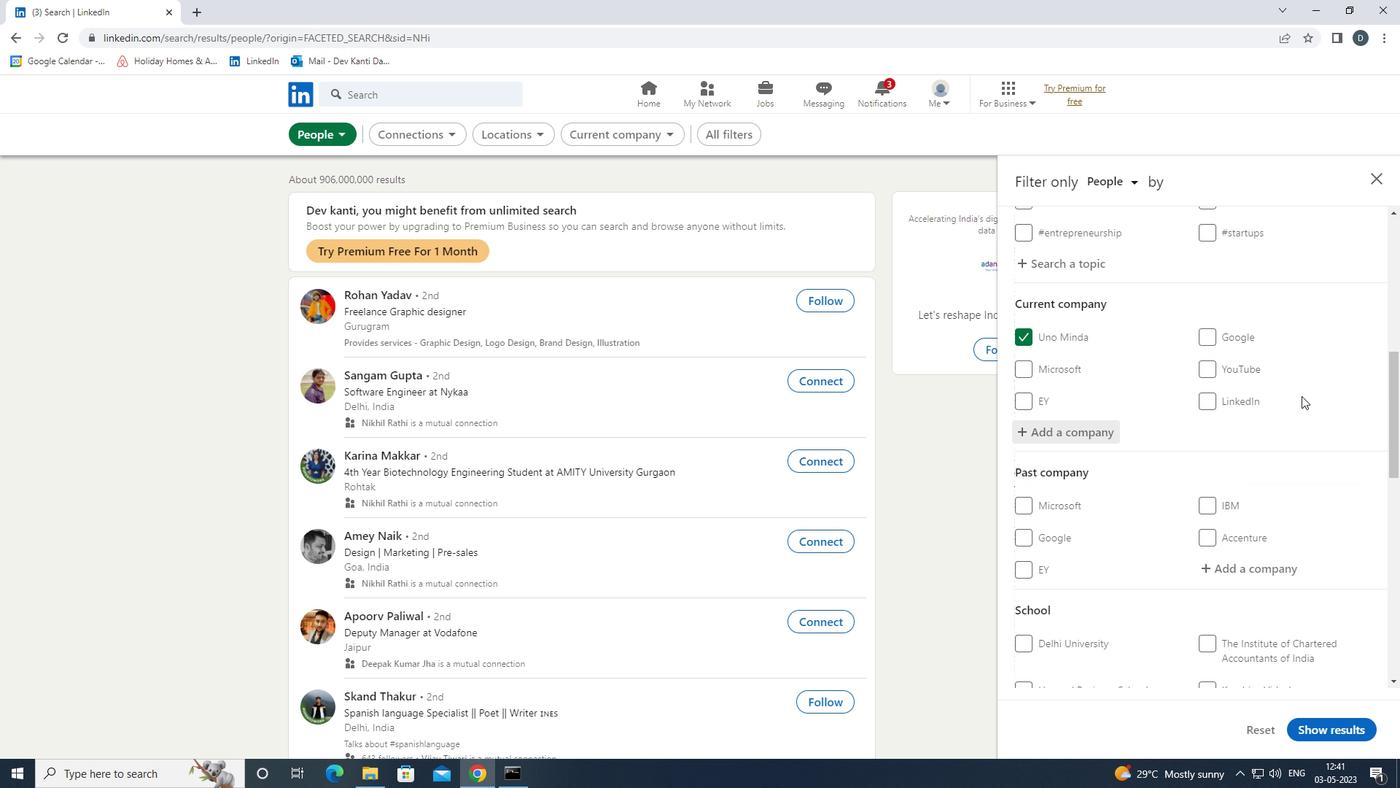 
Action: Mouse moved to (1292, 440)
Screenshot: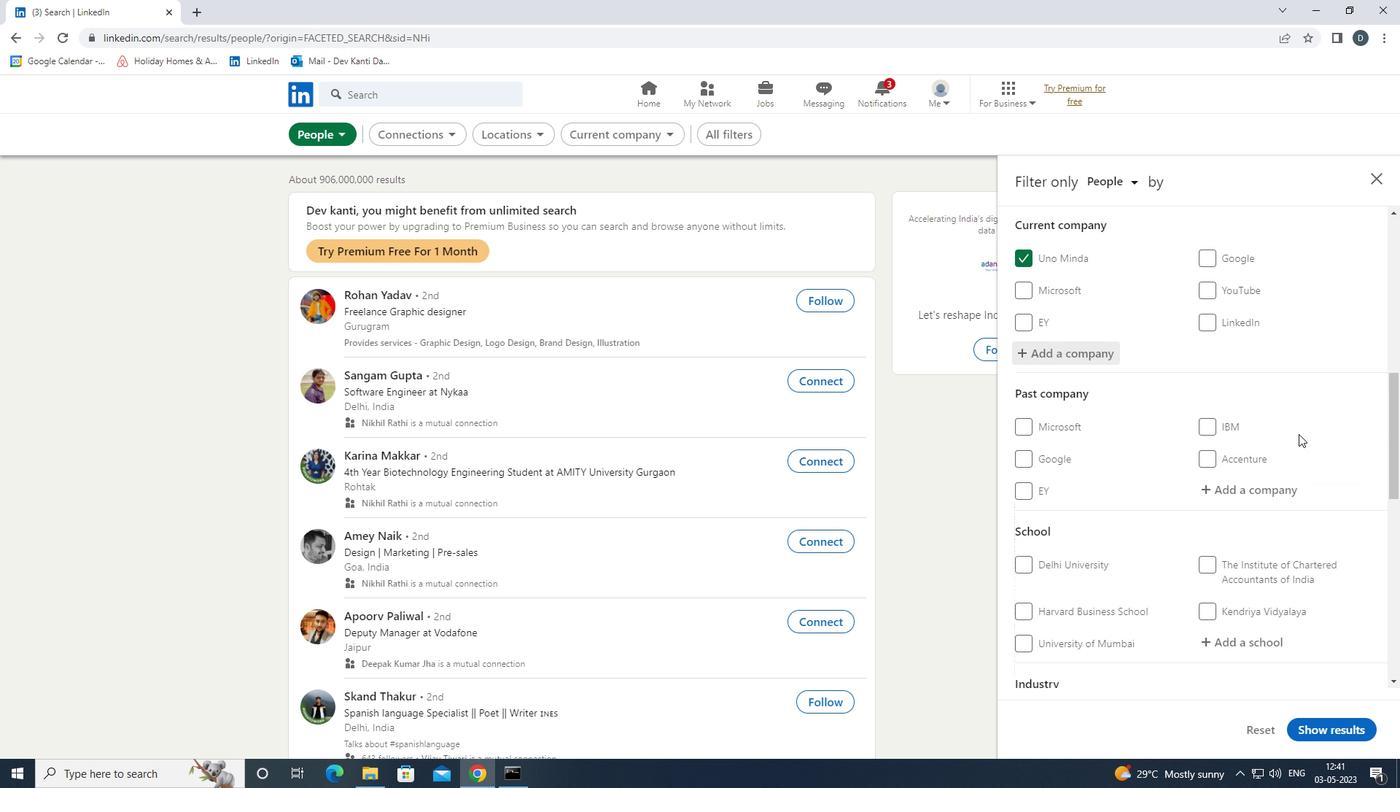 
Action: Mouse scrolled (1292, 439) with delta (0, 0)
Screenshot: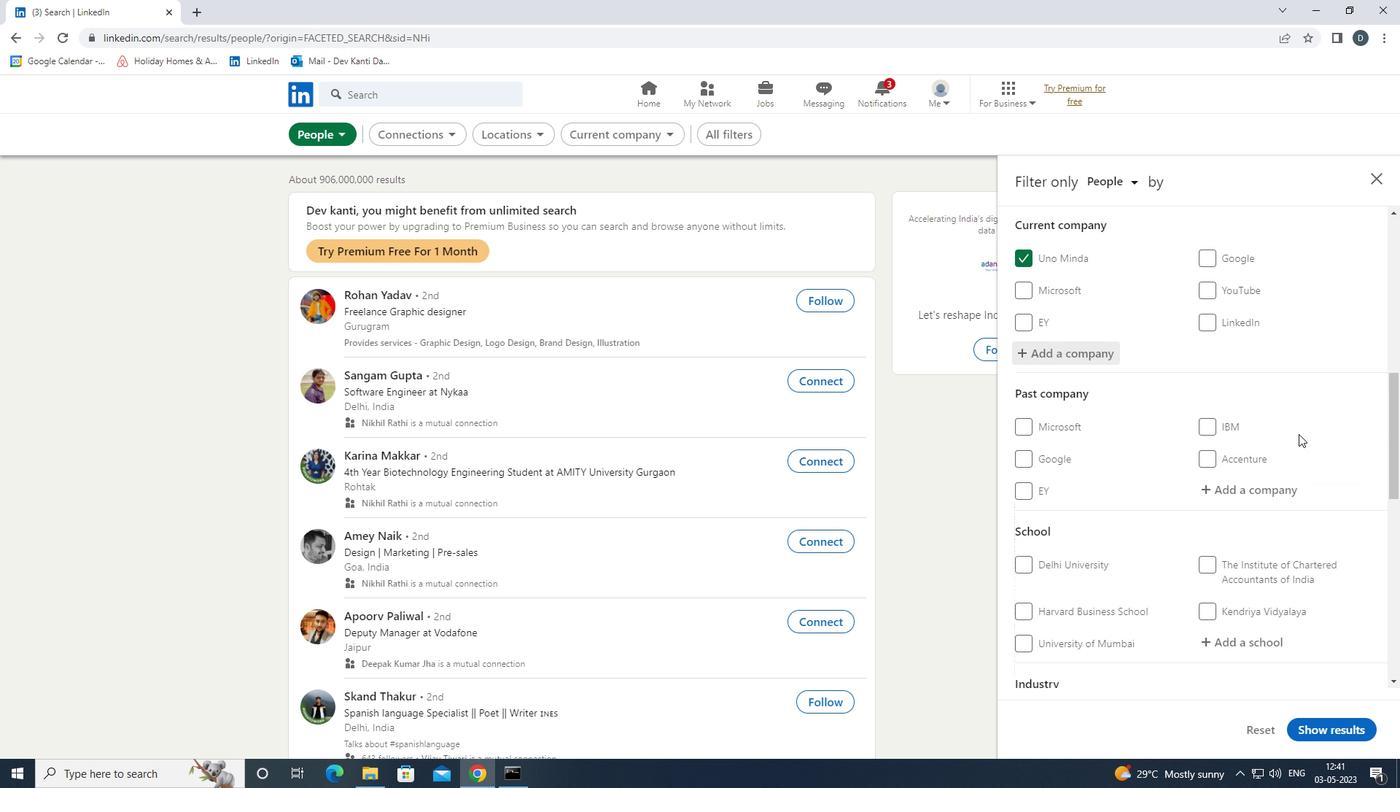 
Action: Mouse moved to (1292, 441)
Screenshot: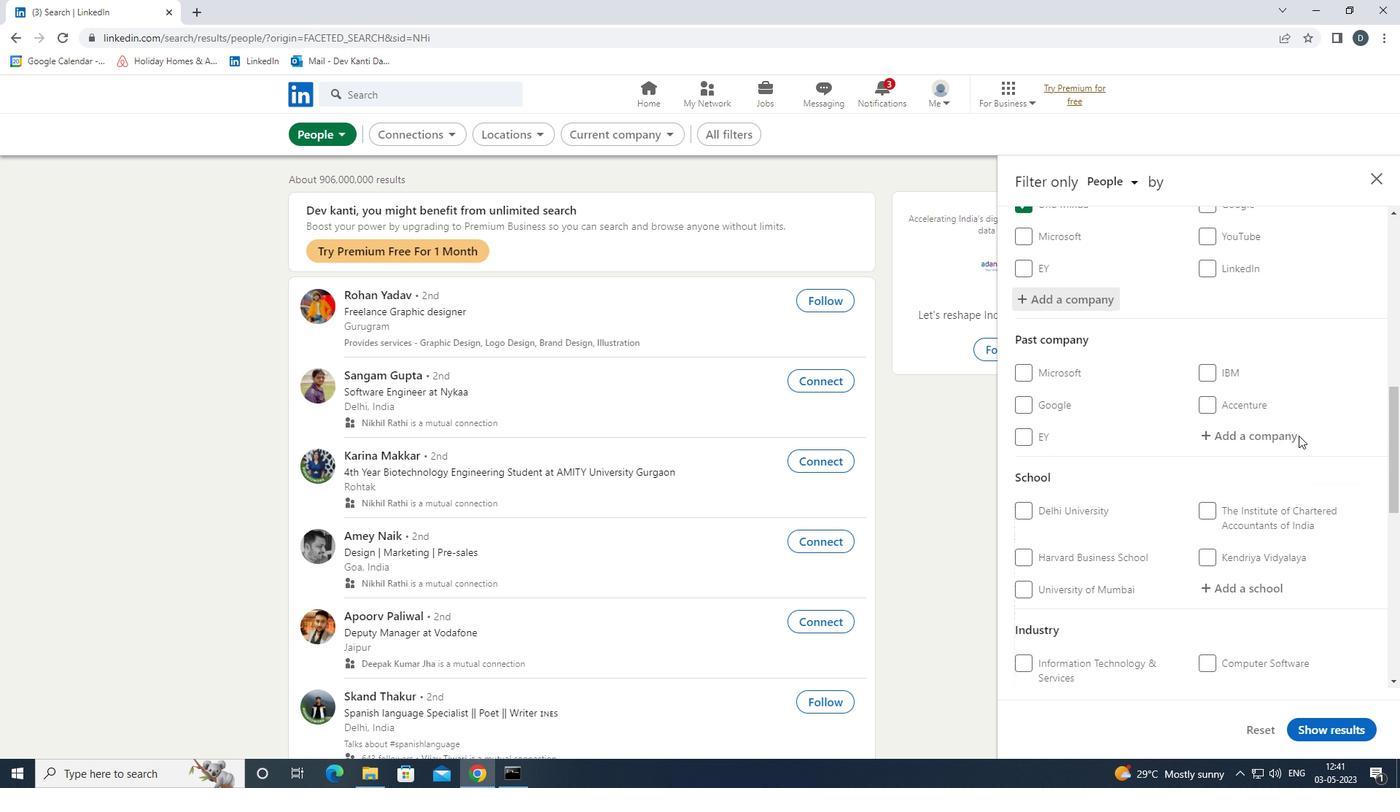 
Action: Mouse scrolled (1292, 440) with delta (0, 0)
Screenshot: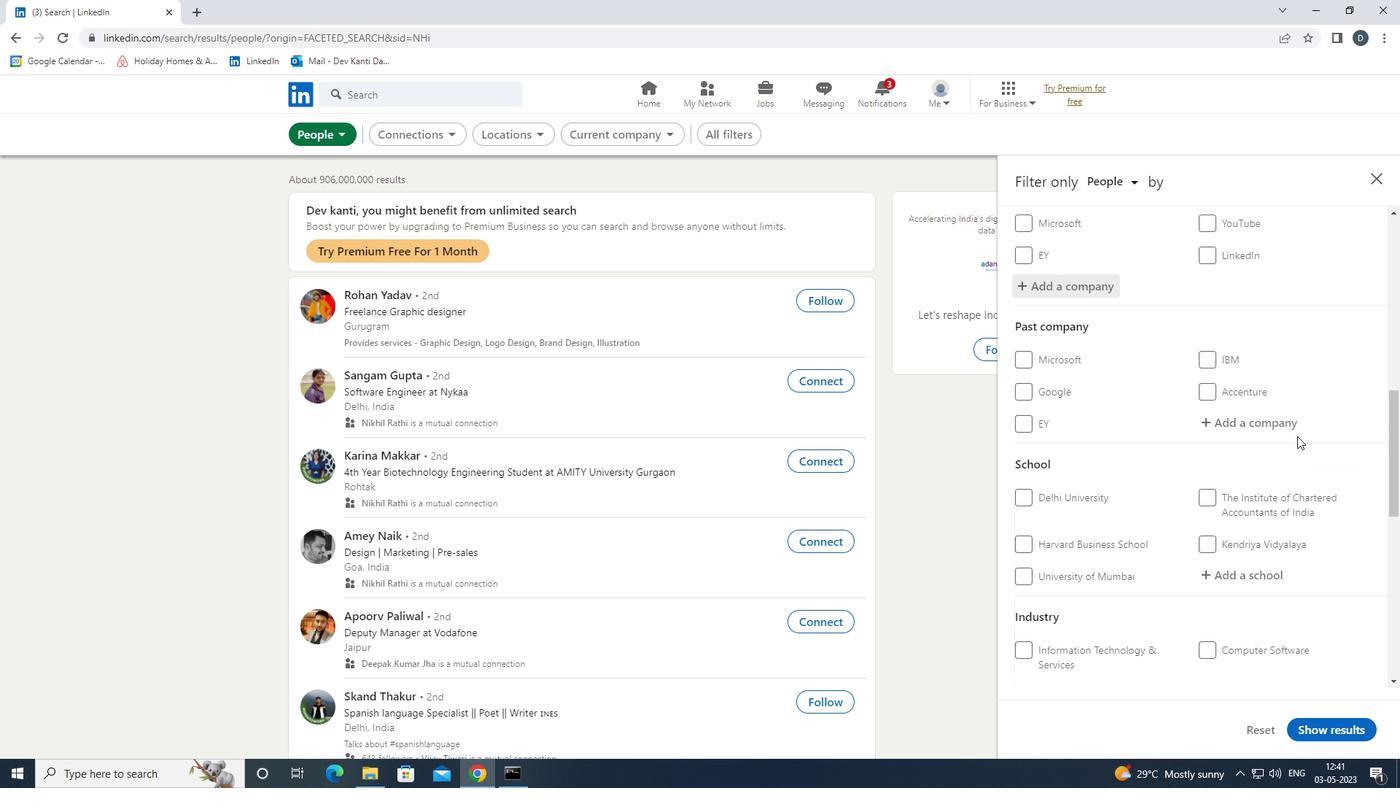 
Action: Mouse moved to (1259, 434)
Screenshot: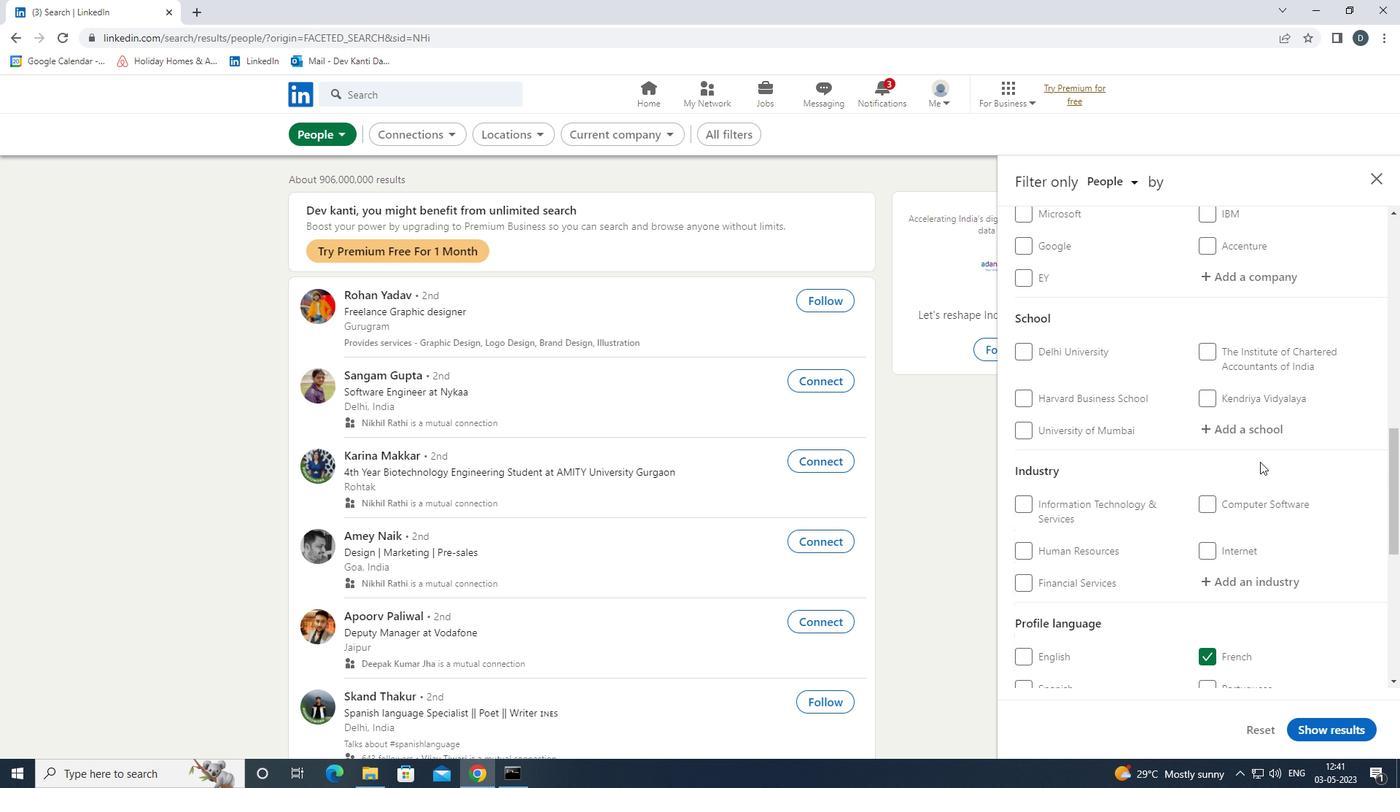 
Action: Mouse pressed left at (1259, 434)
Screenshot: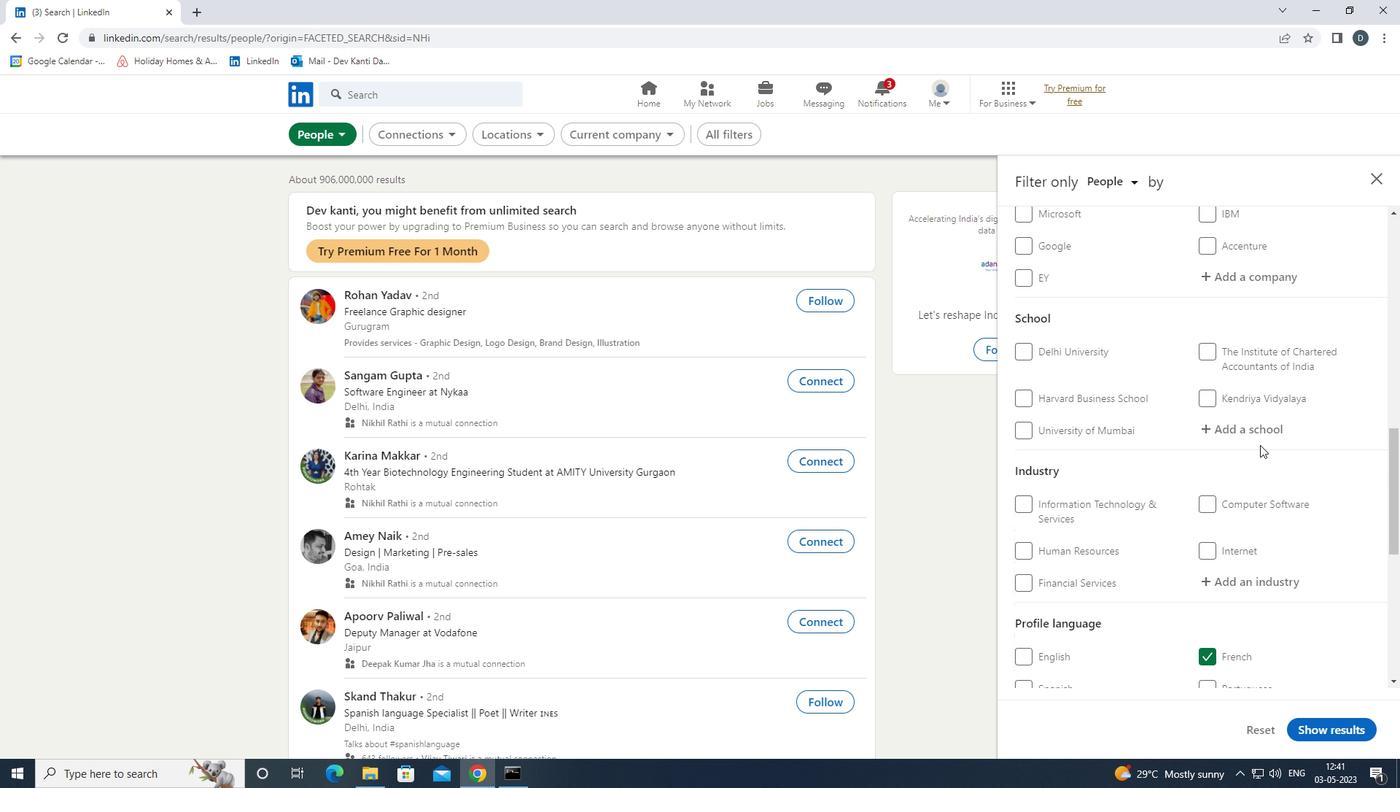 
Action: Key pressed <Key.shift>CMS<Key.space>COLLEGE<Key.down><Key.down><Key.enter>
Screenshot: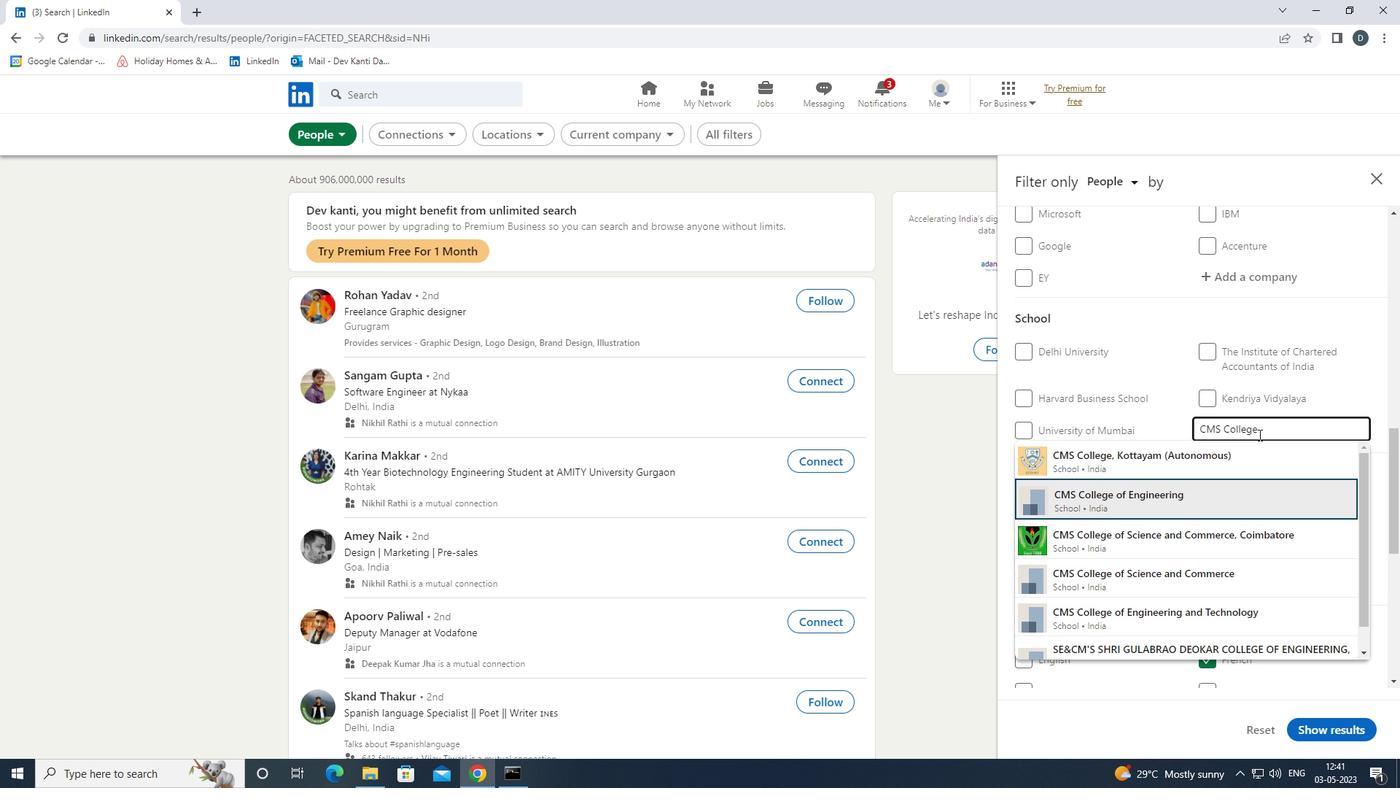 
Action: Mouse scrolled (1259, 434) with delta (0, 0)
Screenshot: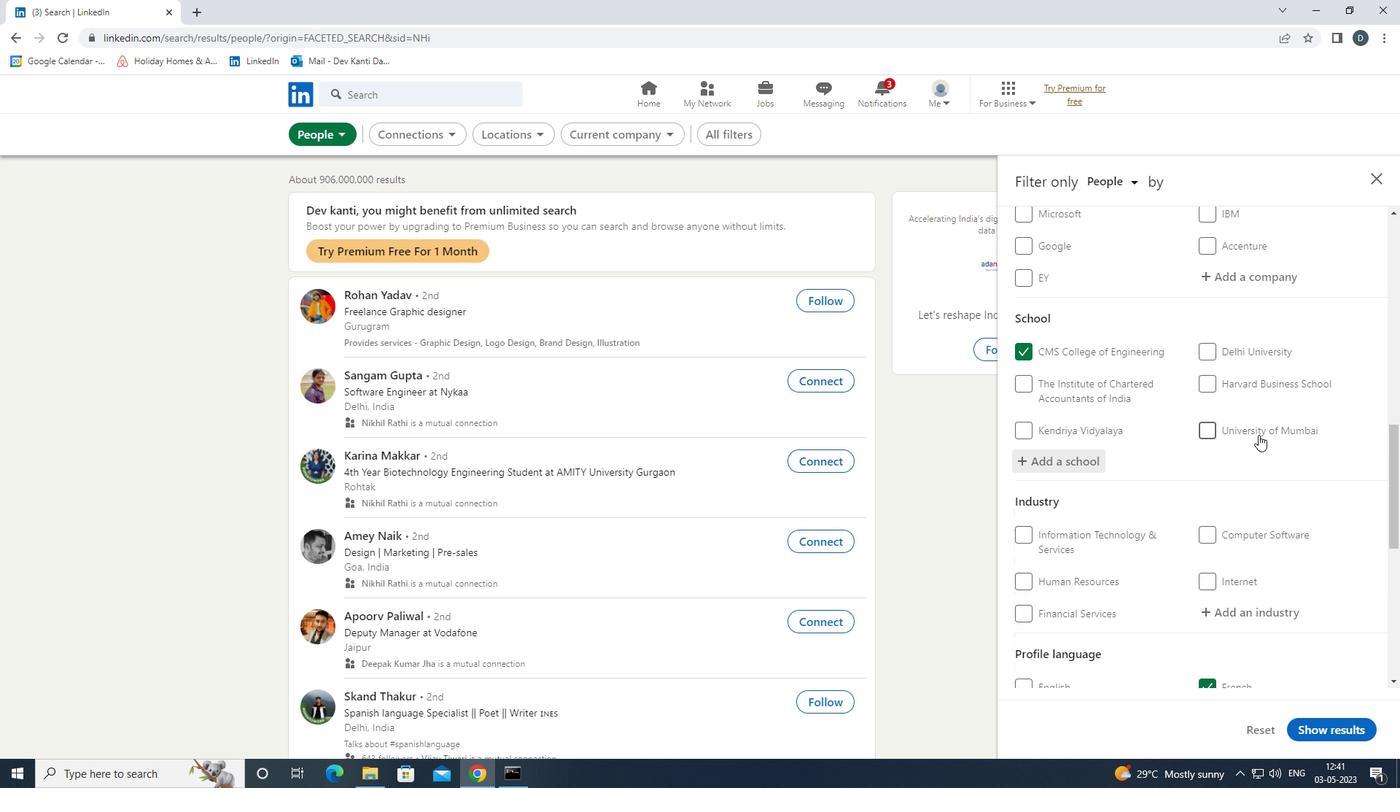 
Action: Mouse scrolled (1259, 434) with delta (0, 0)
Screenshot: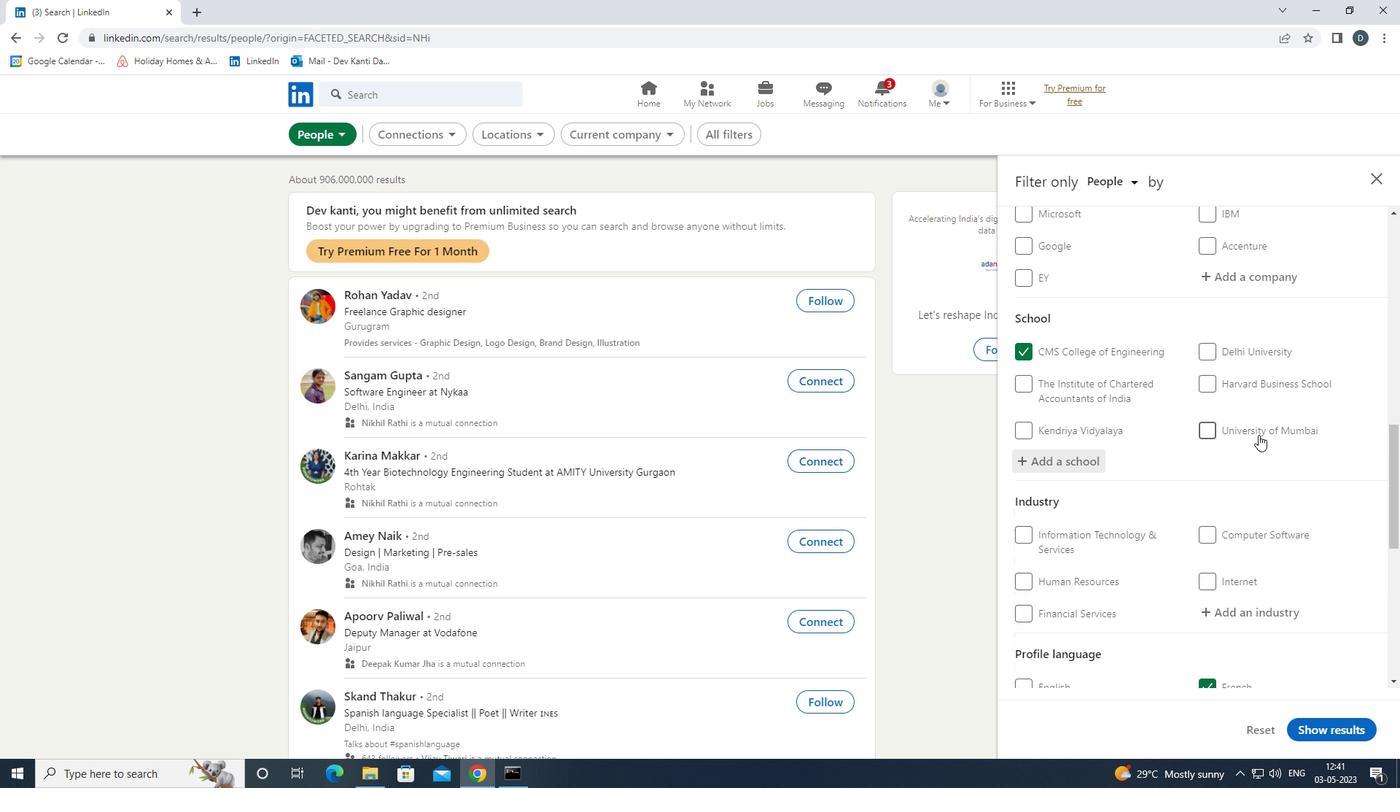 
Action: Mouse scrolled (1259, 434) with delta (0, 0)
Screenshot: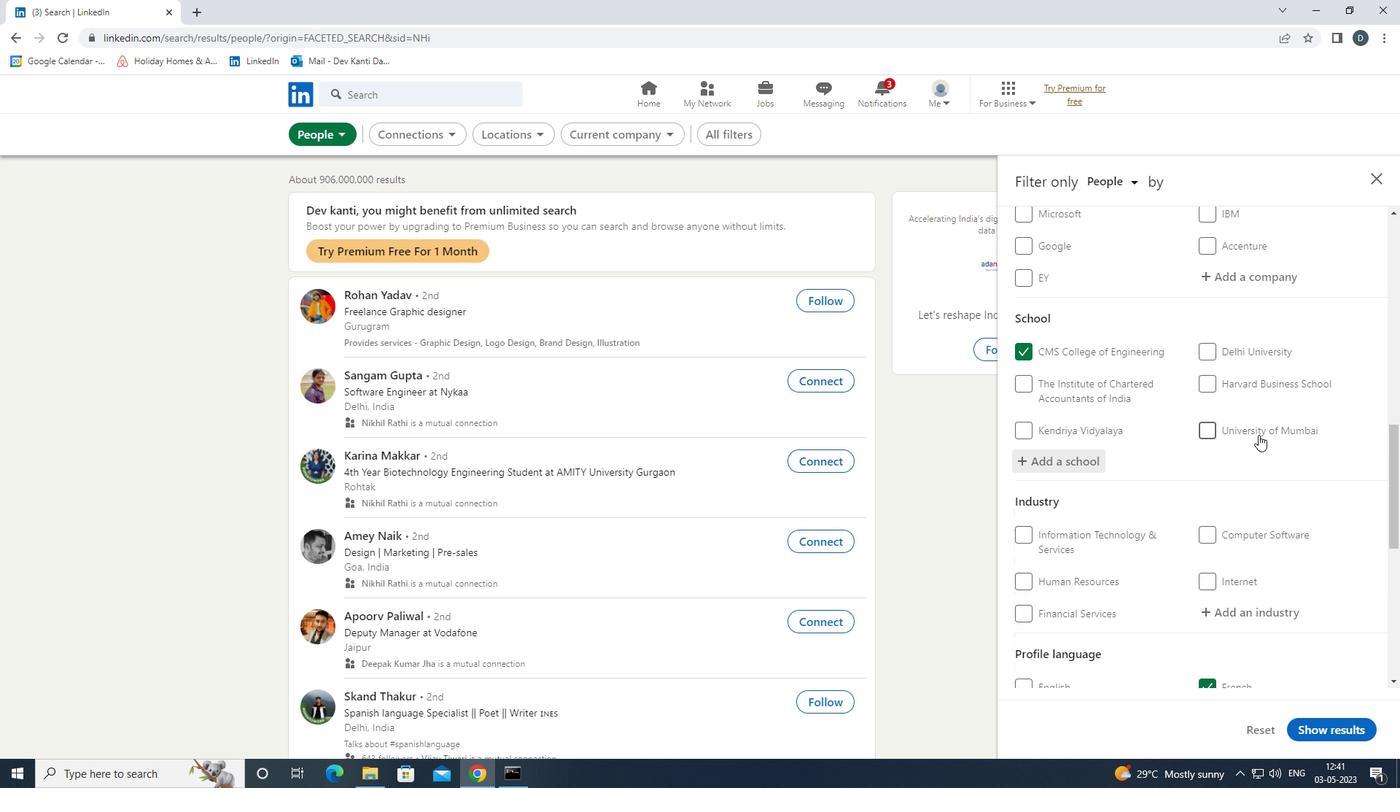 
Action: Mouse moved to (1268, 391)
Screenshot: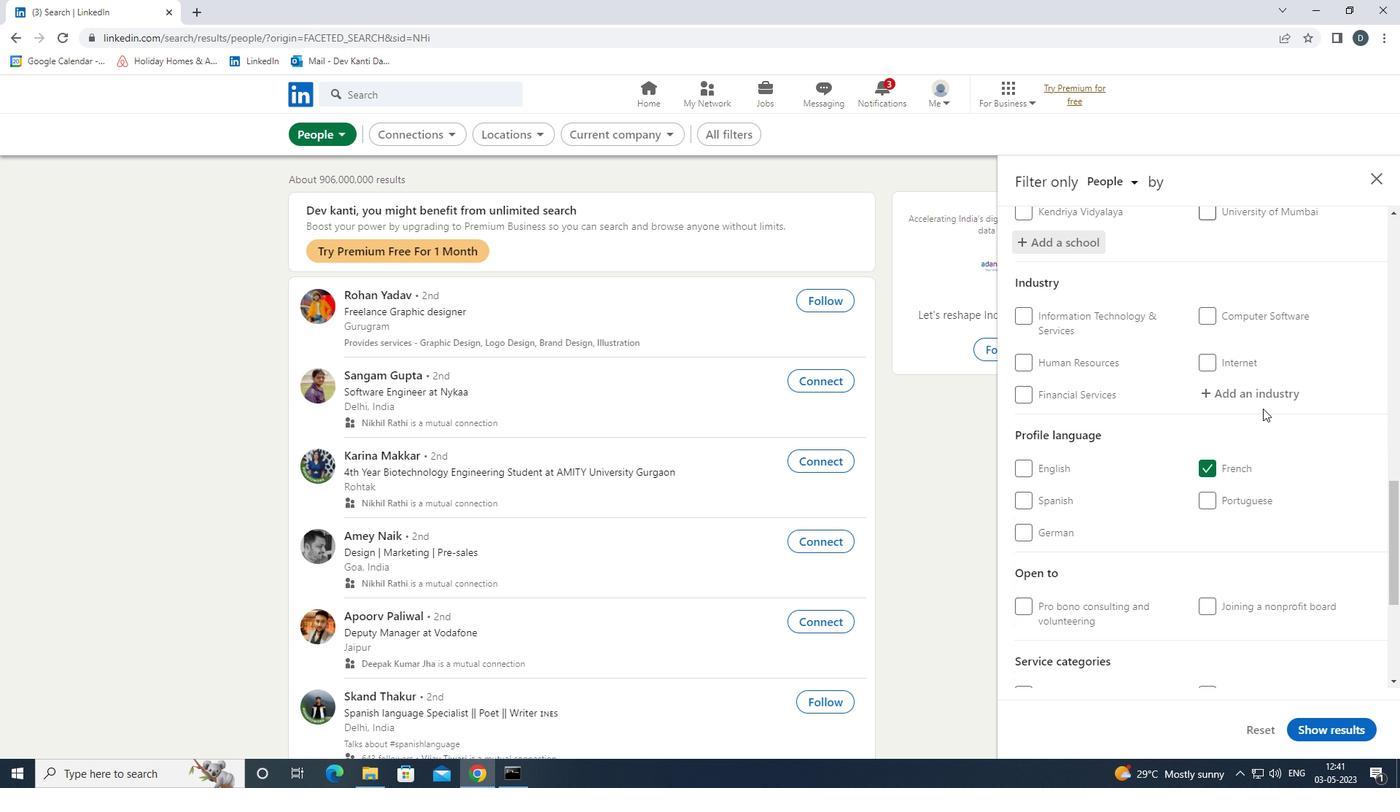
Action: Mouse pressed left at (1268, 391)
Screenshot: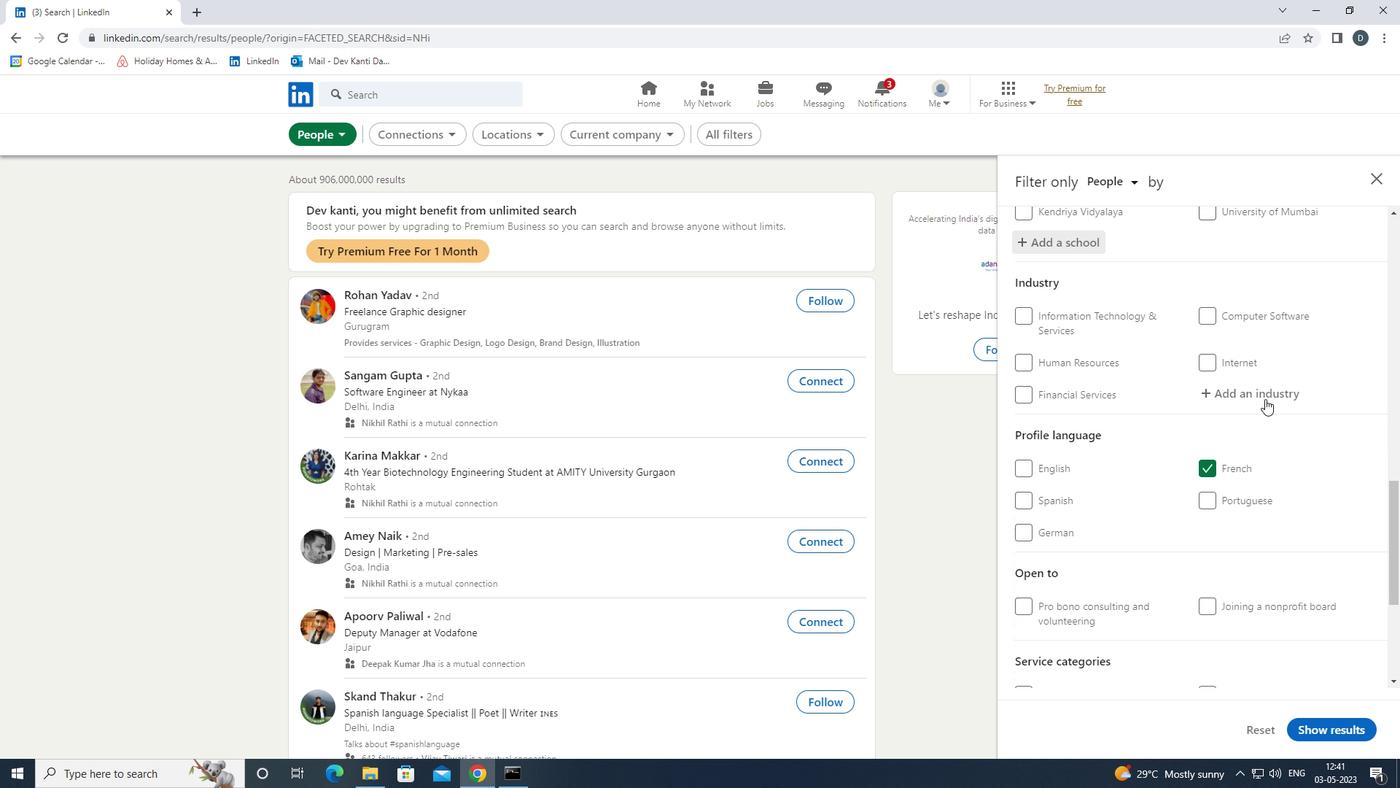 
Action: Key pressed <Key.shift>MACHOI<Key.backspace><Key.backspace>INERY<Key.space><Key.down><Key.down><Key.enter>
Screenshot: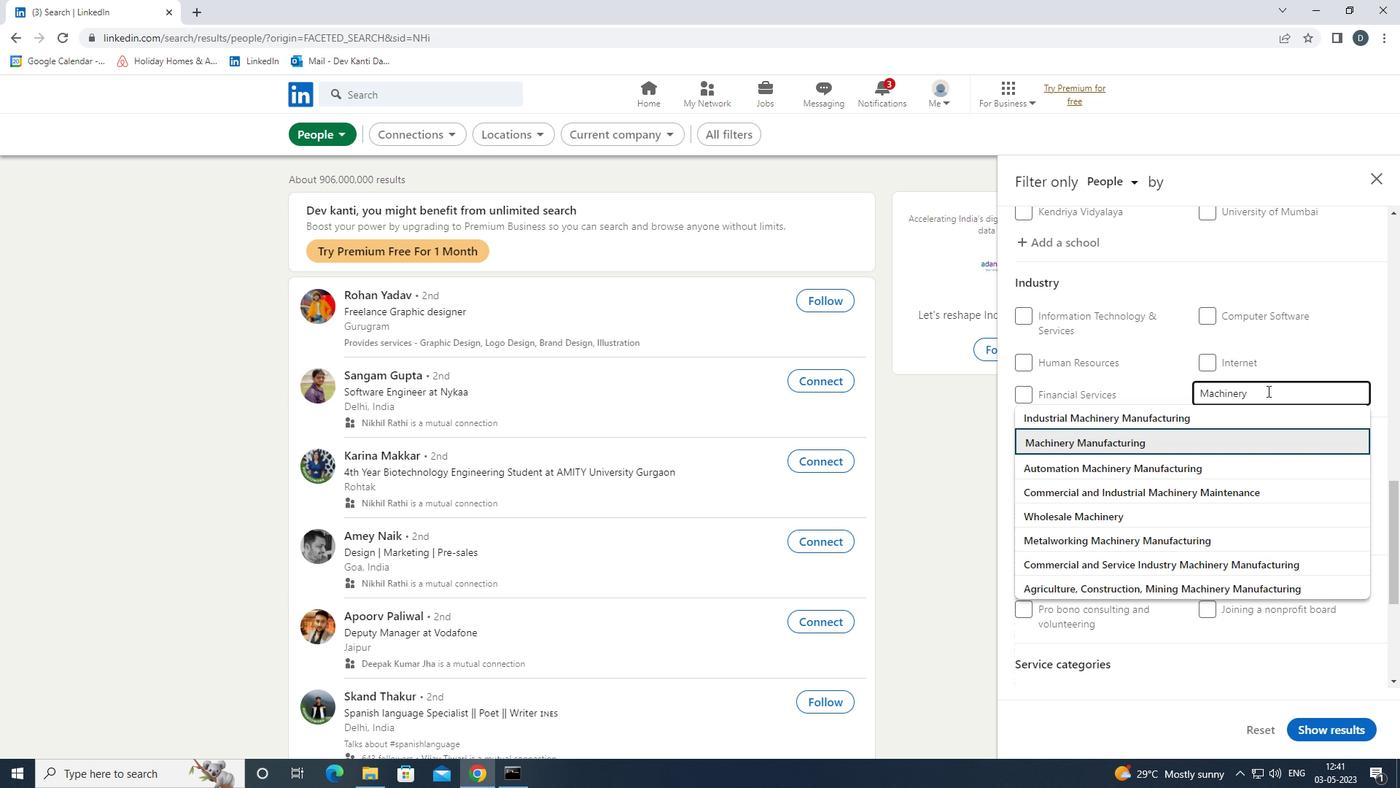 
Action: Mouse moved to (1265, 406)
Screenshot: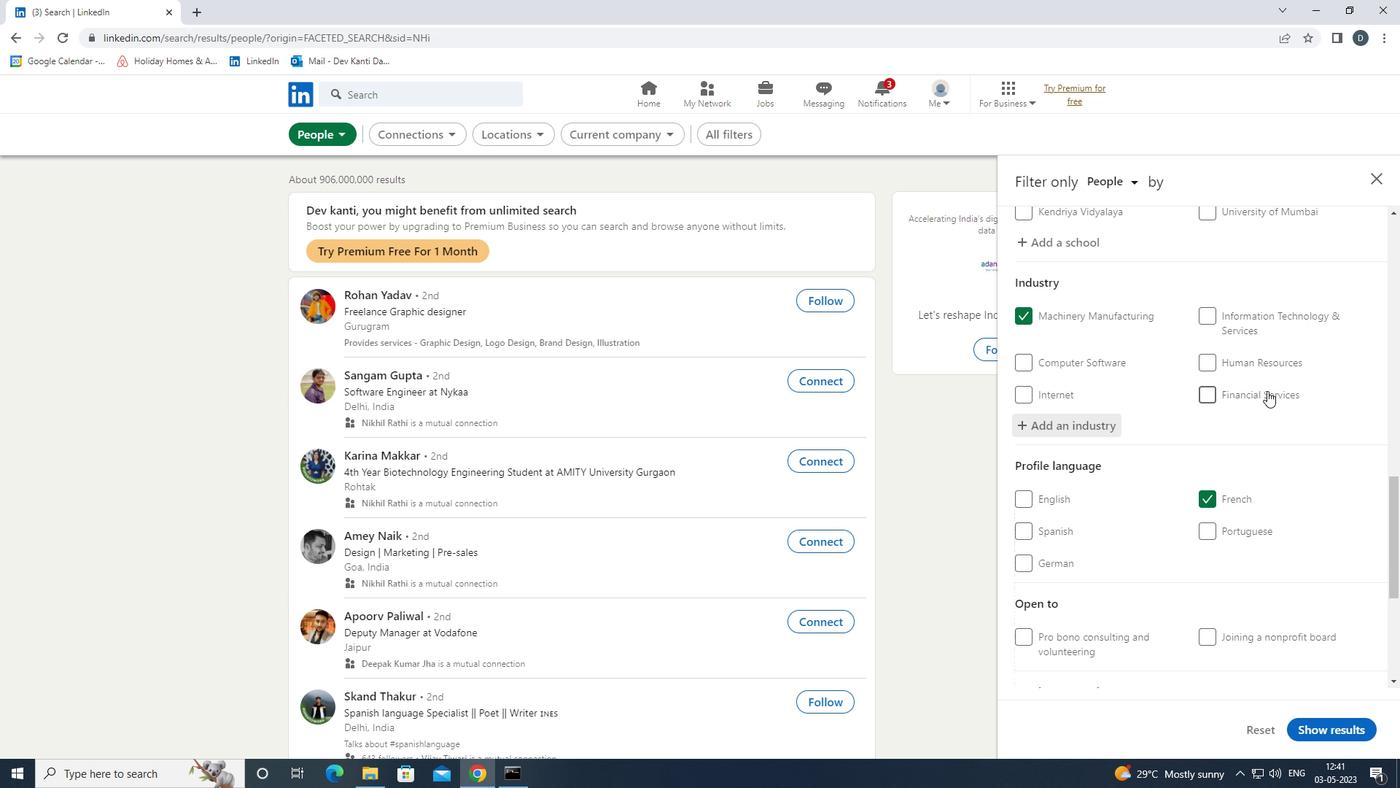 
Action: Mouse scrolled (1265, 405) with delta (0, 0)
Screenshot: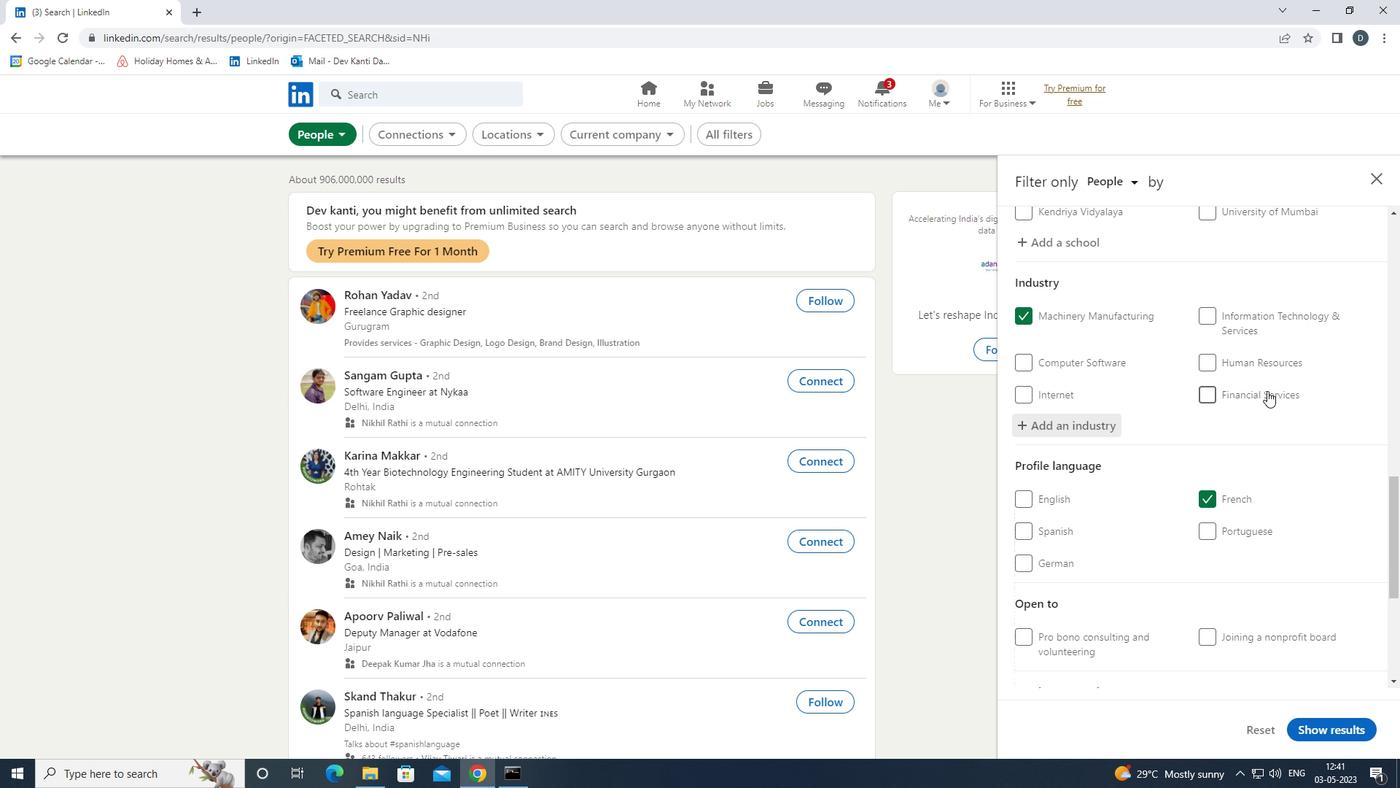 
Action: Mouse moved to (1263, 412)
Screenshot: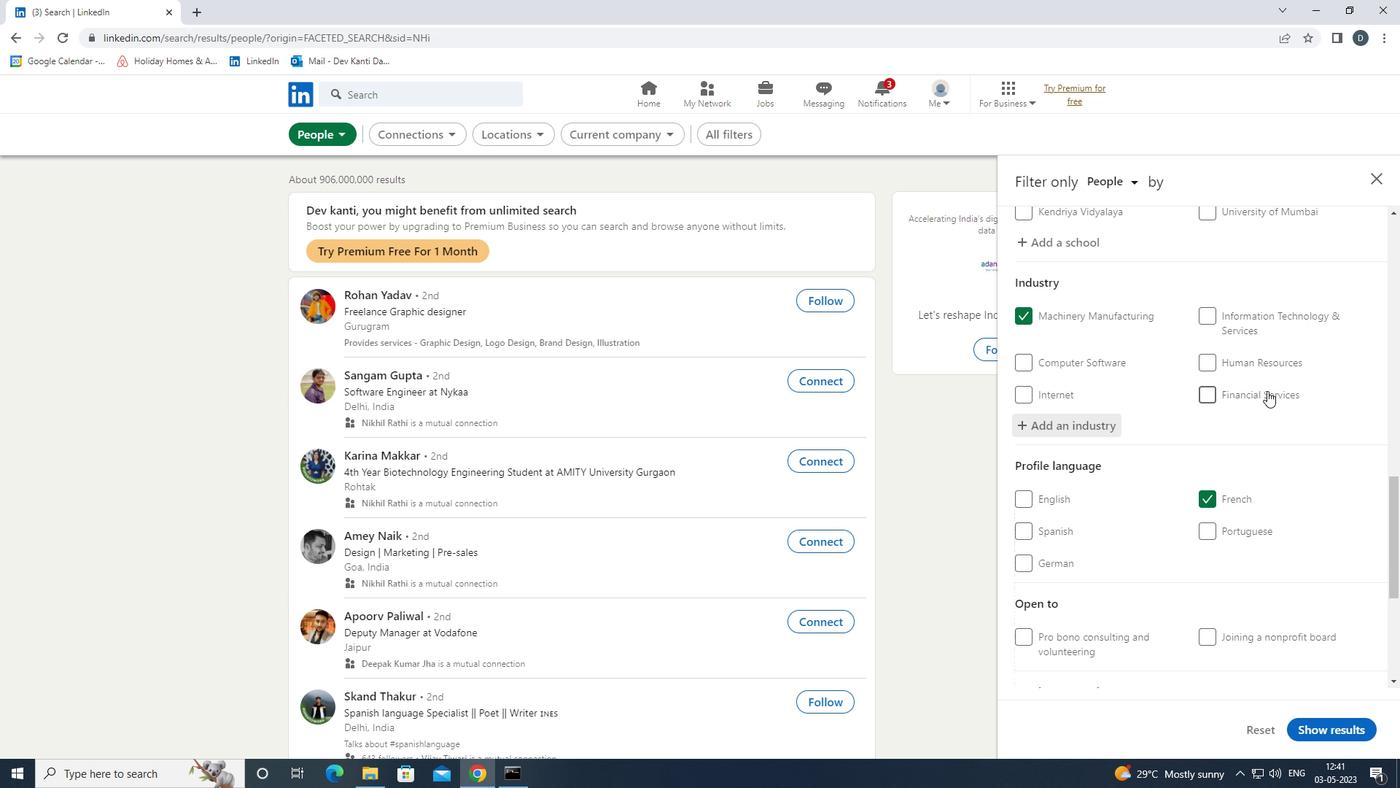 
Action: Mouse scrolled (1263, 411) with delta (0, 0)
Screenshot: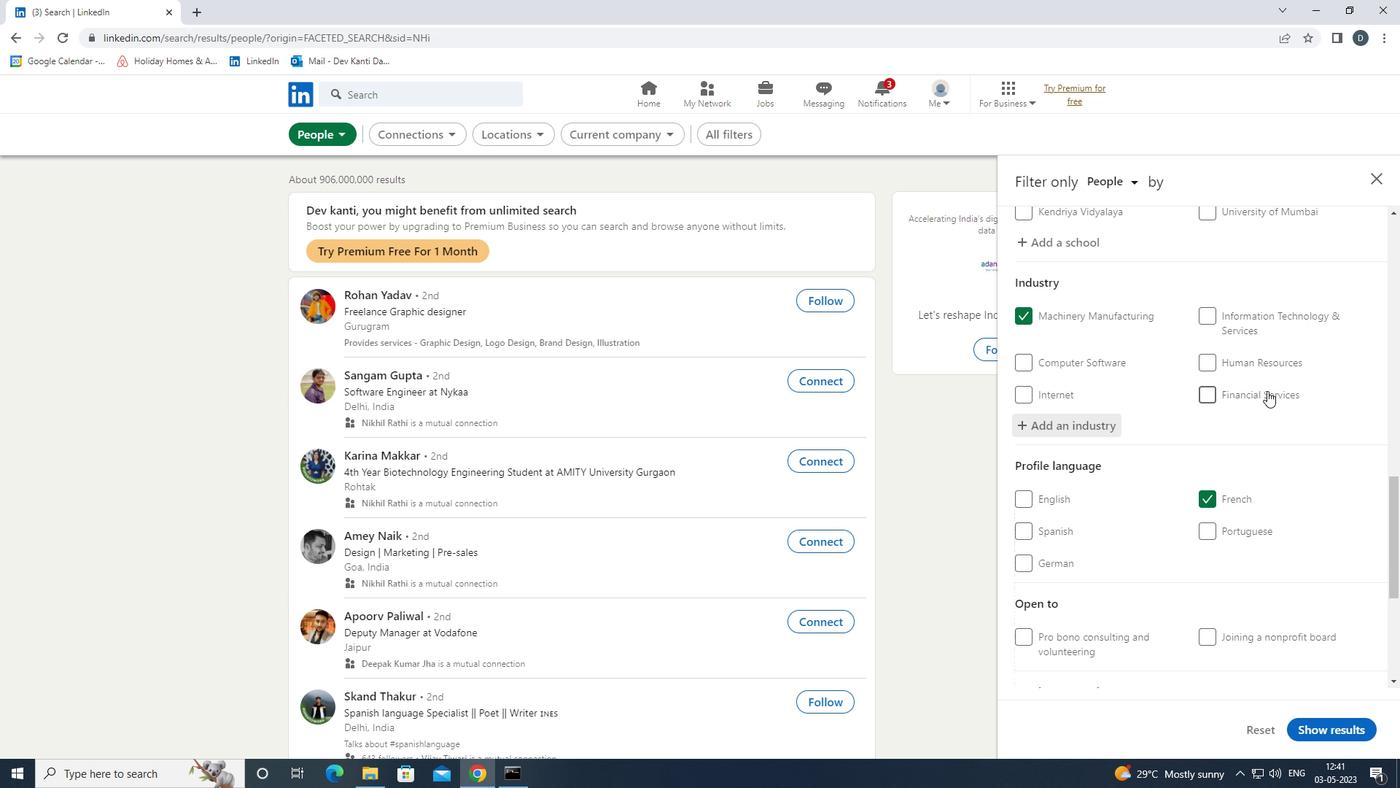 
Action: Mouse moved to (1263, 412)
Screenshot: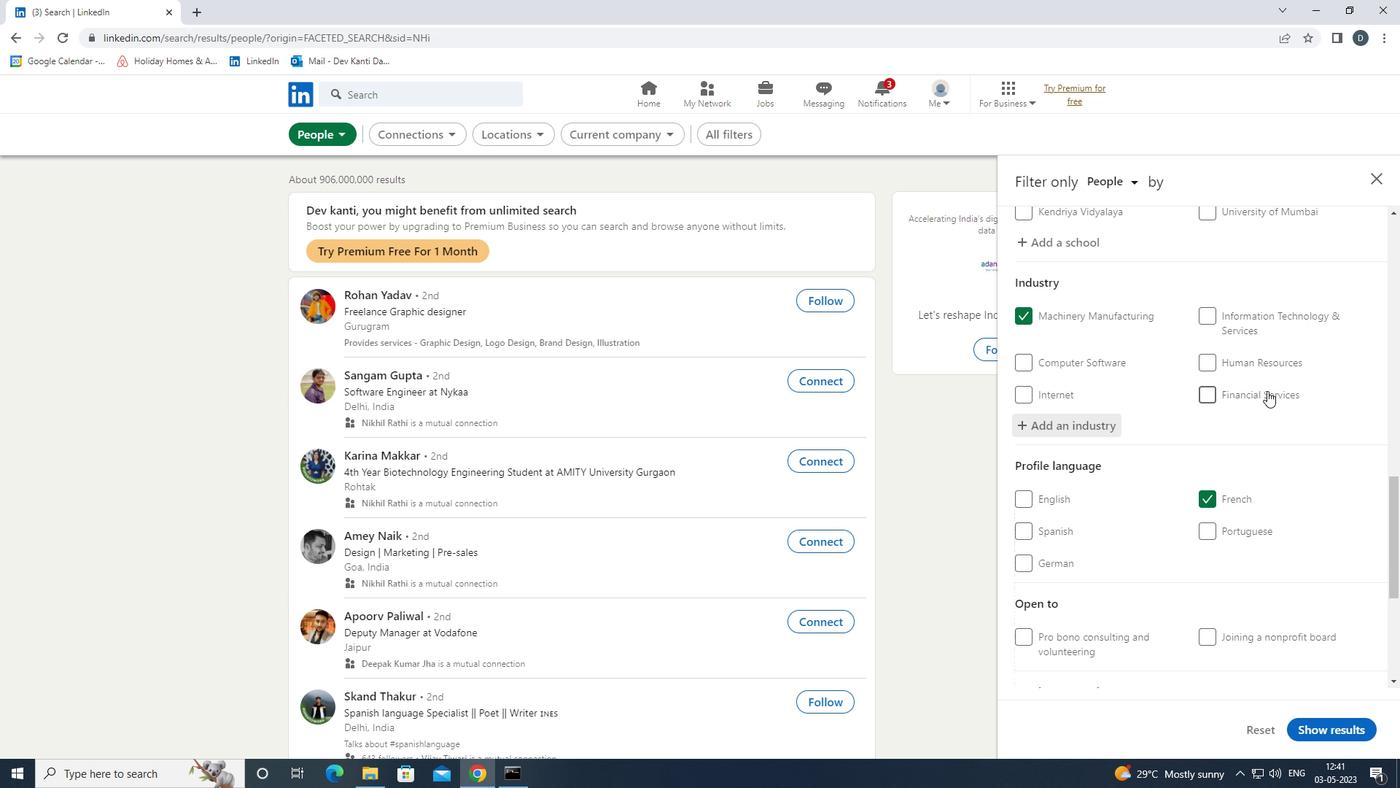 
Action: Mouse scrolled (1263, 411) with delta (0, 0)
Screenshot: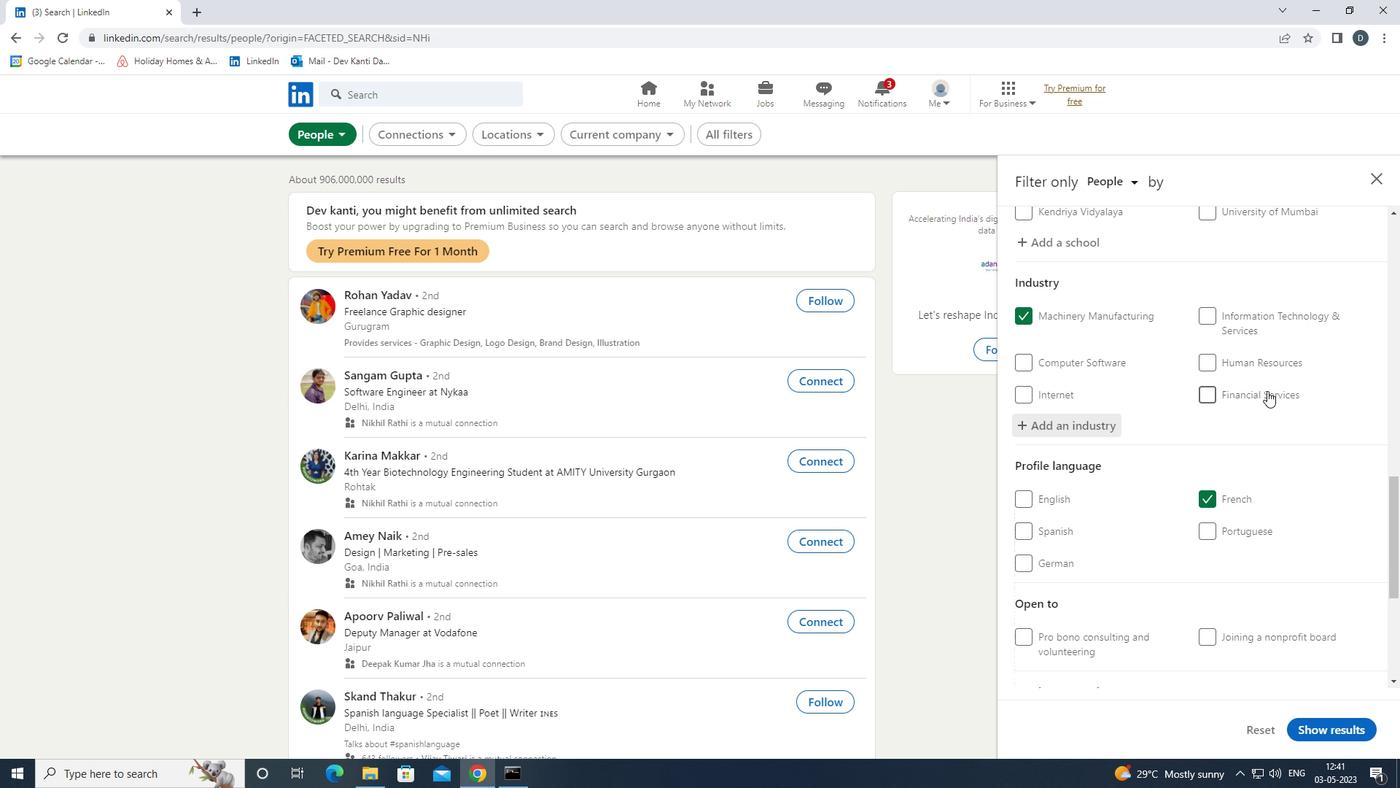 
Action: Mouse scrolled (1263, 411) with delta (0, 0)
Screenshot: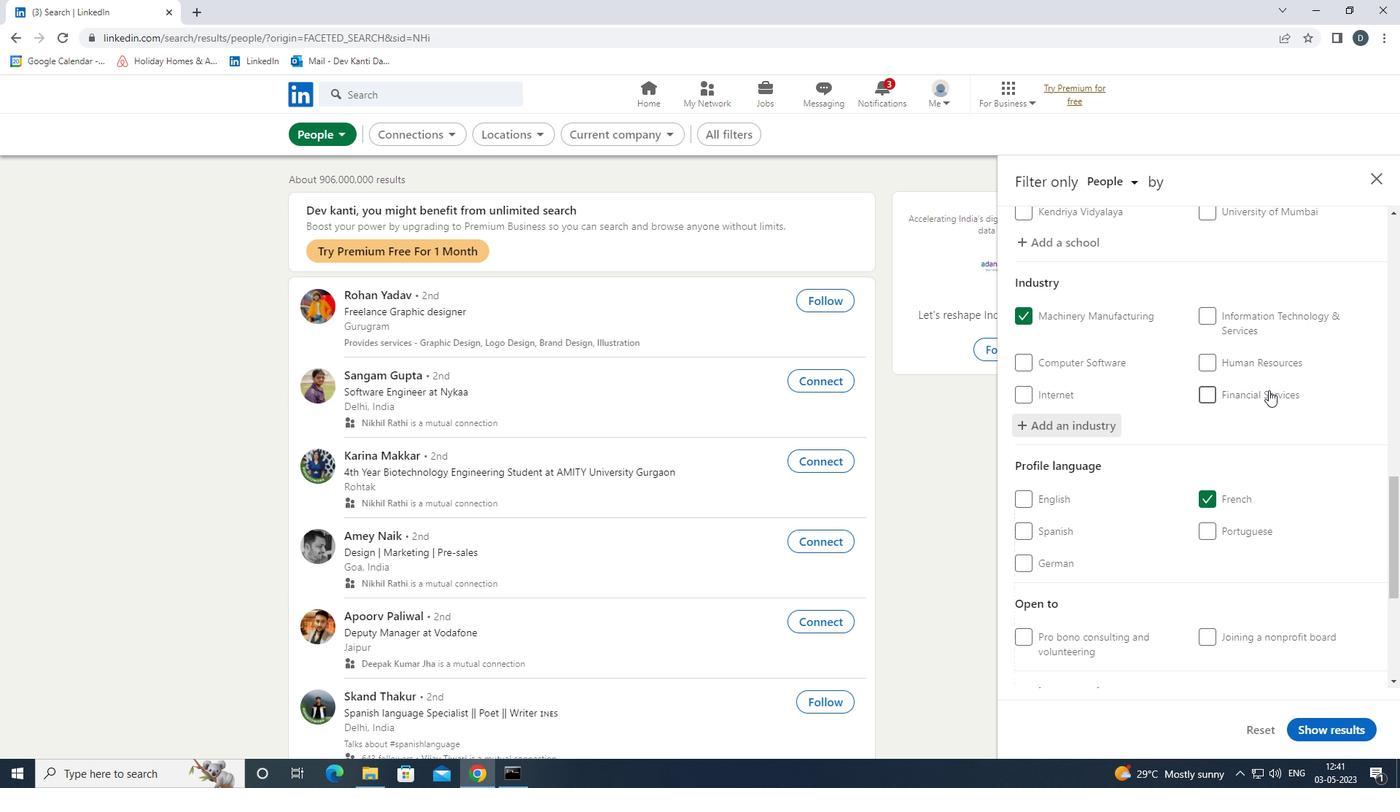 
Action: Mouse moved to (1252, 490)
Screenshot: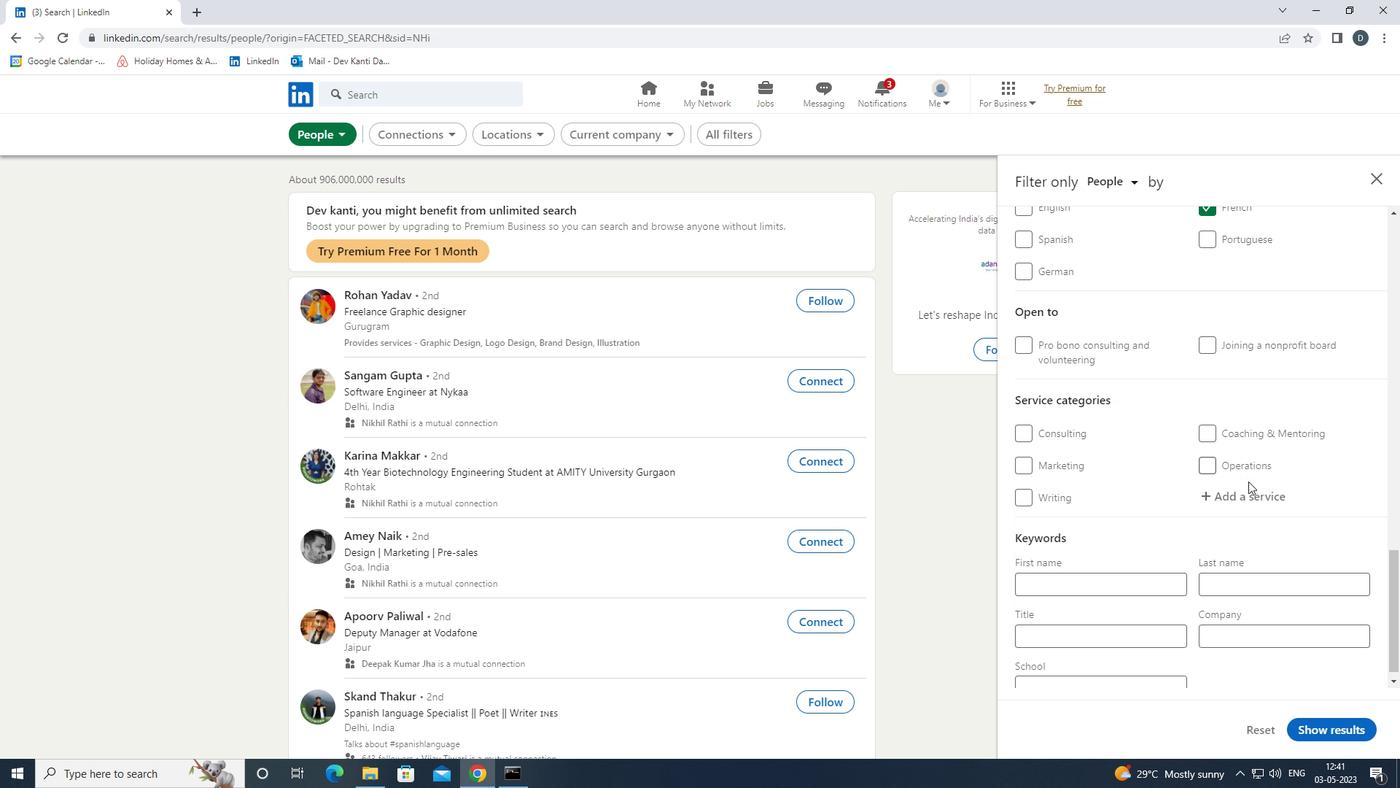 
Action: Mouse pressed left at (1252, 490)
Screenshot: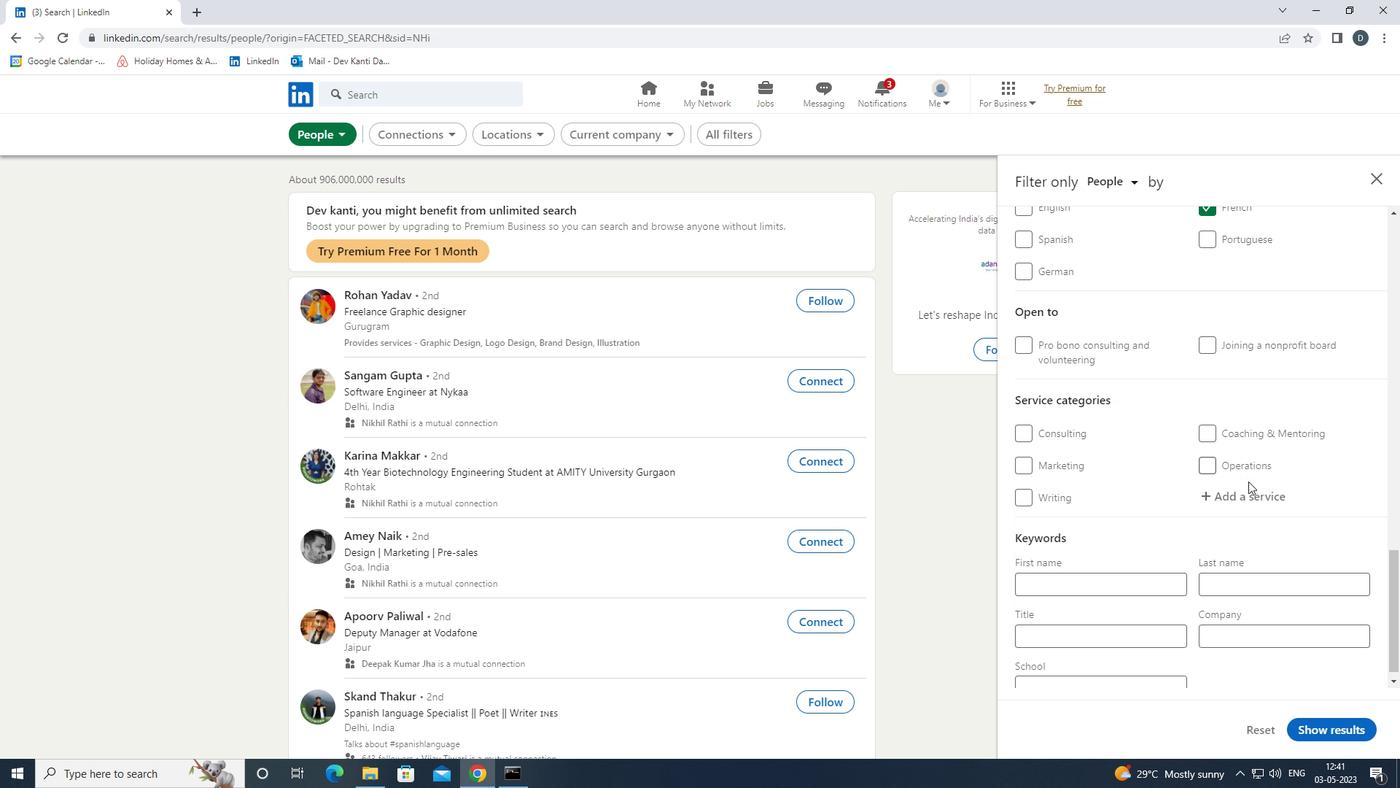 
Action: Key pressed <Key.shift>HUMAN<Key.space><Key.shift>RE<Key.down><Key.enter>
Screenshot: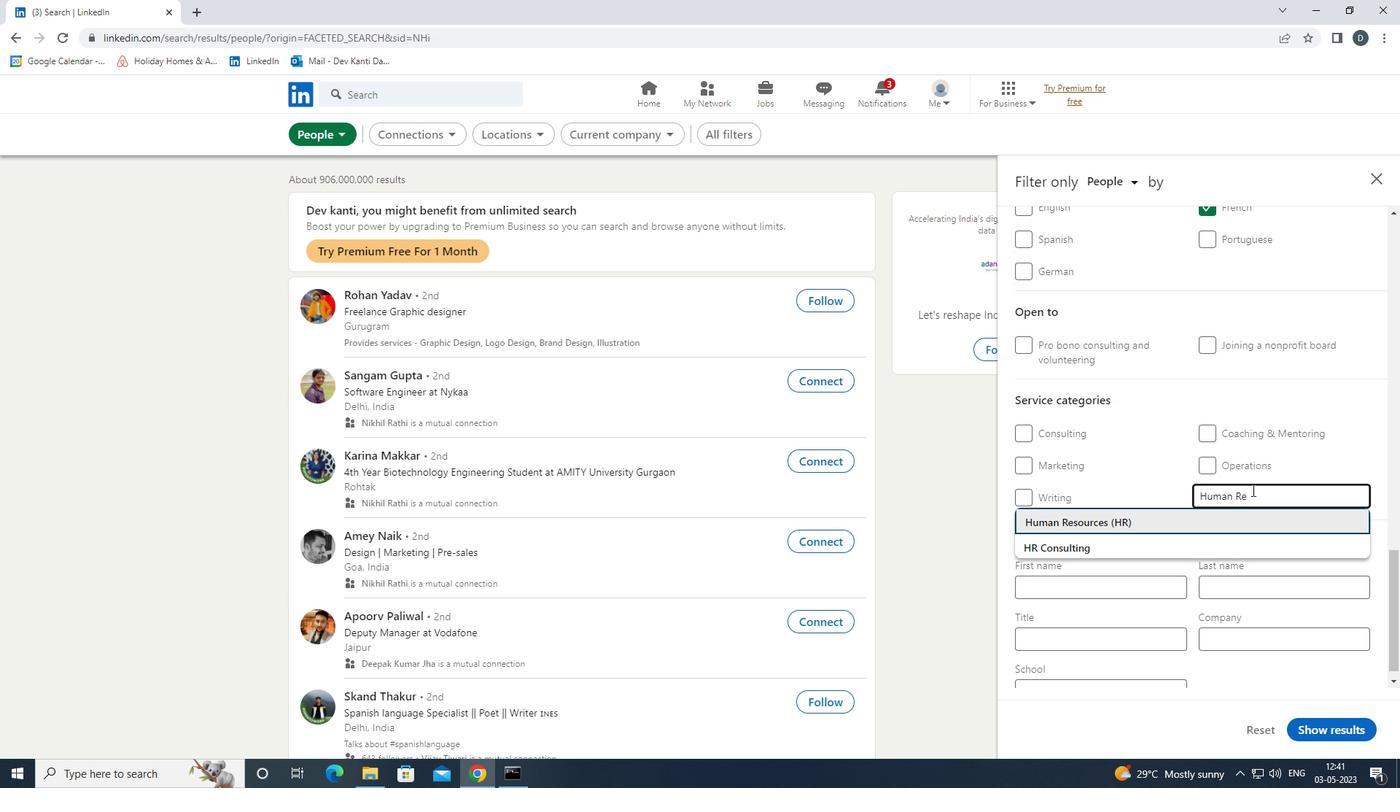 
Action: Mouse scrolled (1252, 489) with delta (0, 0)
Screenshot: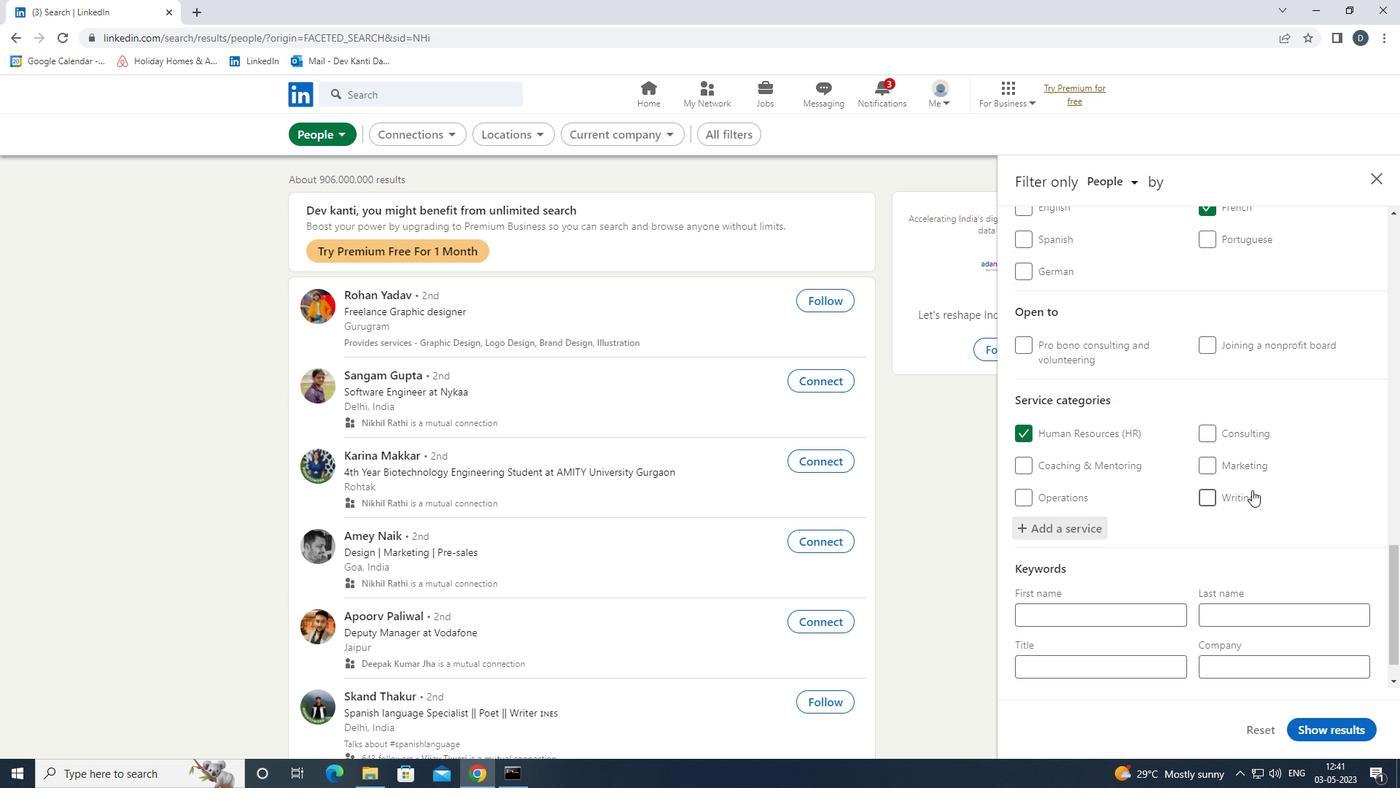 
Action: Mouse scrolled (1252, 489) with delta (0, 0)
Screenshot: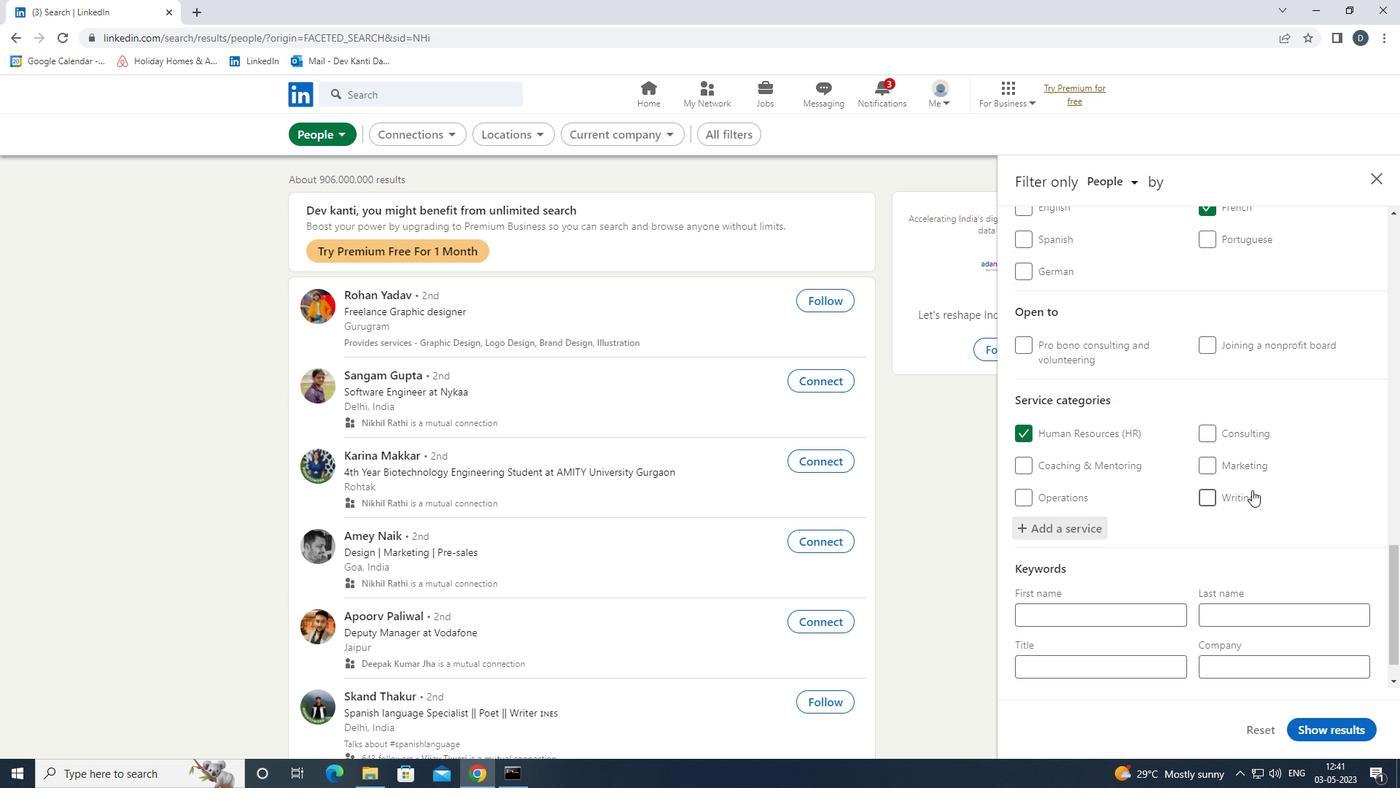 
Action: Mouse scrolled (1252, 489) with delta (0, 0)
Screenshot: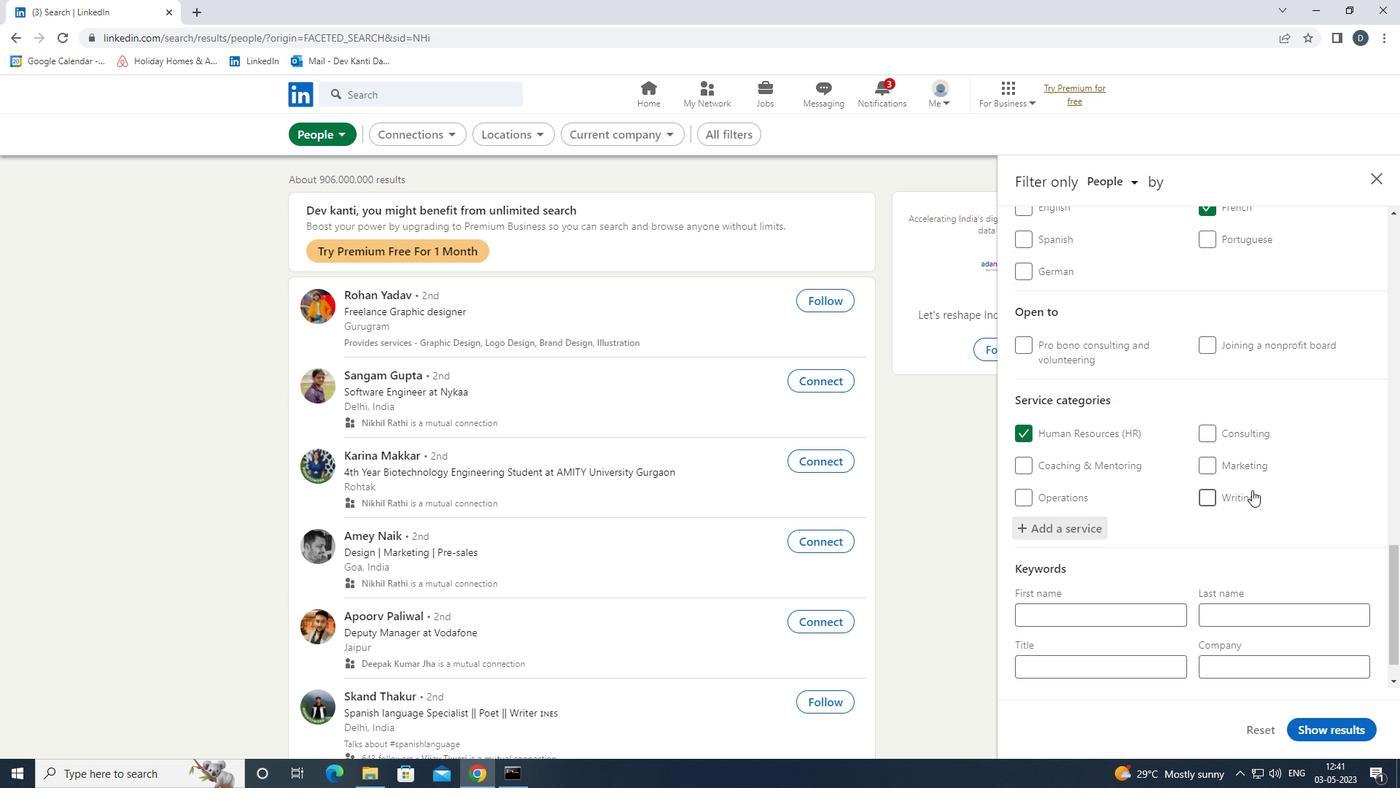 
Action: Mouse scrolled (1252, 489) with delta (0, 0)
Screenshot: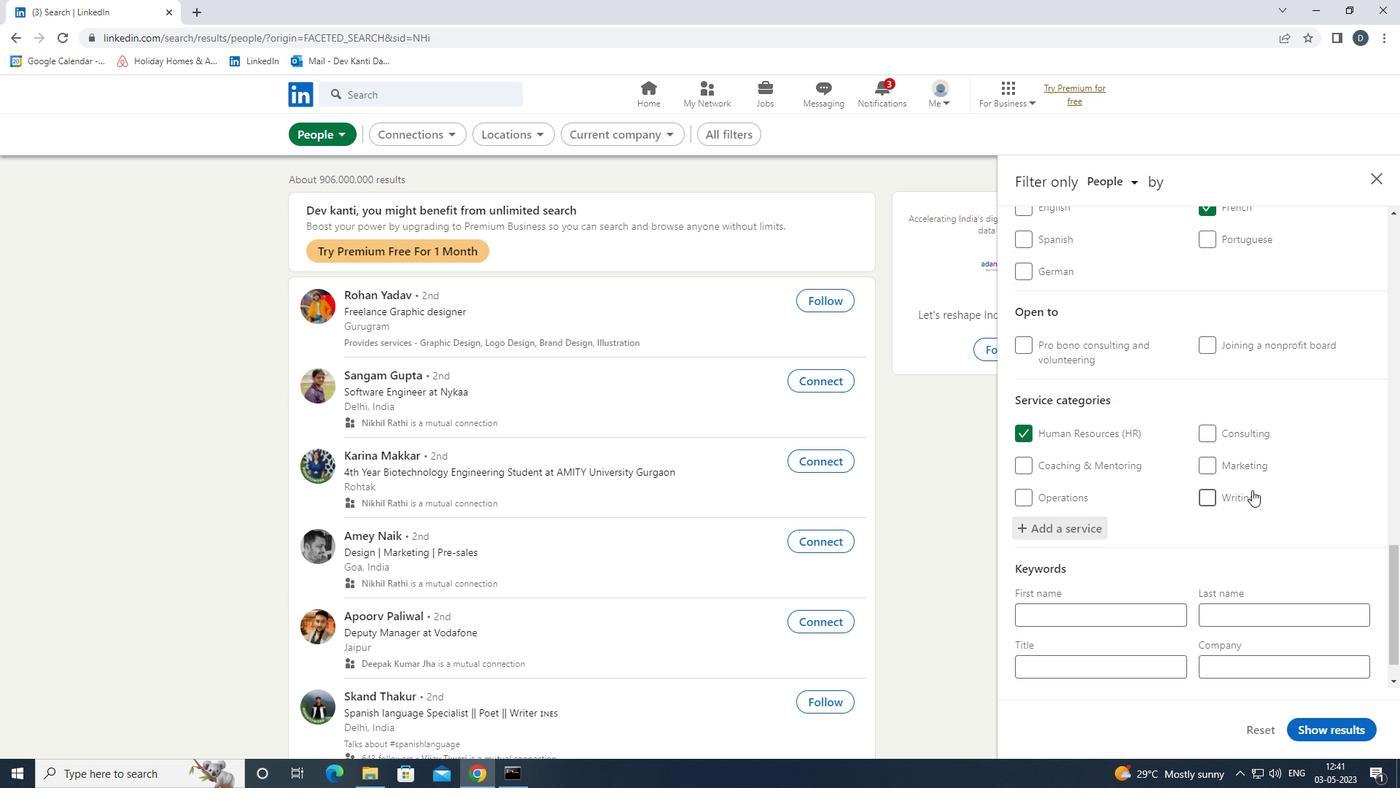 
Action: Mouse moved to (1082, 623)
Screenshot: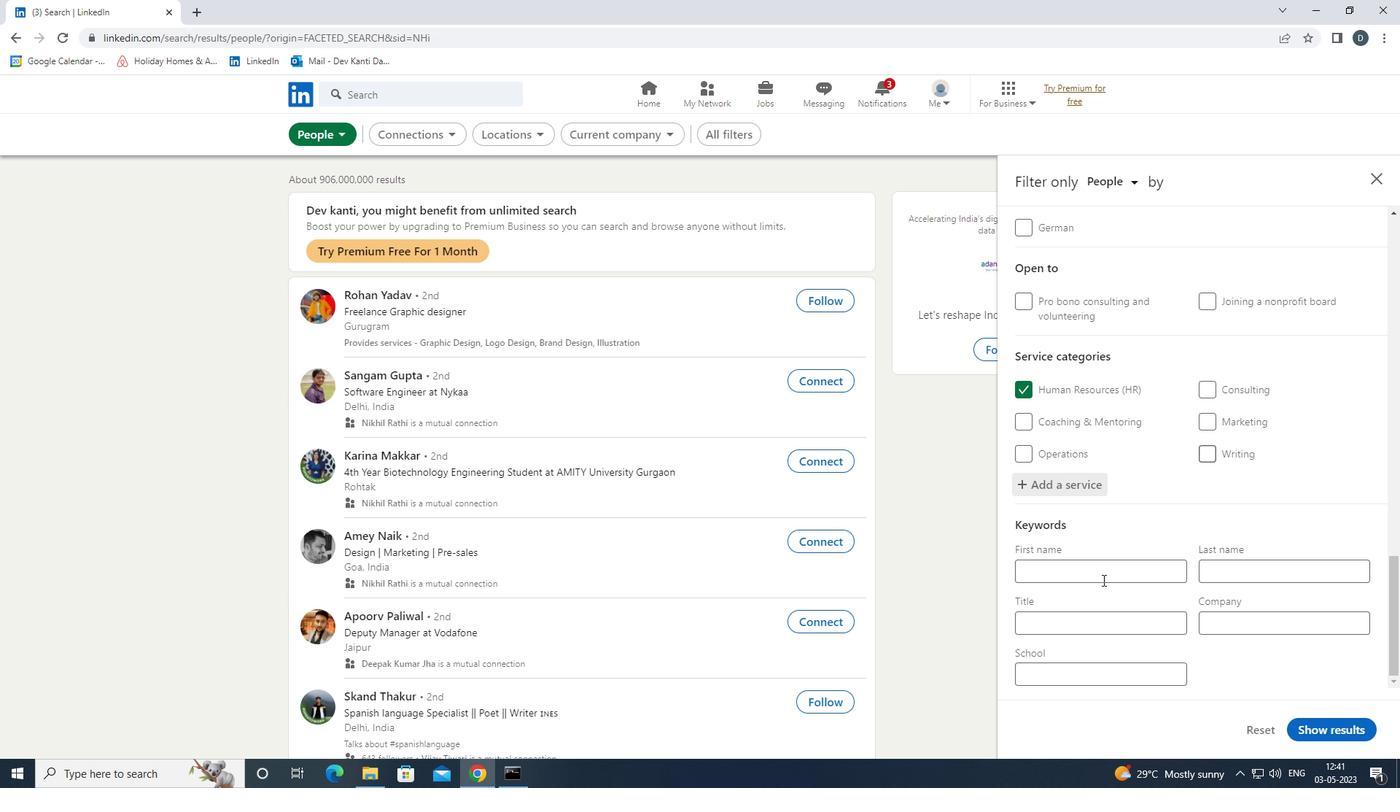 
Action: Mouse pressed left at (1082, 623)
Screenshot: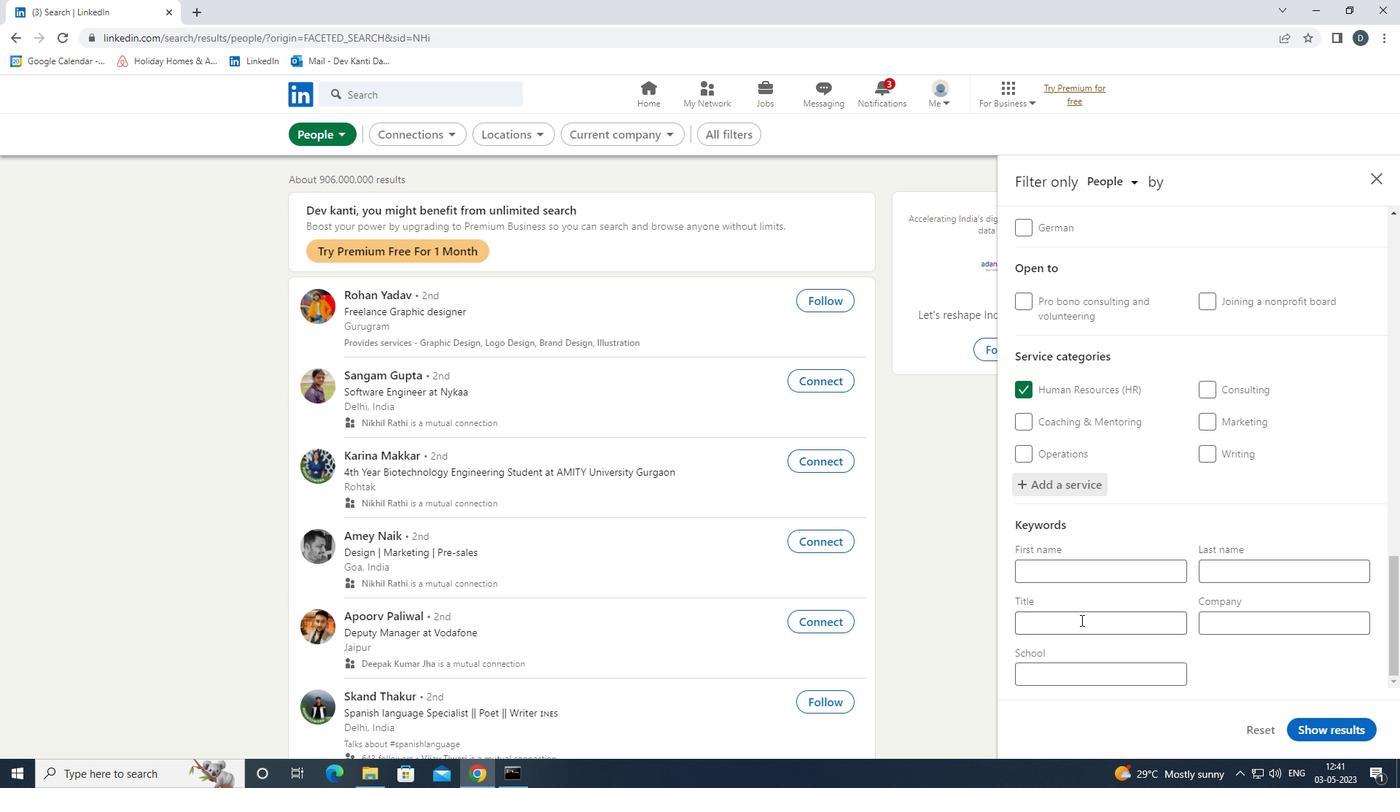 
Action: Key pressed <Key.shift>SOCIAL<Key.space><Key.shift>WORKER
Screenshot: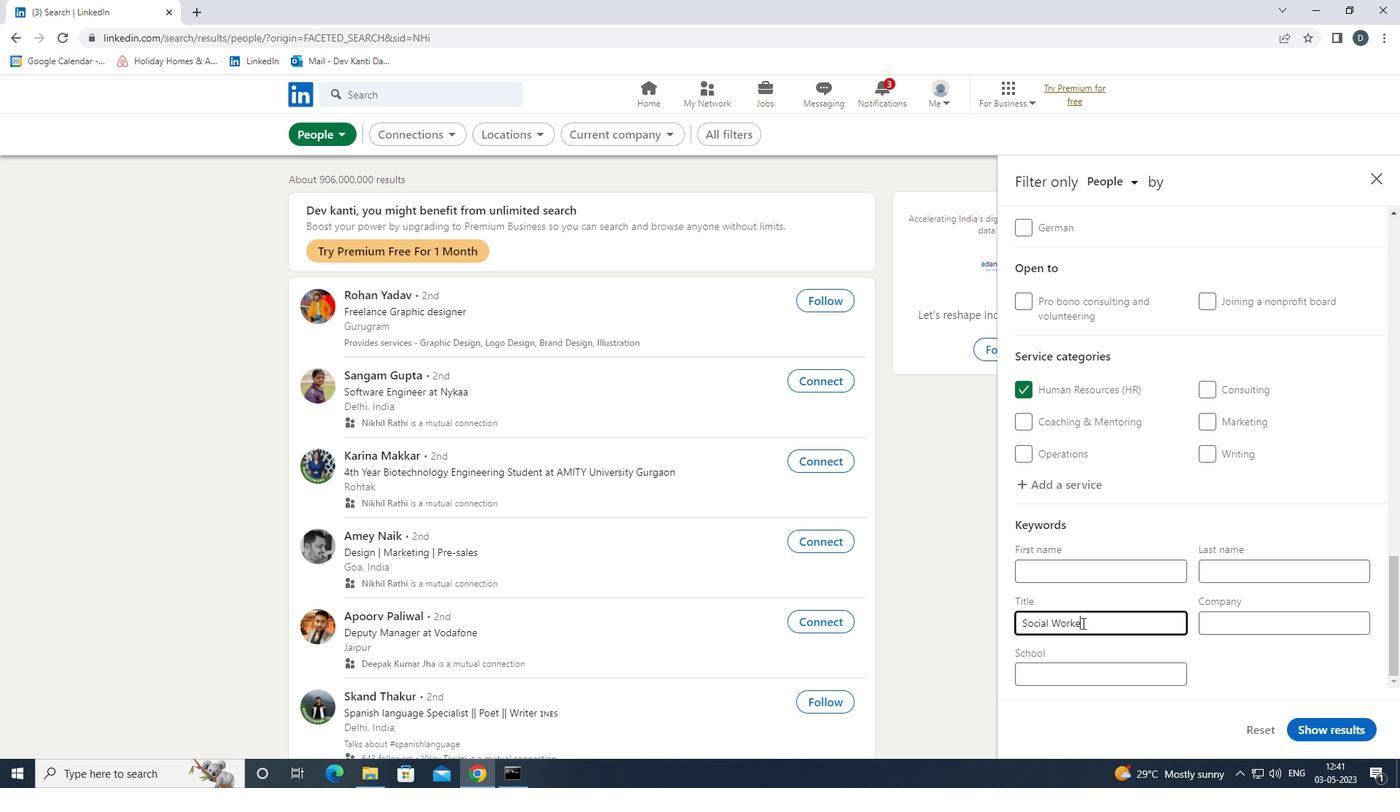 
Action: Mouse moved to (1335, 728)
Screenshot: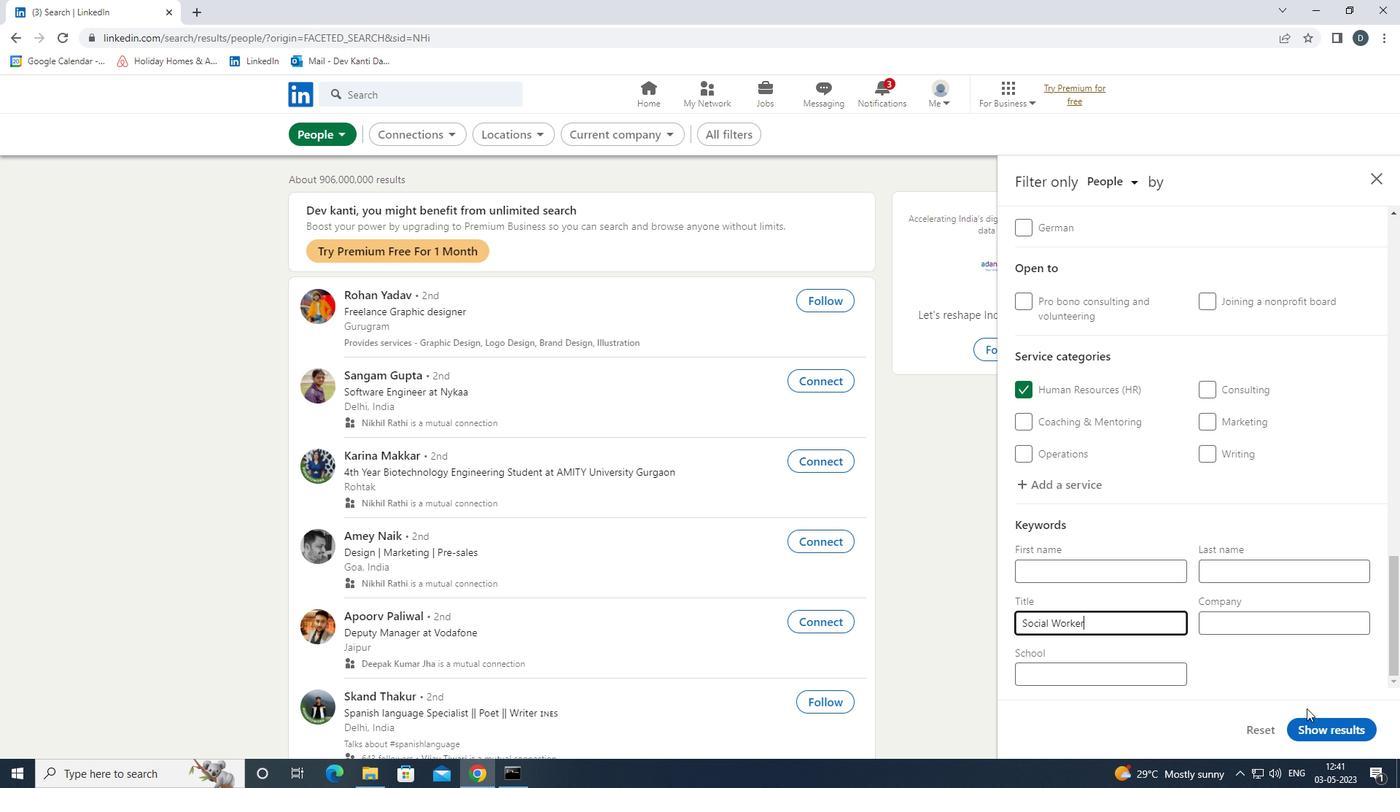 
Action: Mouse pressed left at (1335, 728)
Screenshot: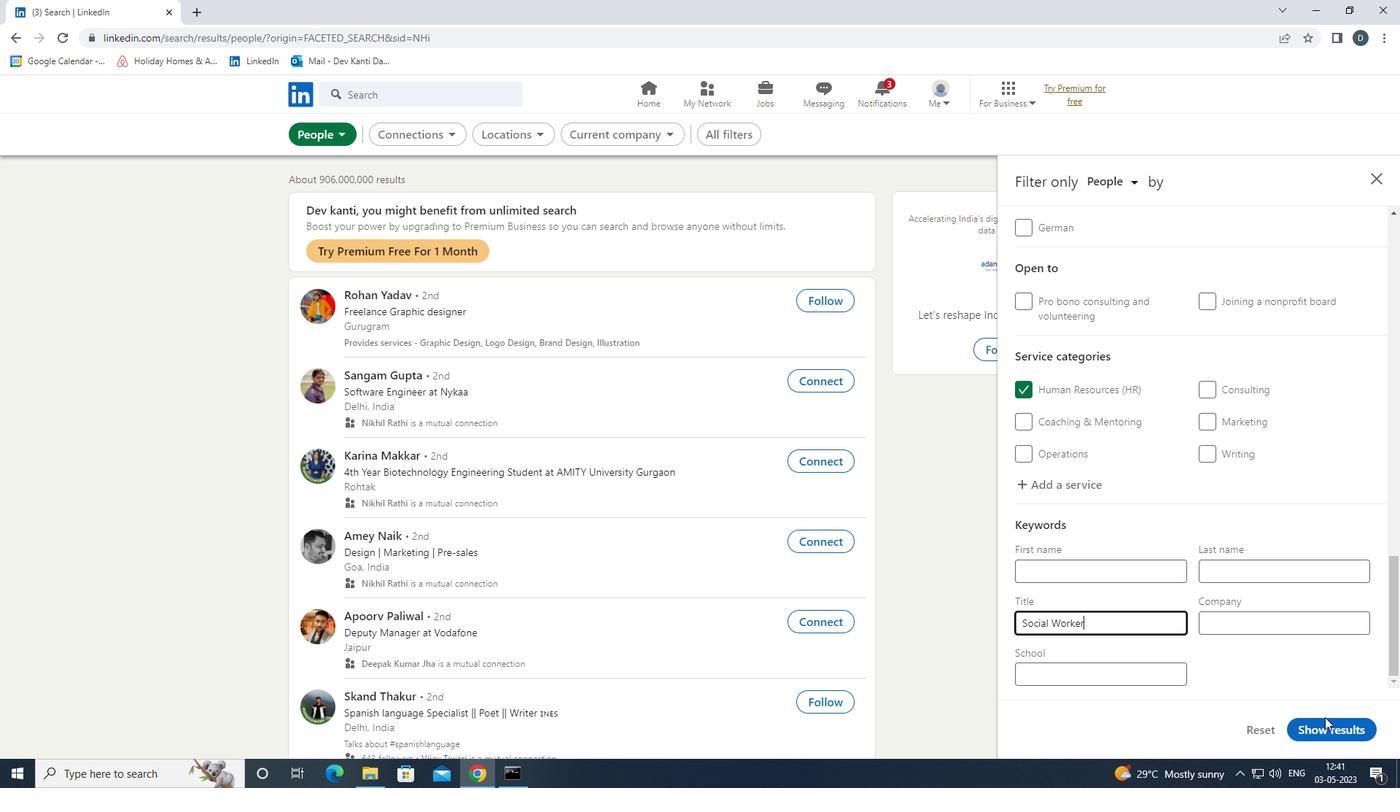
Action: Mouse moved to (340, 118)
Screenshot: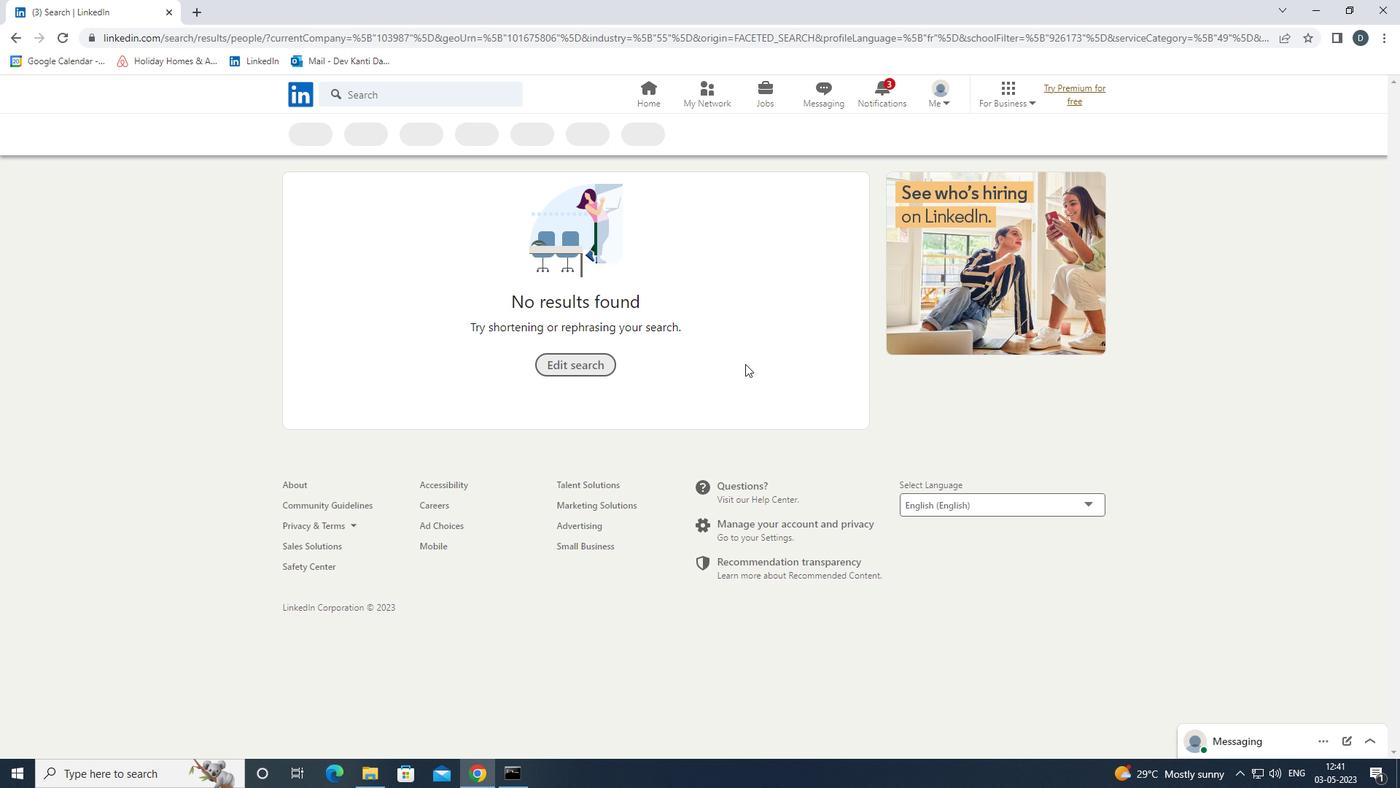
